 Task: Find connections with filter location Drensteinfurt with filter topic #homedecor with filter profile language German with filter current company Altair with filter school The Institute of Chartered Accountants of India with filter industry Truck Transportation with filter service category iOS Development with filter keywords title Account Representative
Action: Mouse moved to (647, 87)
Screenshot: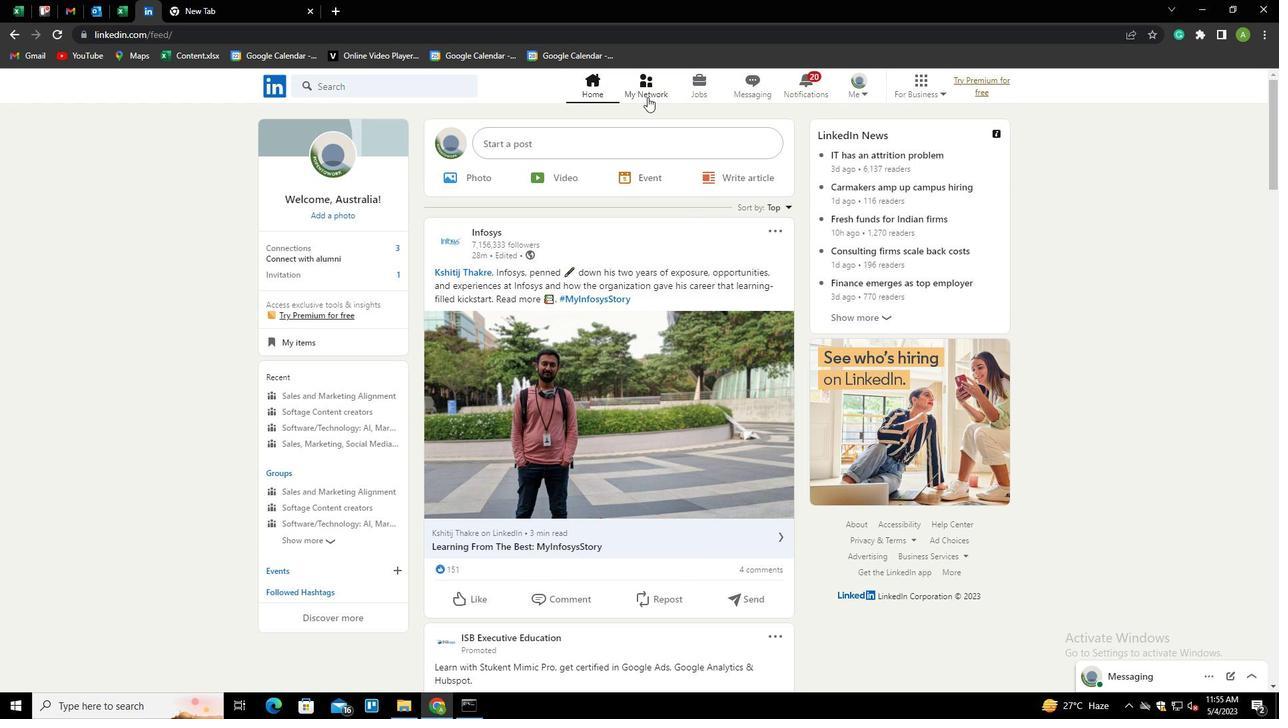 
Action: Mouse pressed left at (647, 87)
Screenshot: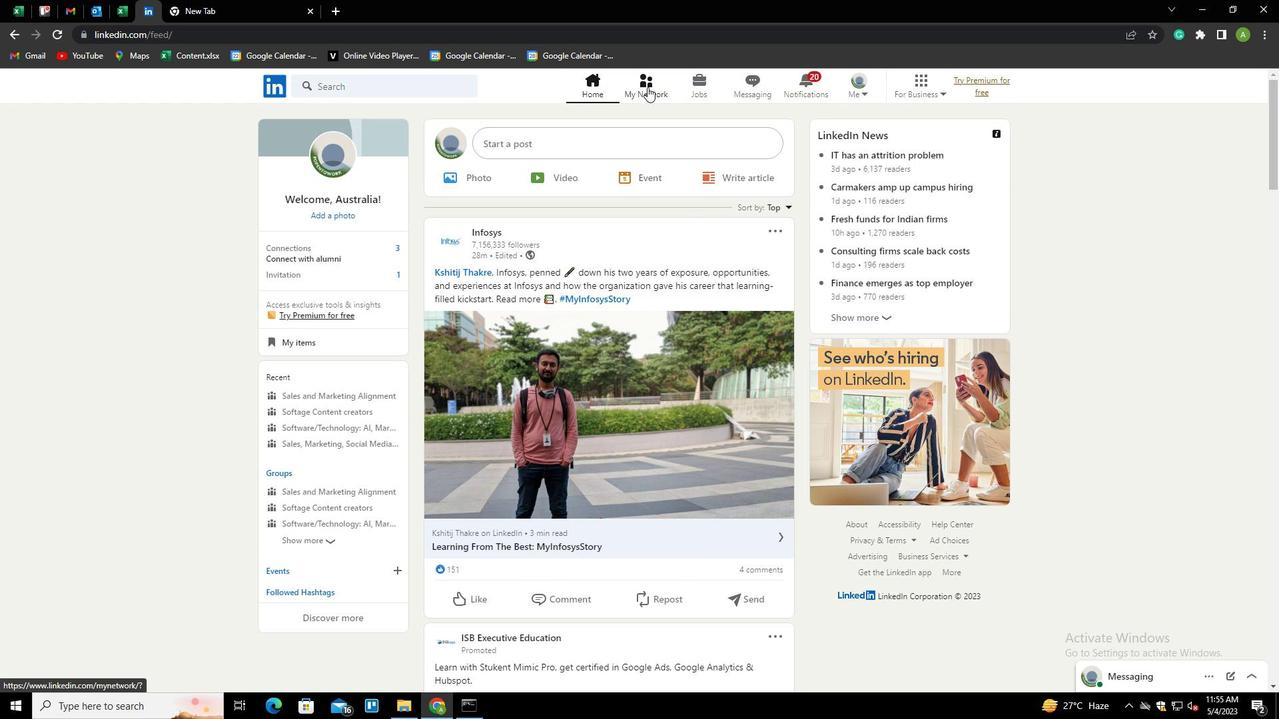 
Action: Mouse moved to (356, 161)
Screenshot: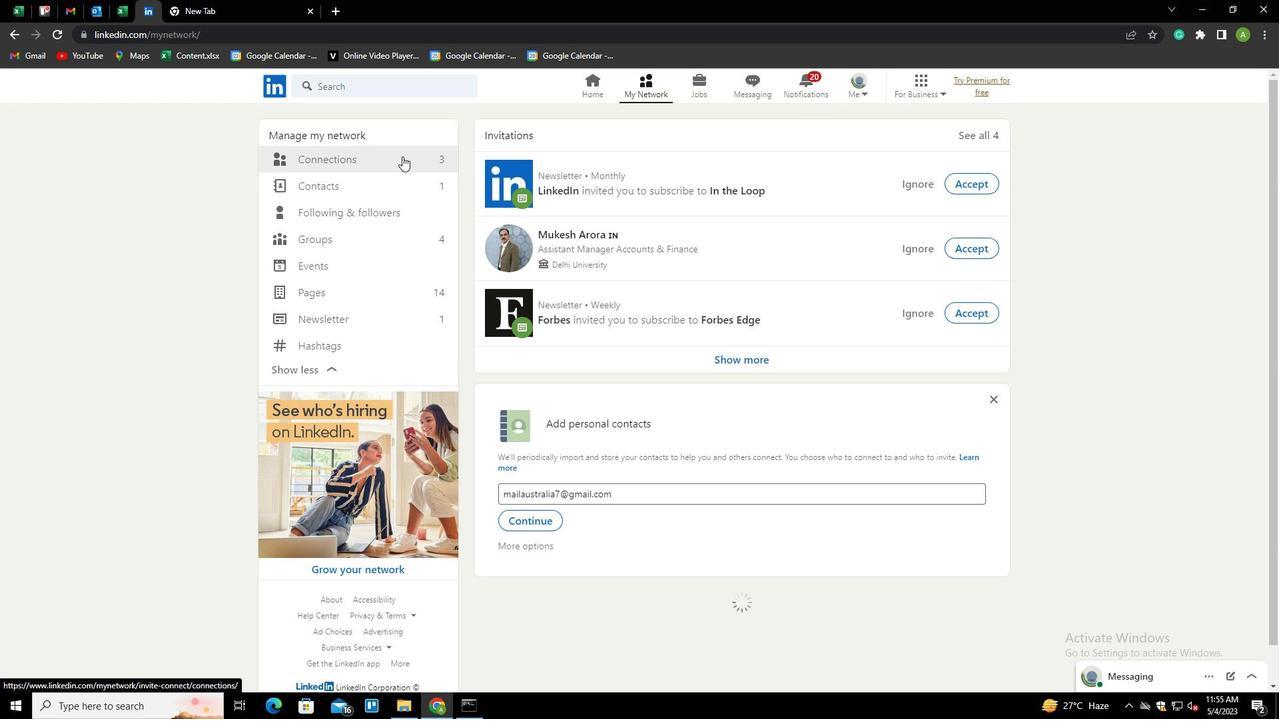 
Action: Mouse pressed left at (356, 161)
Screenshot: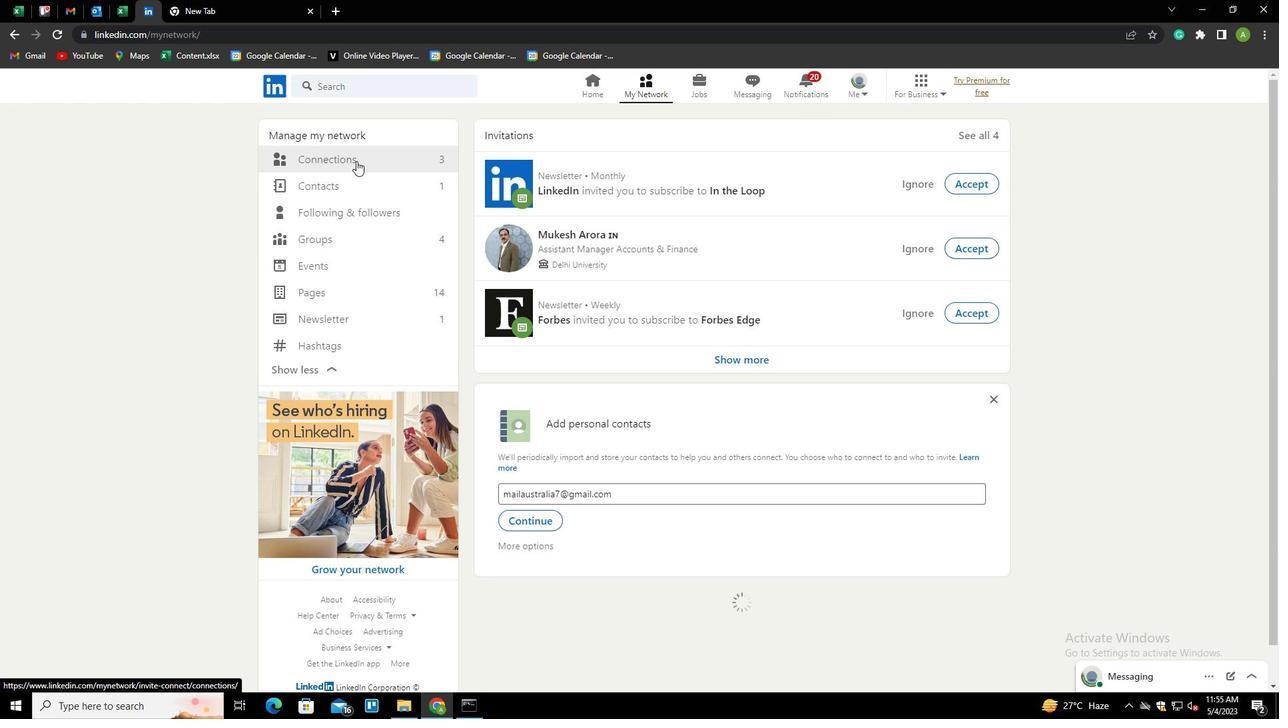 
Action: Mouse moved to (729, 163)
Screenshot: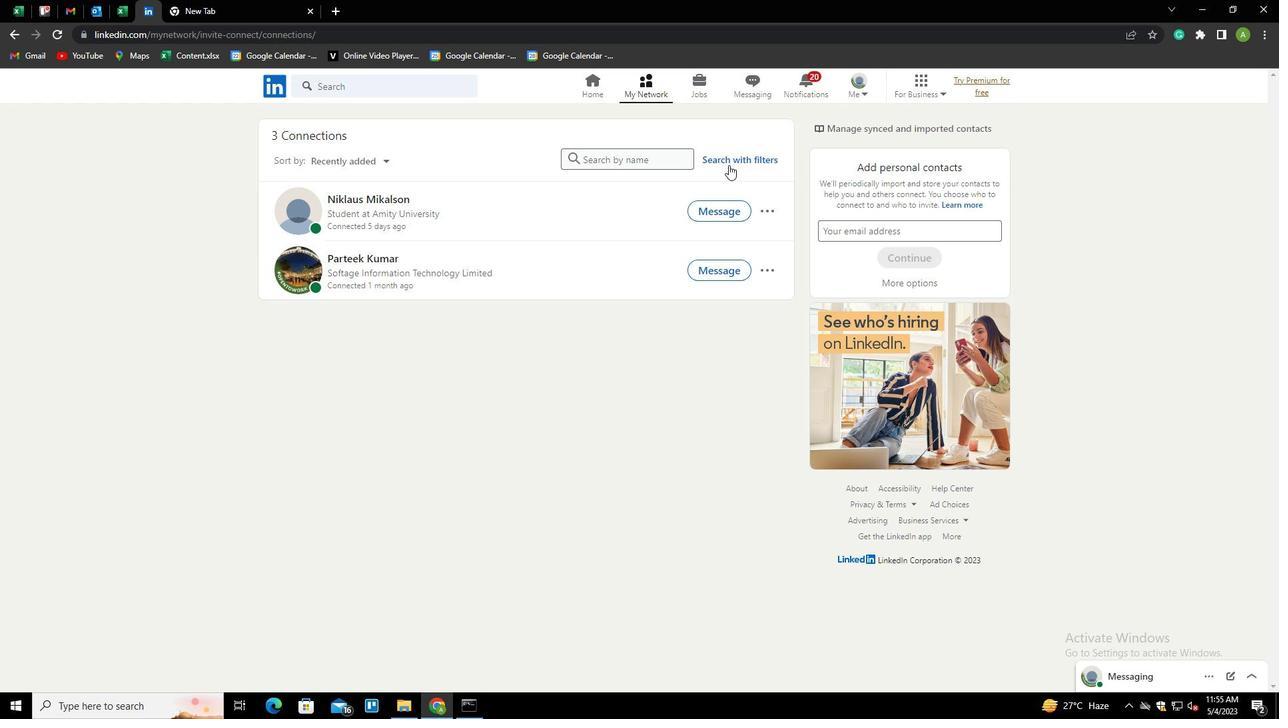 
Action: Mouse pressed left at (729, 163)
Screenshot: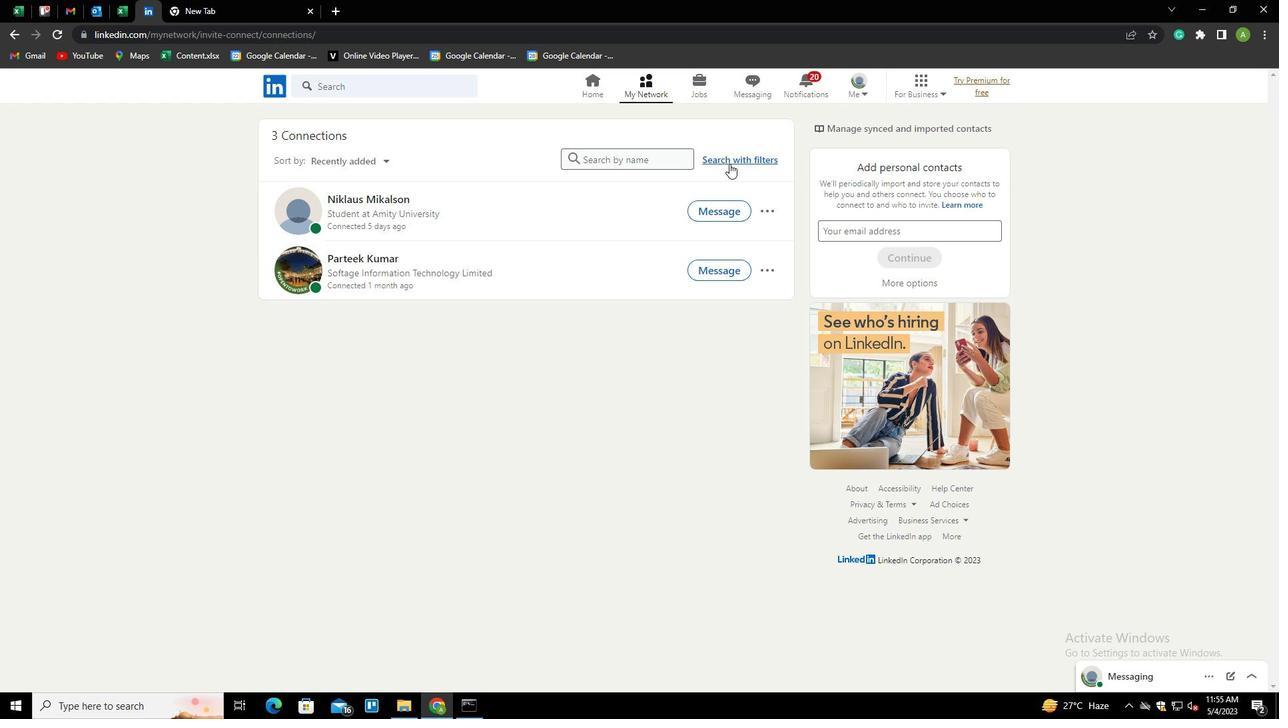 
Action: Mouse moved to (690, 119)
Screenshot: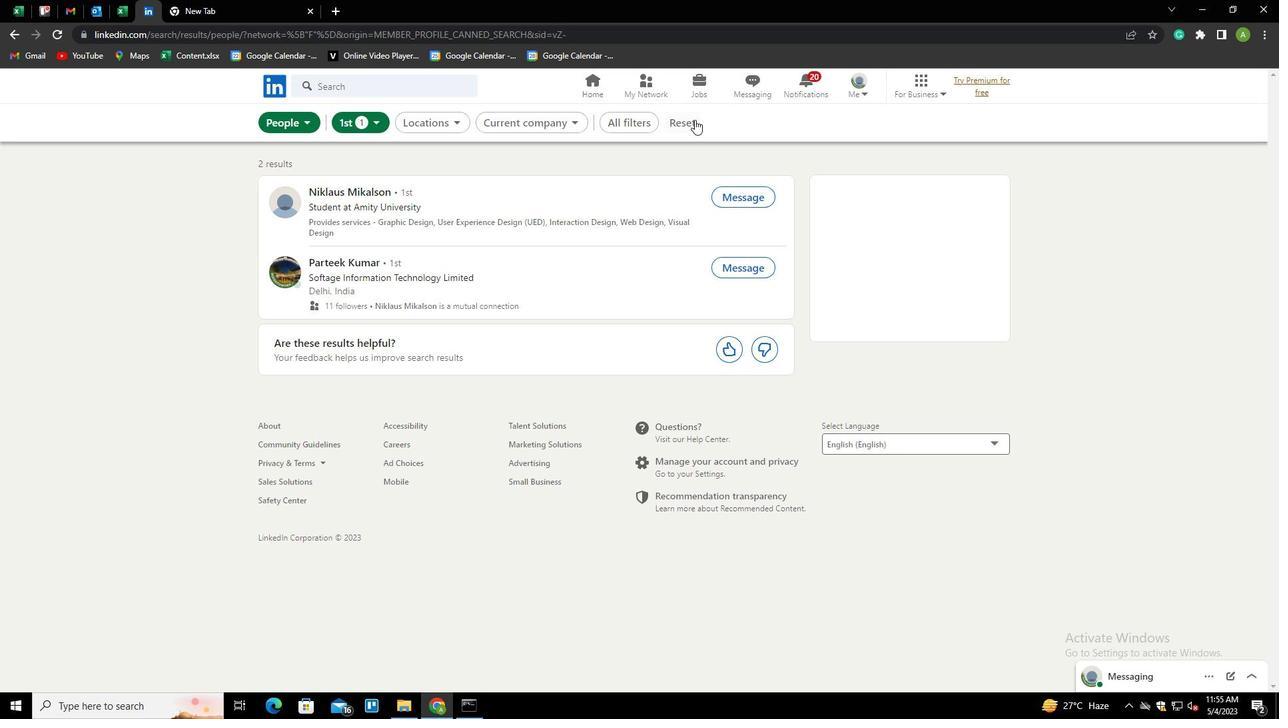 
Action: Mouse pressed left at (690, 119)
Screenshot: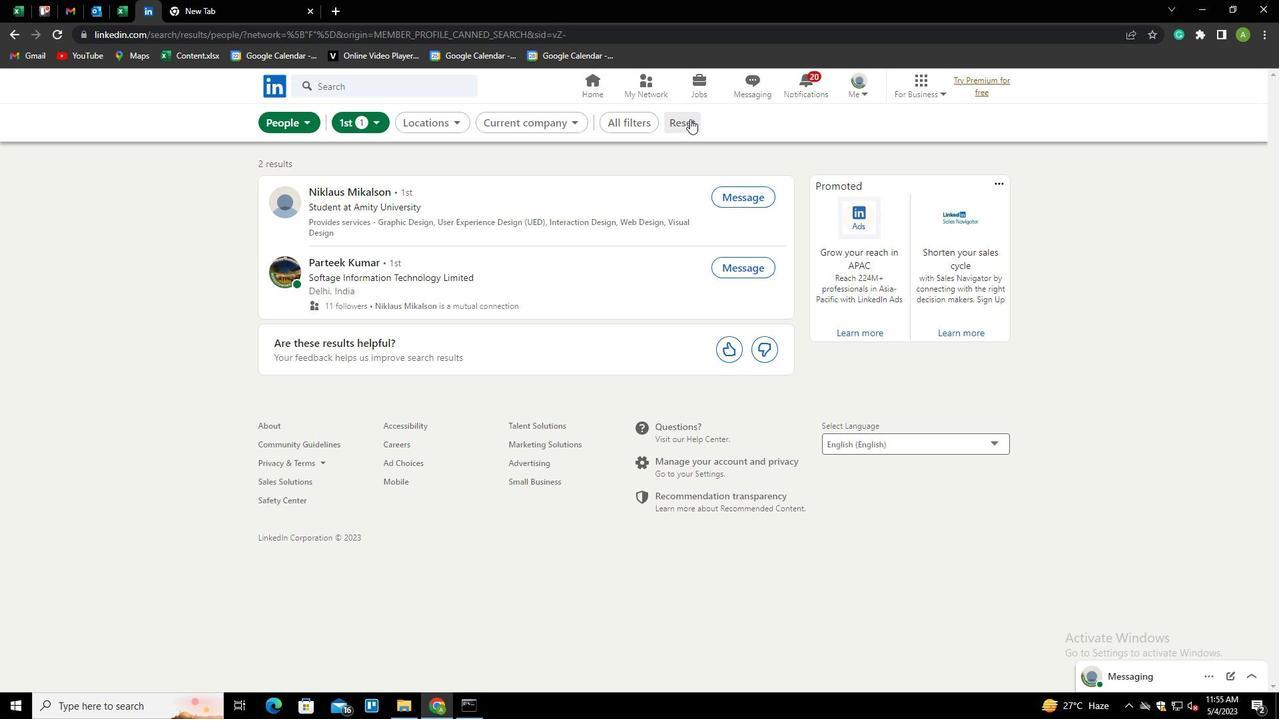 
Action: Mouse moved to (662, 117)
Screenshot: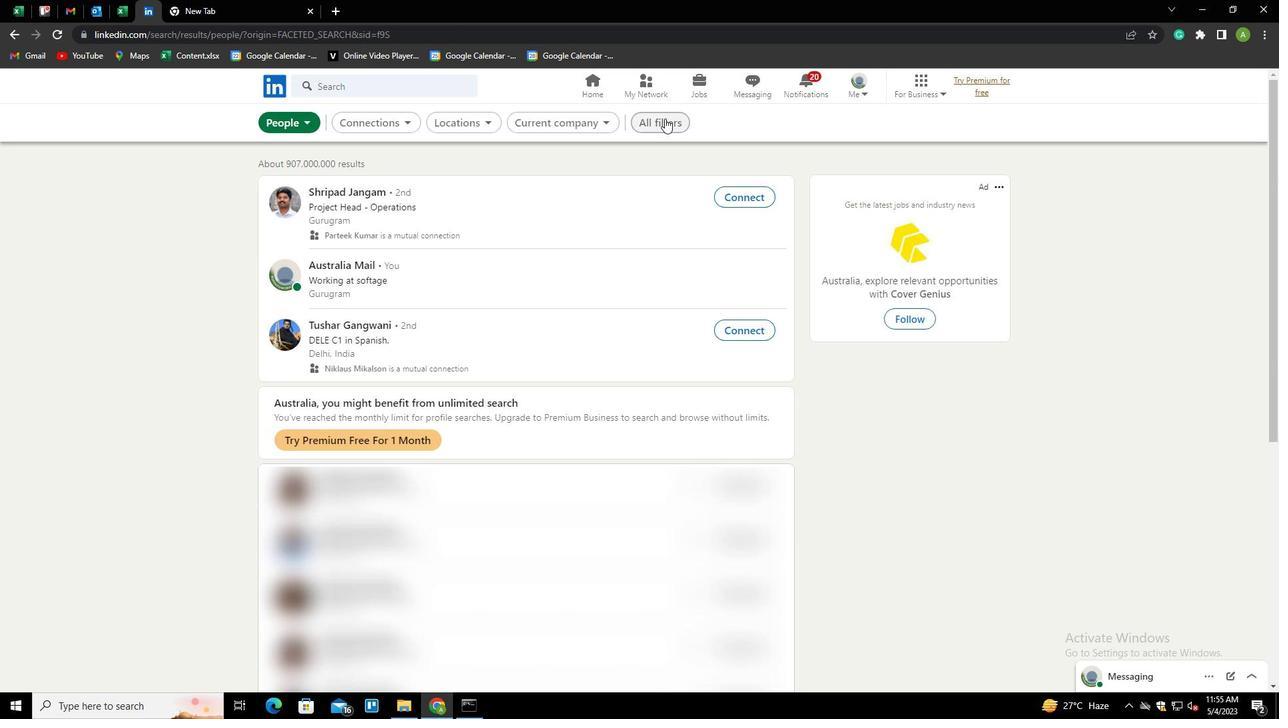 
Action: Mouse pressed left at (662, 117)
Screenshot: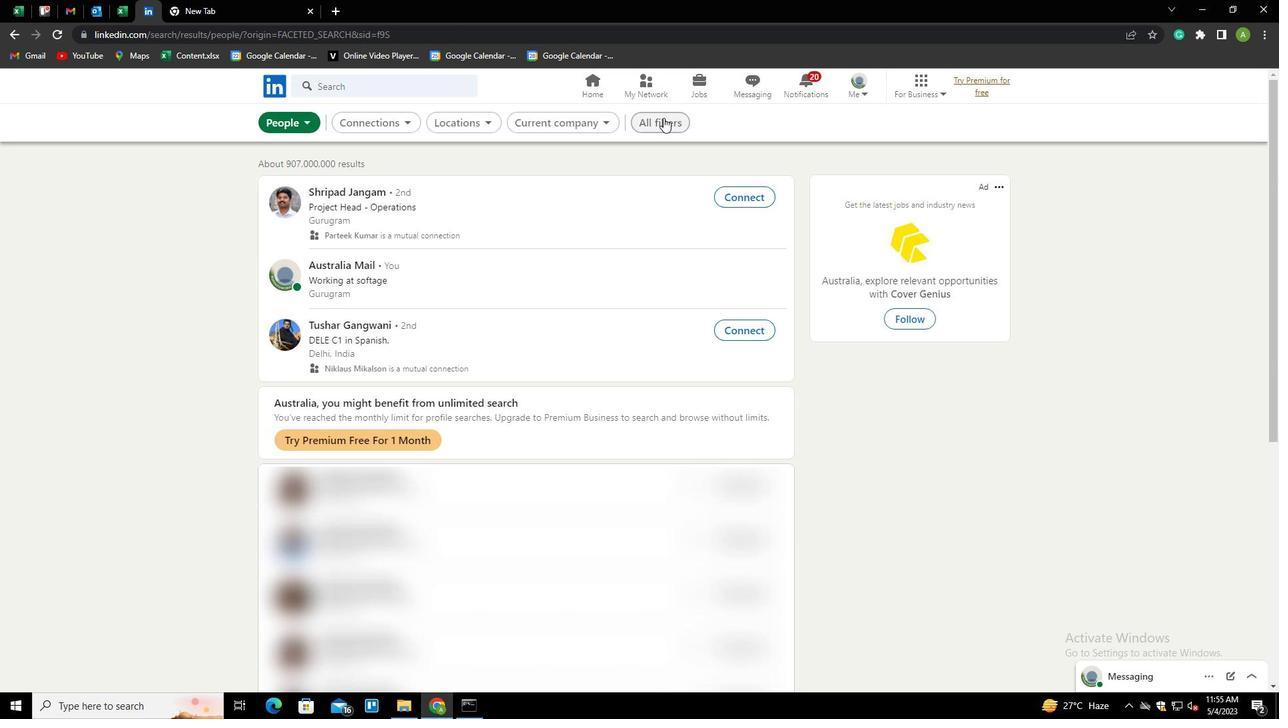 
Action: Mouse moved to (1194, 485)
Screenshot: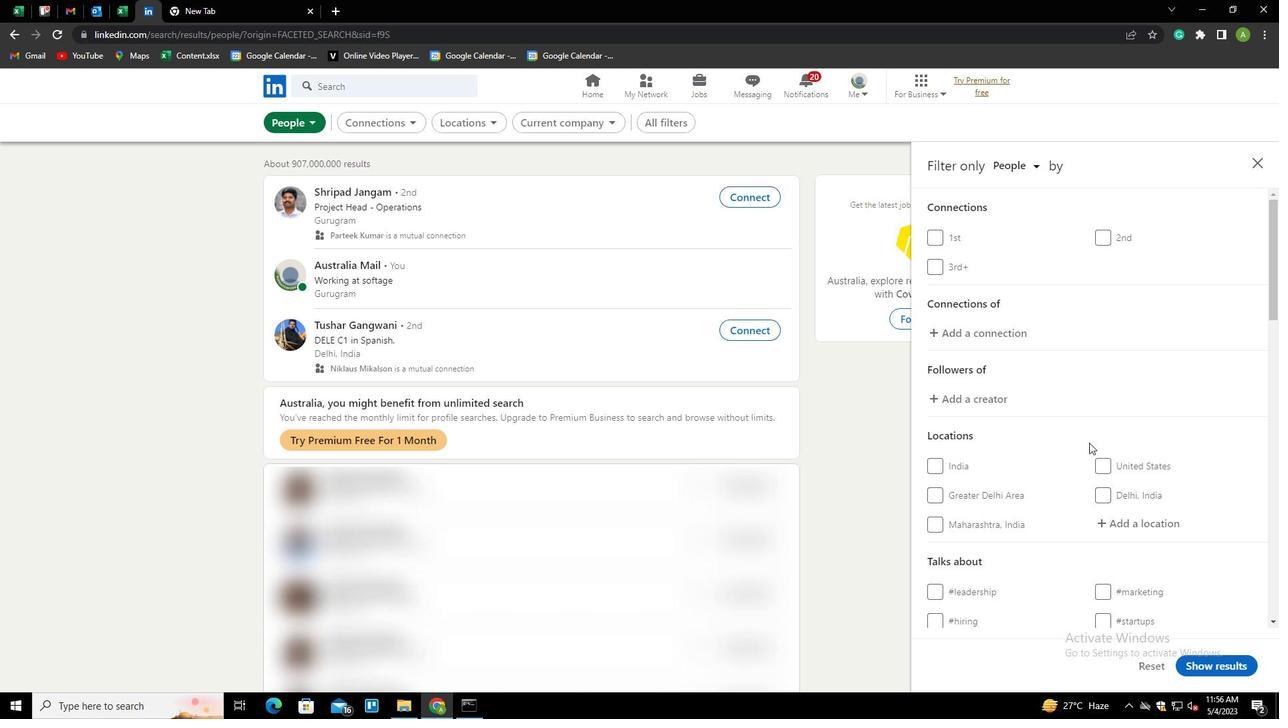 
Action: Mouse scrolled (1194, 484) with delta (0, 0)
Screenshot: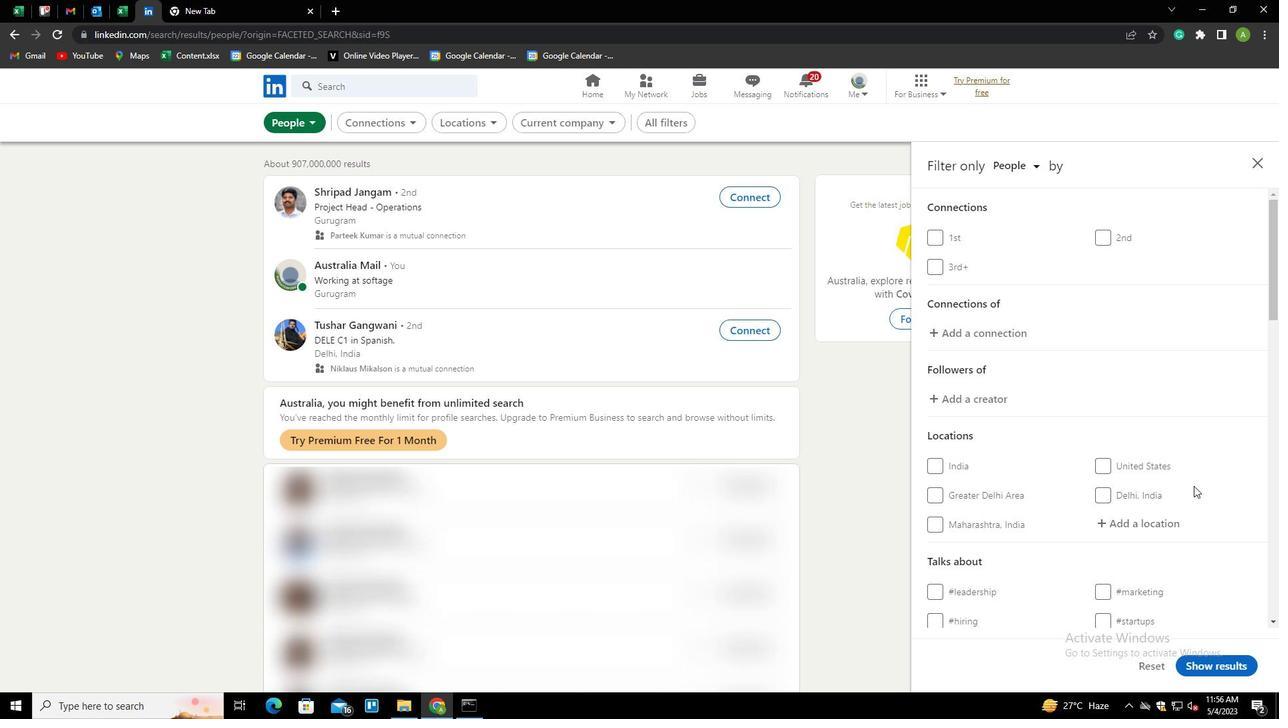 
Action: Mouse moved to (1141, 451)
Screenshot: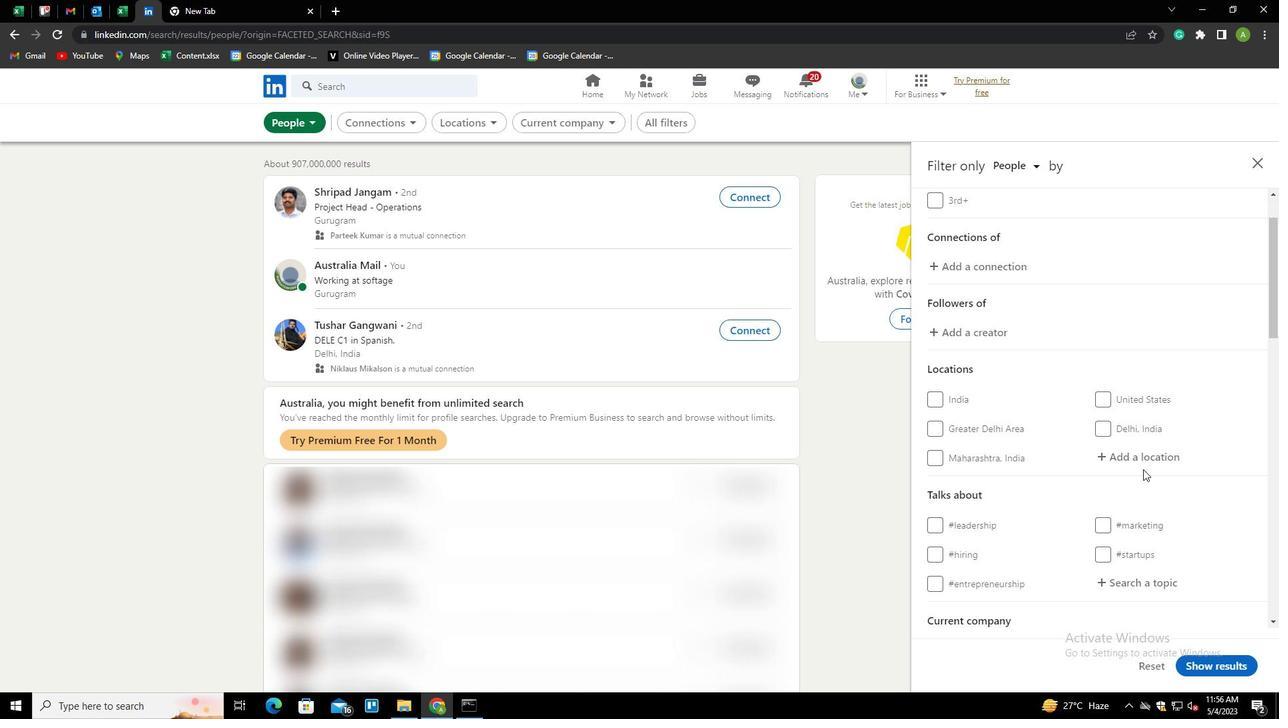 
Action: Mouse pressed left at (1141, 451)
Screenshot: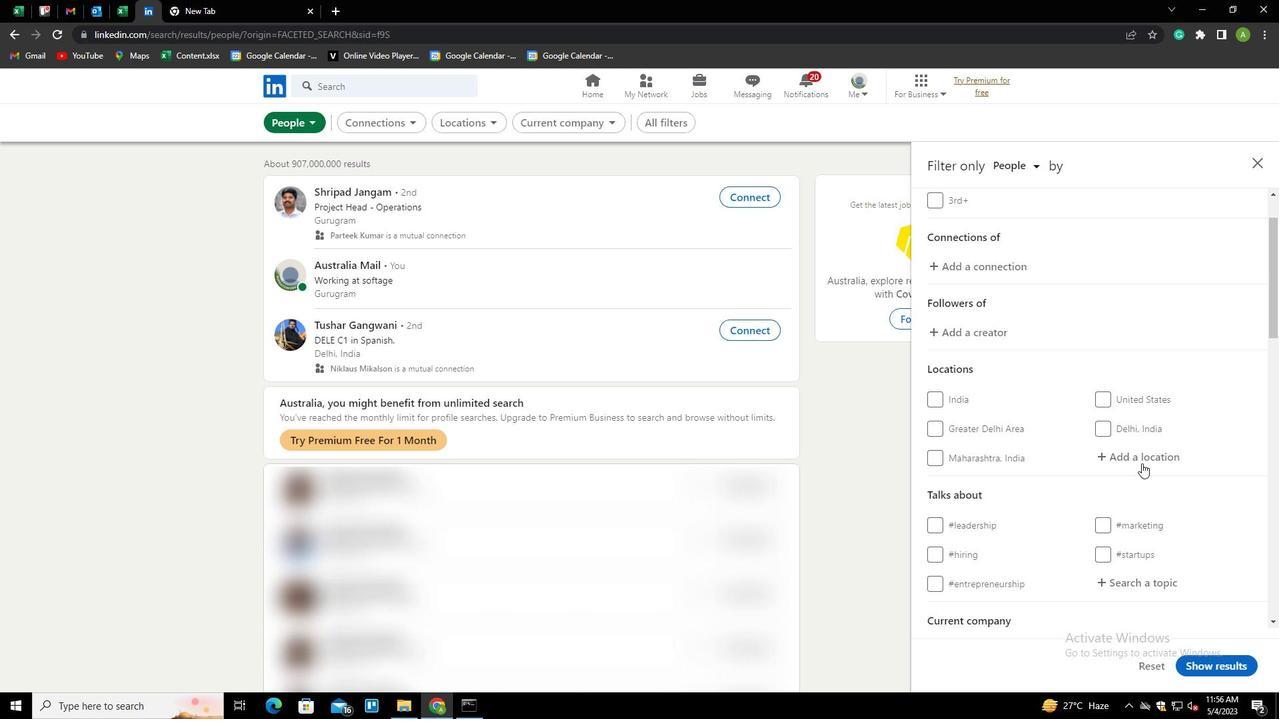 
Action: Key pressed <Key.shift>DRENSTEINFURT<Key.down><Key.down><Key.enter>
Screenshot: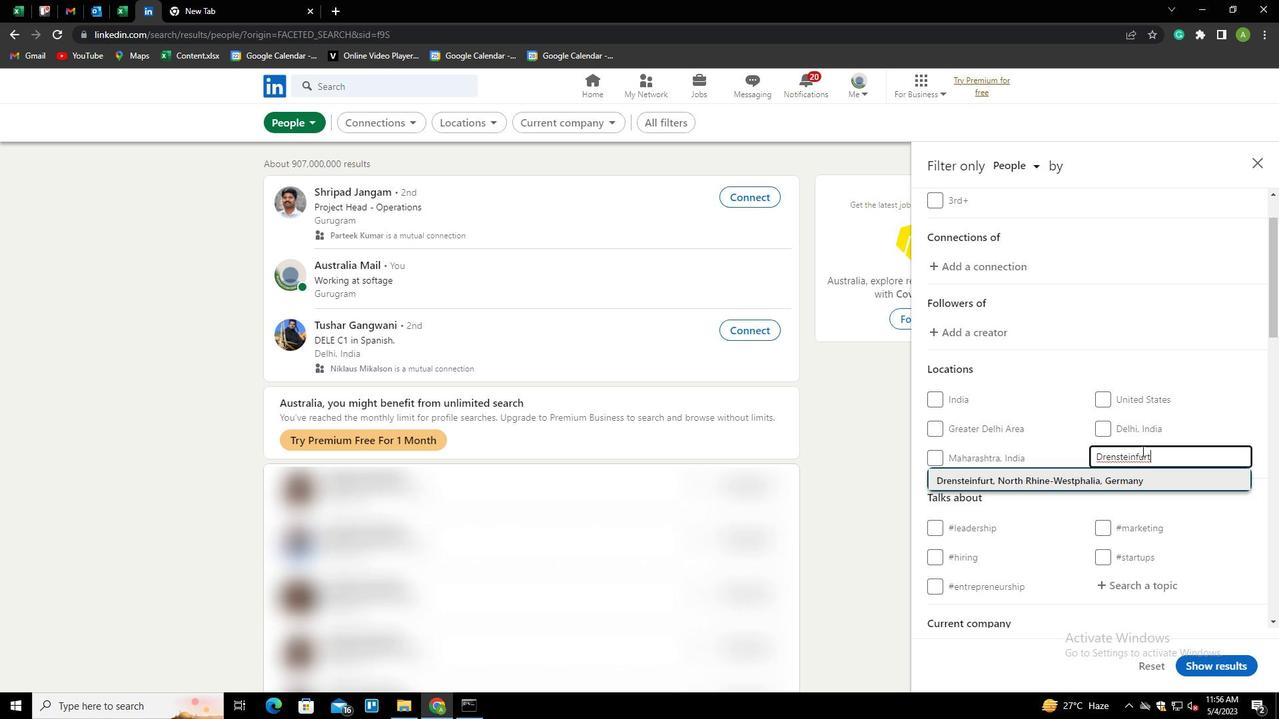 
Action: Mouse scrolled (1141, 451) with delta (0, 0)
Screenshot: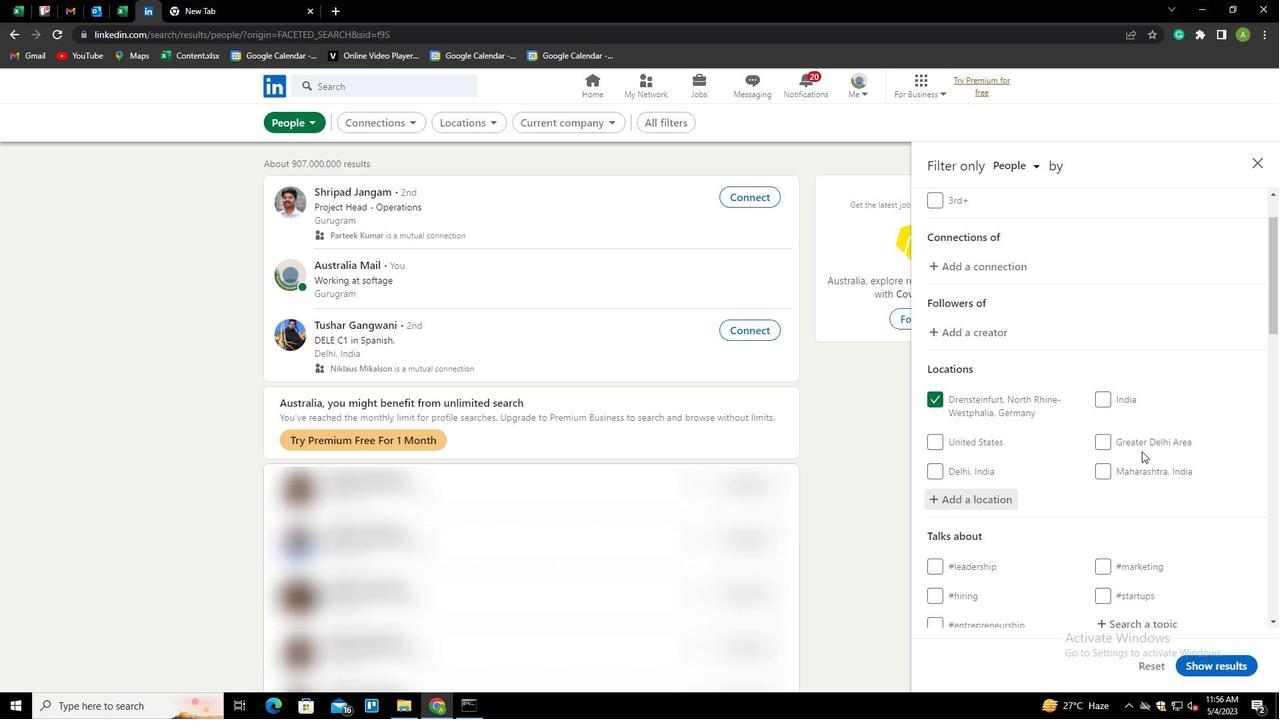 
Action: Mouse scrolled (1141, 451) with delta (0, 0)
Screenshot: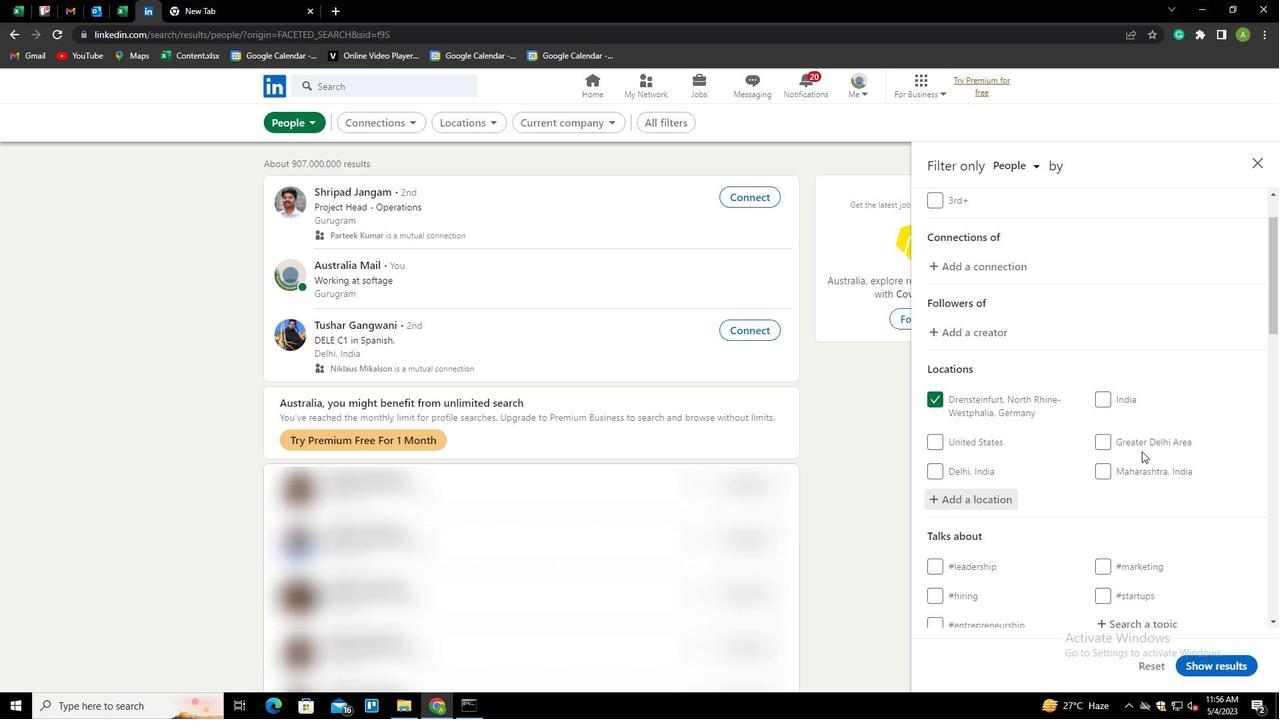 
Action: Mouse scrolled (1141, 451) with delta (0, 0)
Screenshot: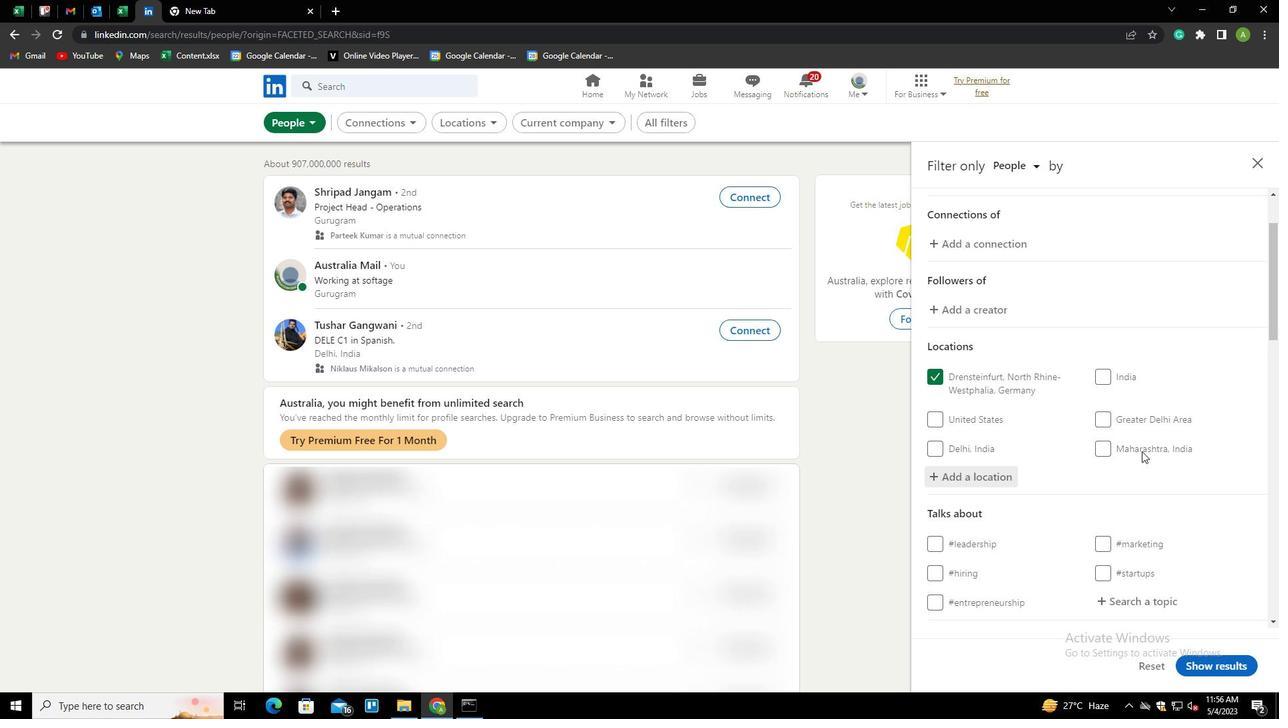 
Action: Mouse scrolled (1141, 451) with delta (0, 0)
Screenshot: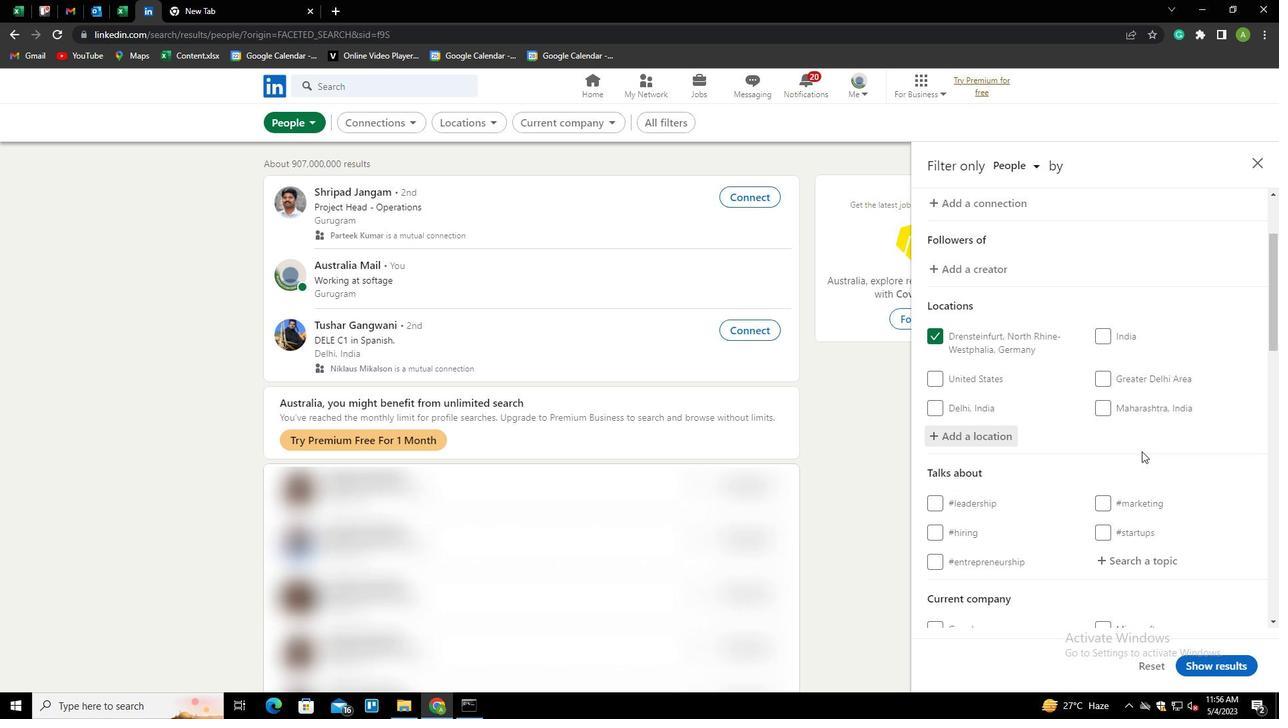 
Action: Mouse moved to (1134, 353)
Screenshot: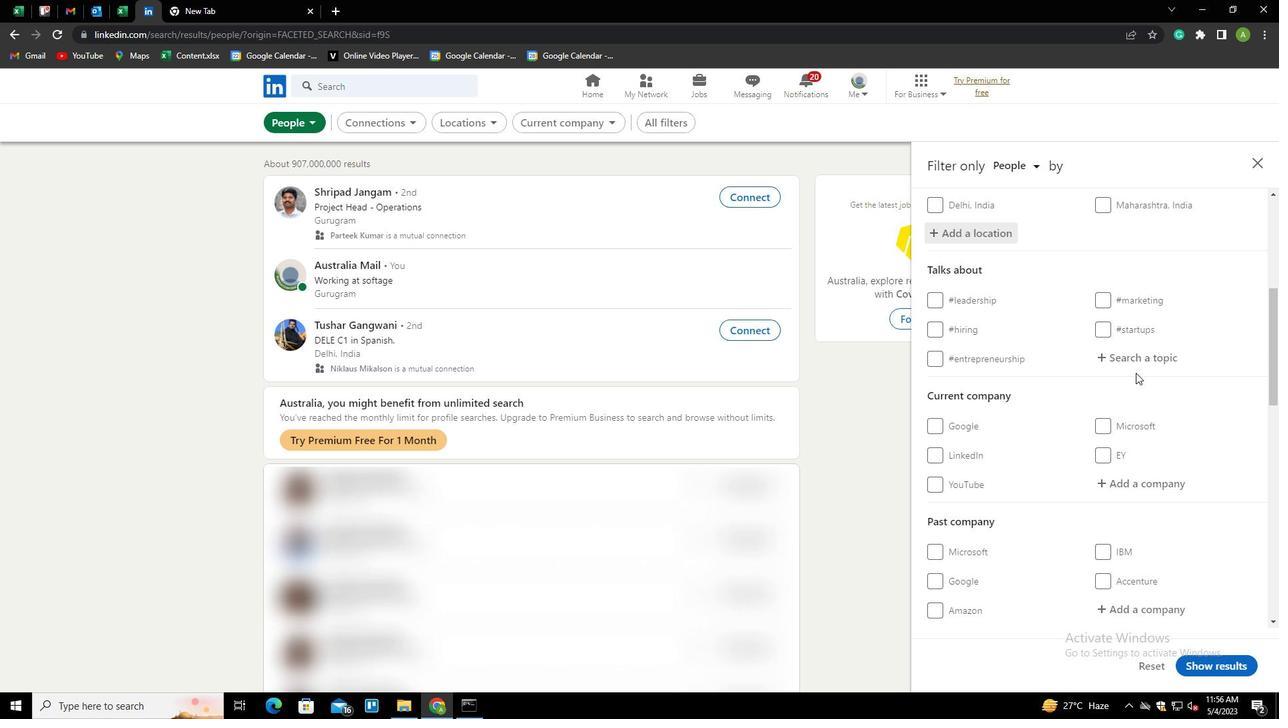 
Action: Mouse pressed left at (1134, 353)
Screenshot: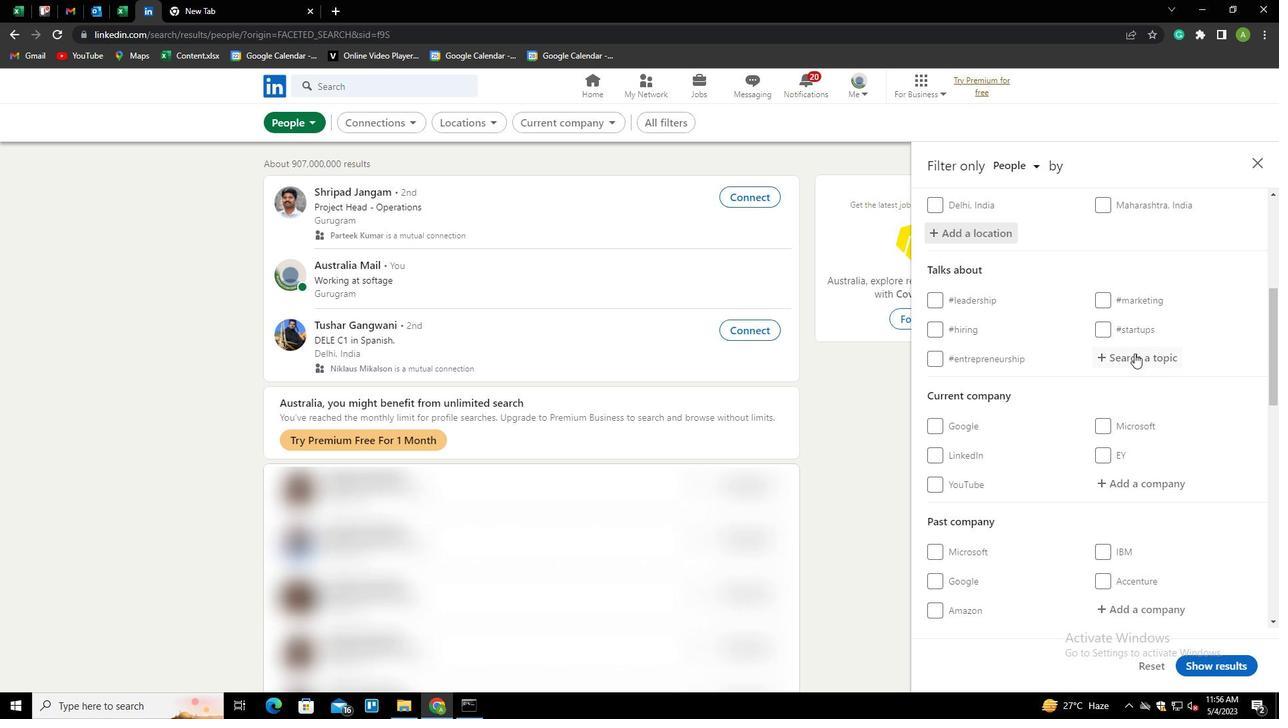 
Action: Key pressed HOMEDECOR<Key.down><Key.enter>
Screenshot: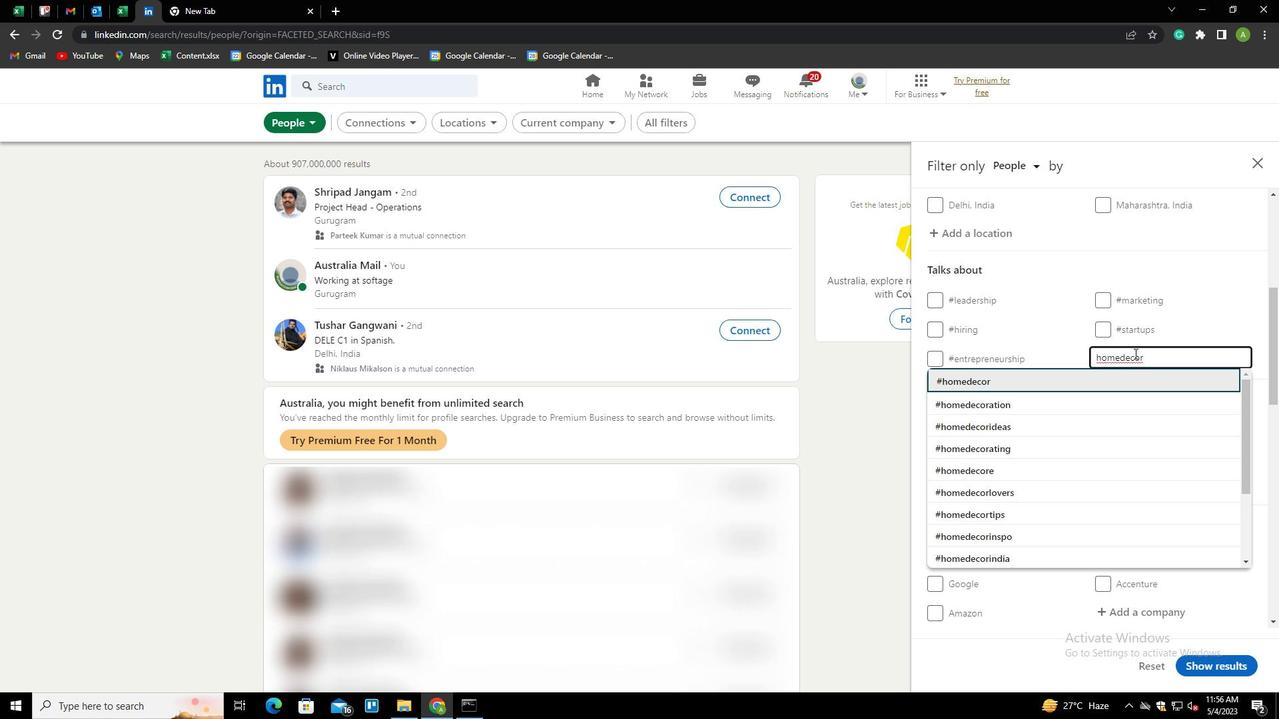 
Action: Mouse scrolled (1134, 353) with delta (0, 0)
Screenshot: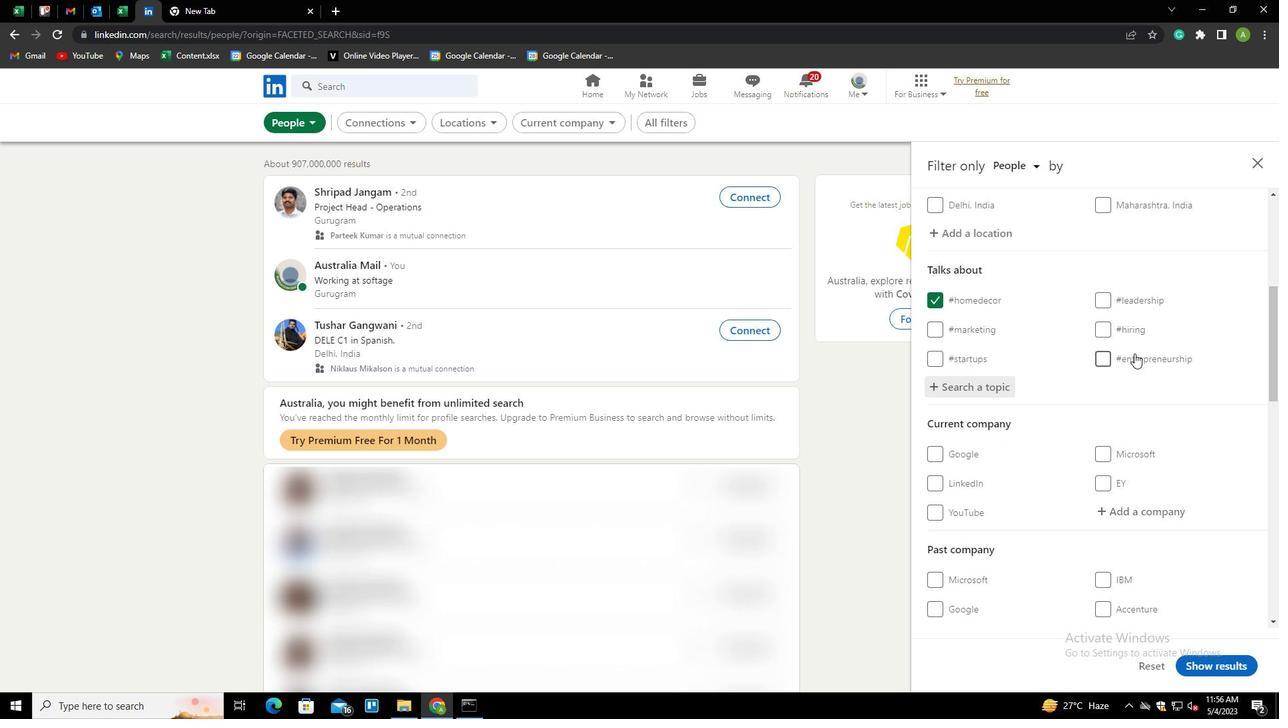 
Action: Mouse scrolled (1134, 353) with delta (0, 0)
Screenshot: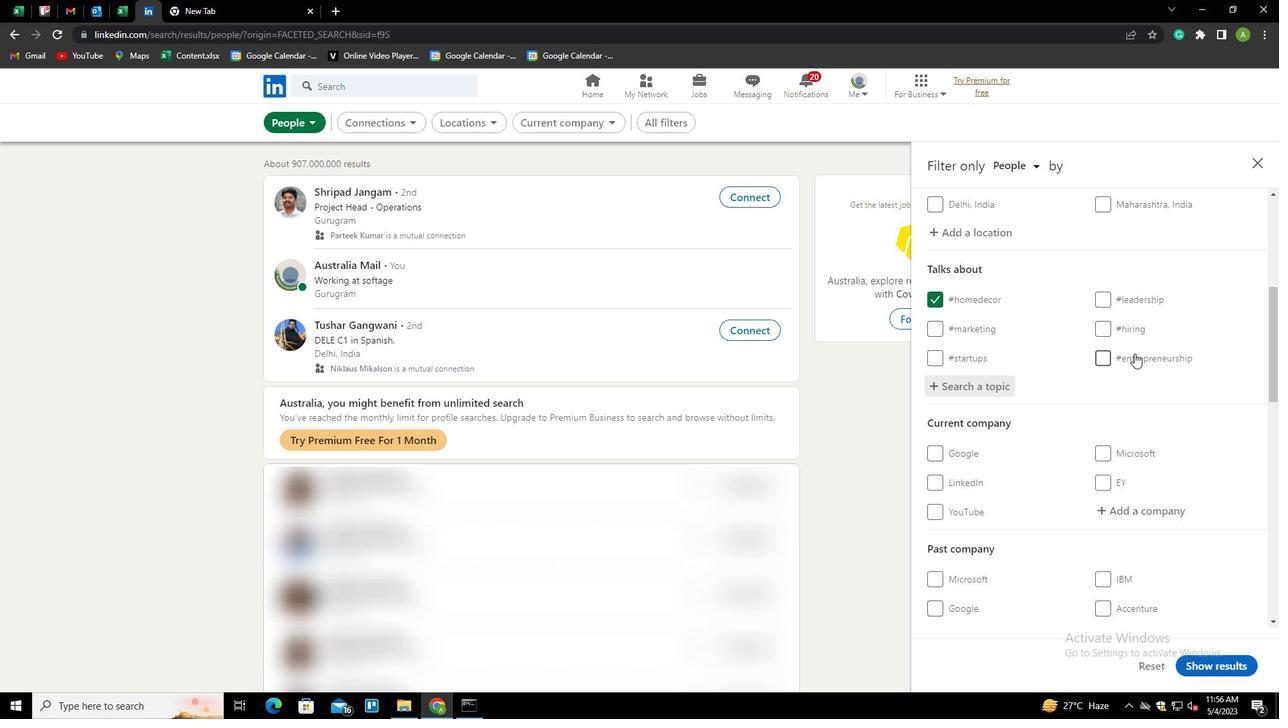 
Action: Mouse moved to (1123, 347)
Screenshot: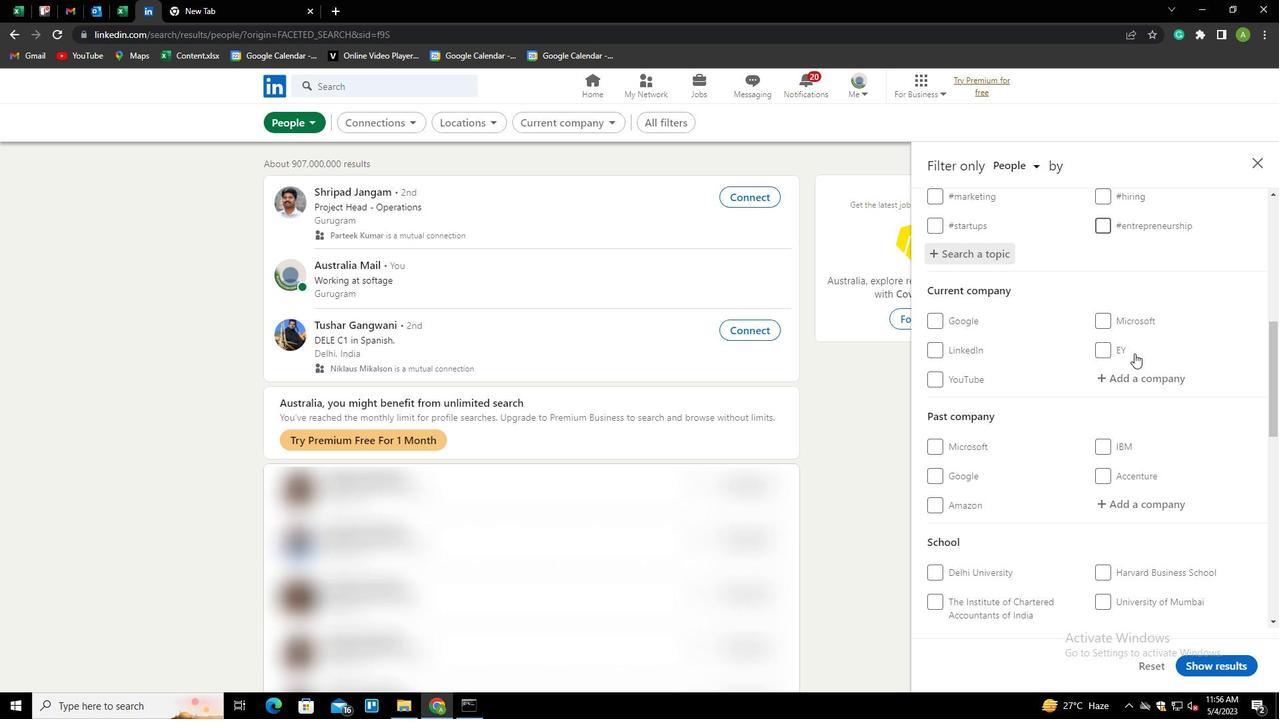 
Action: Mouse scrolled (1123, 347) with delta (0, 0)
Screenshot: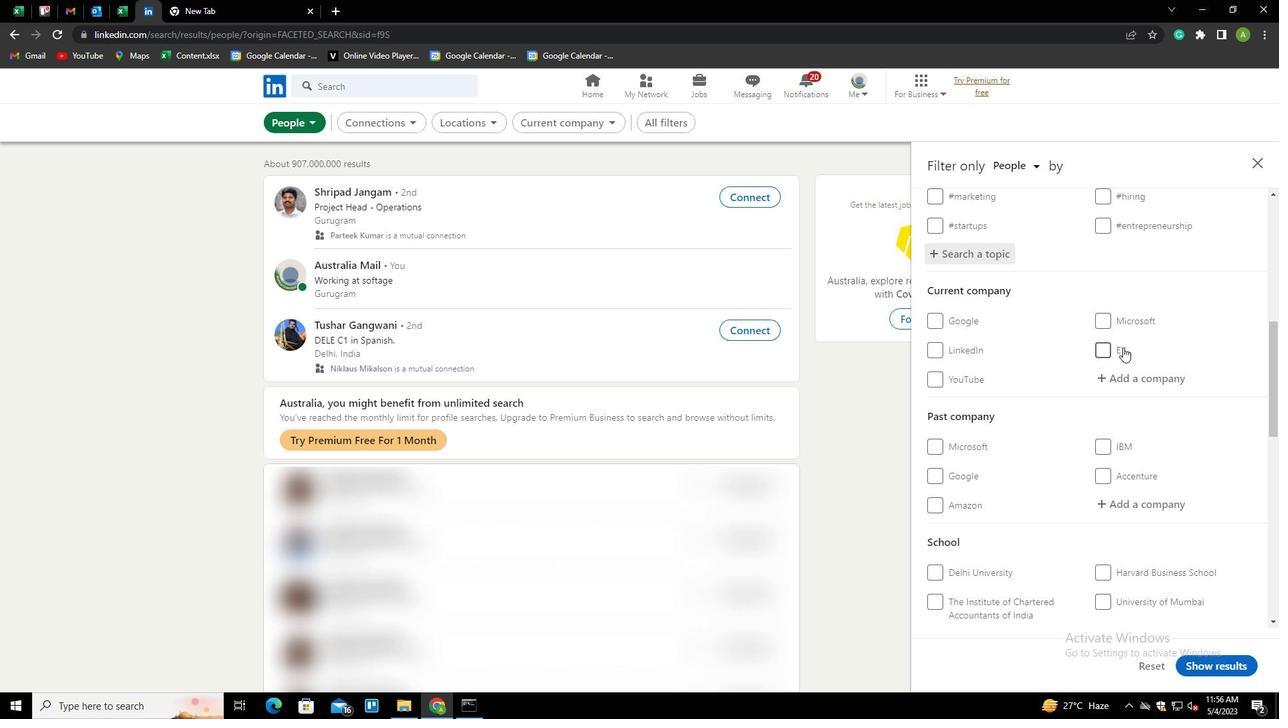 
Action: Mouse scrolled (1123, 347) with delta (0, 0)
Screenshot: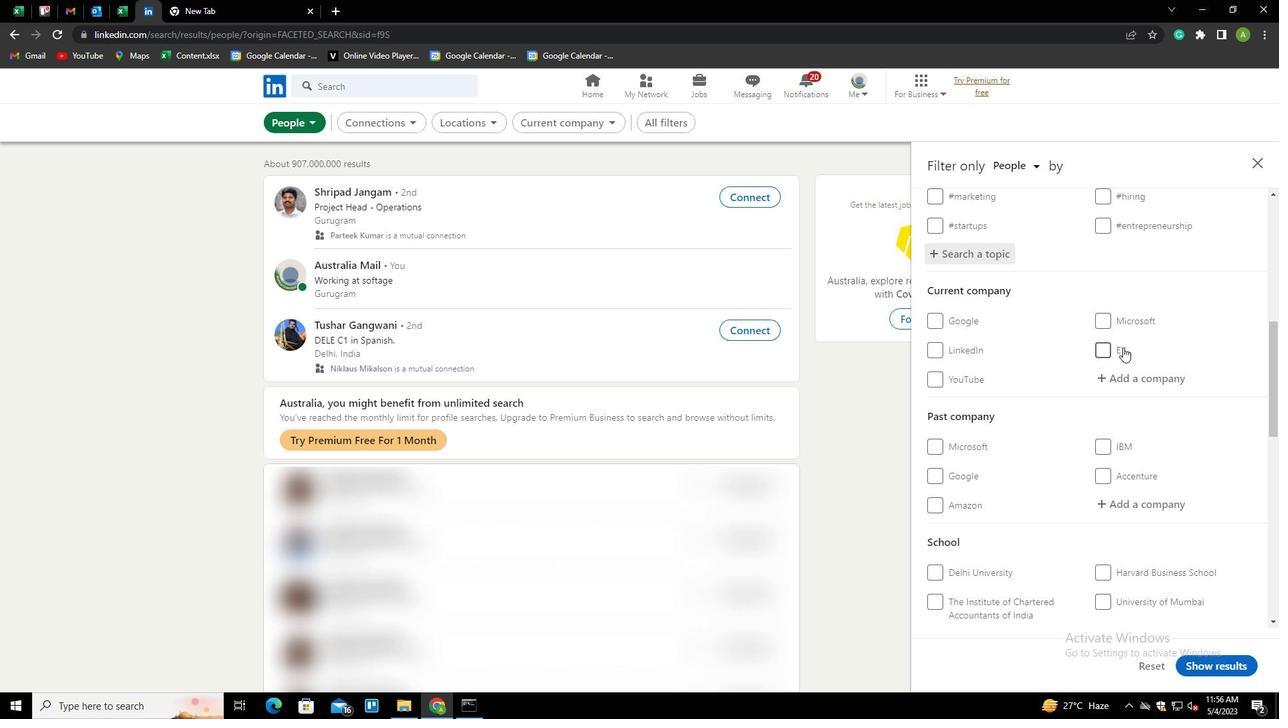 
Action: Mouse scrolled (1123, 347) with delta (0, 0)
Screenshot: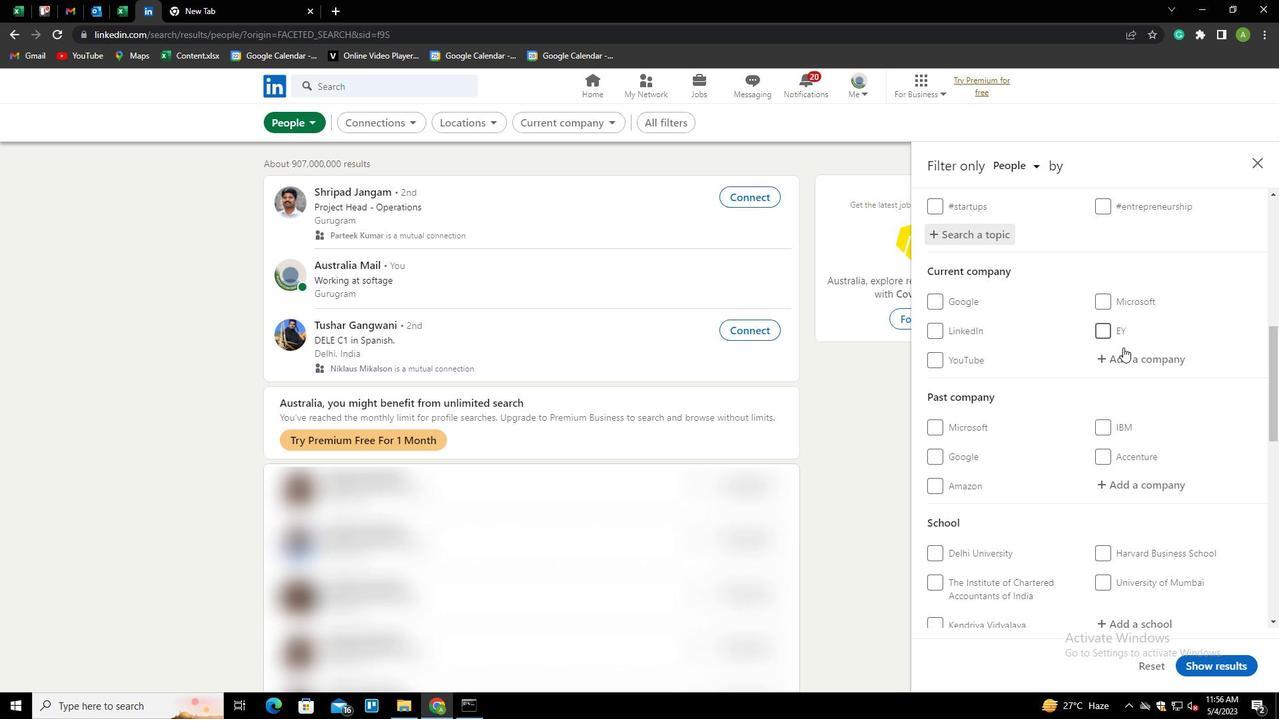 
Action: Mouse scrolled (1123, 347) with delta (0, 0)
Screenshot: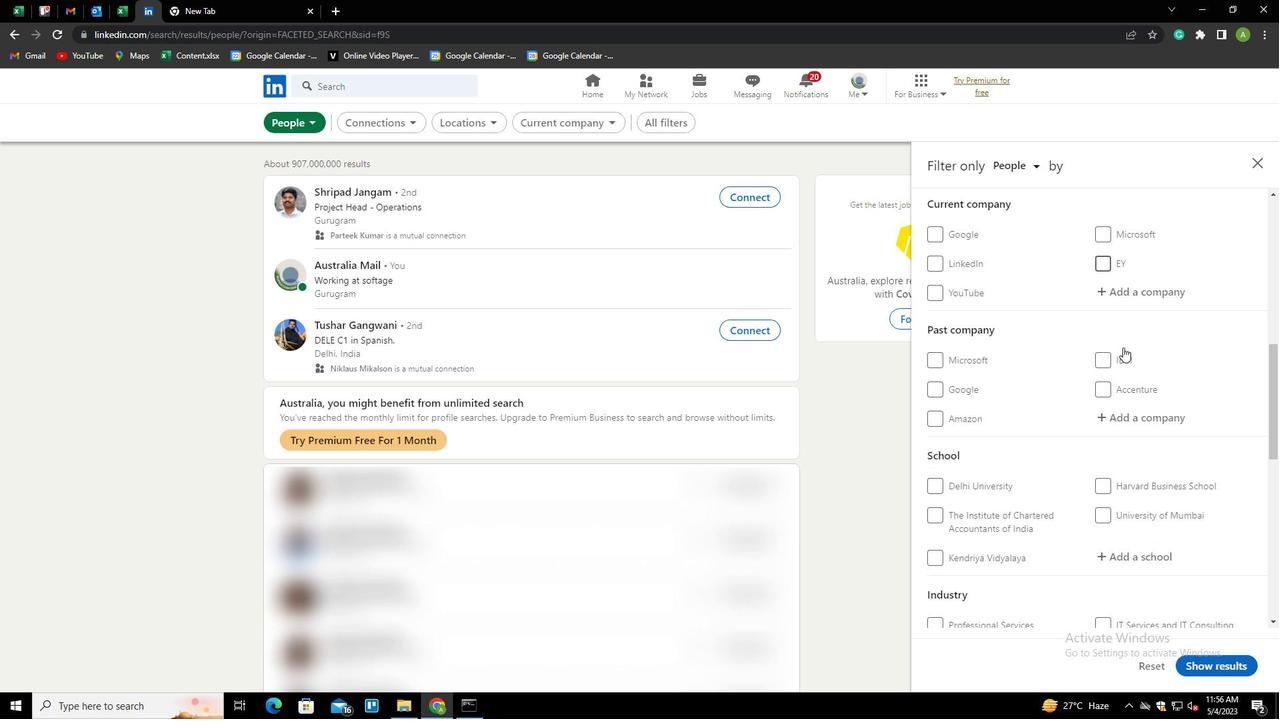 
Action: Mouse scrolled (1123, 347) with delta (0, 0)
Screenshot: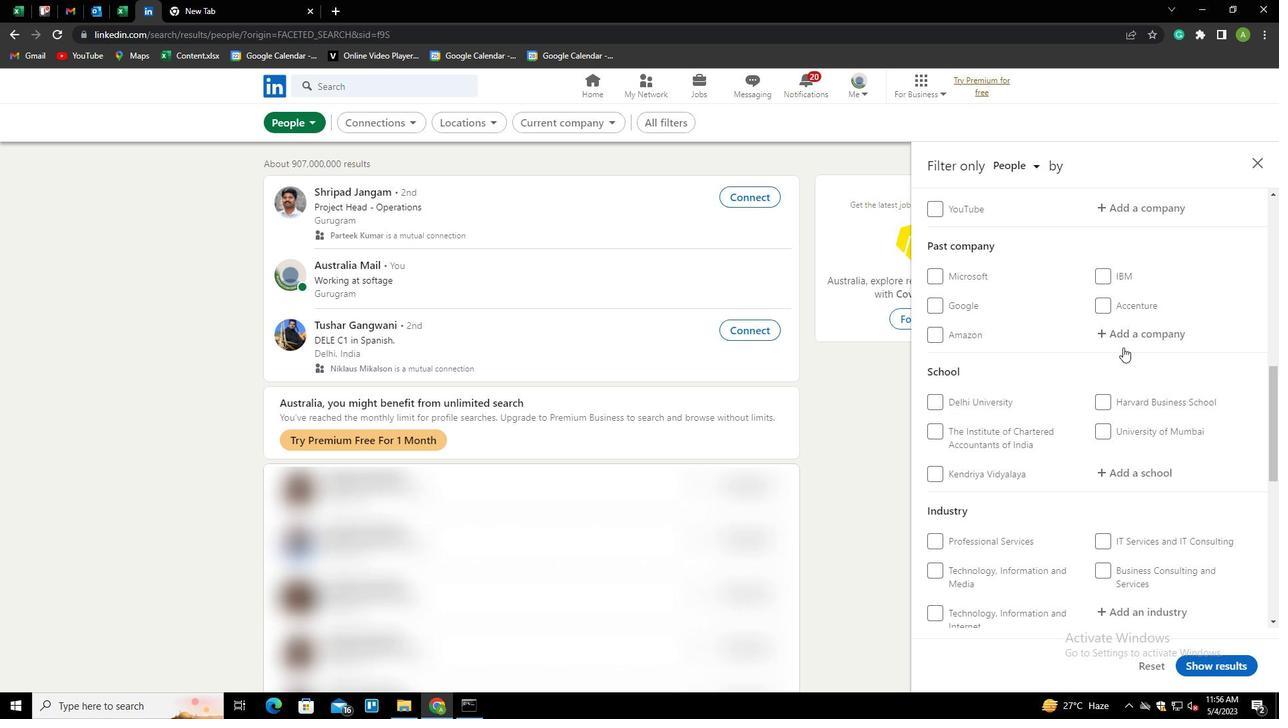 
Action: Mouse scrolled (1123, 347) with delta (0, 0)
Screenshot: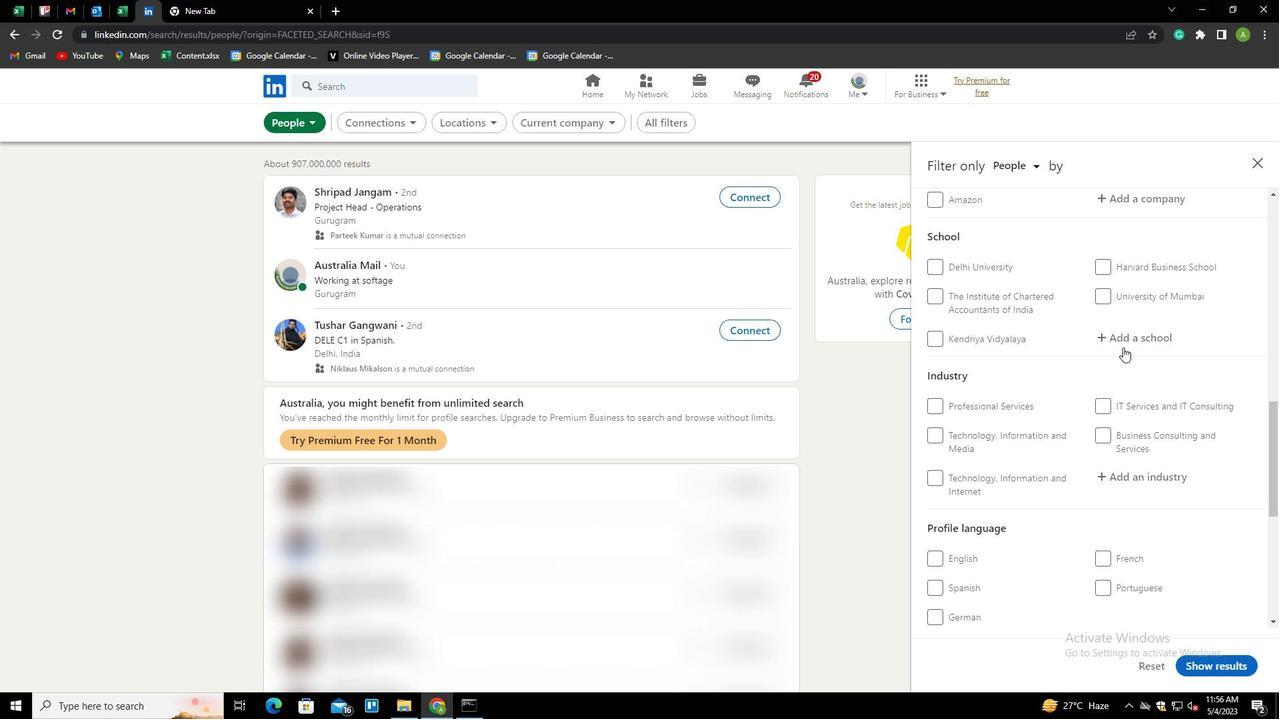 
Action: Mouse scrolled (1123, 347) with delta (0, 0)
Screenshot: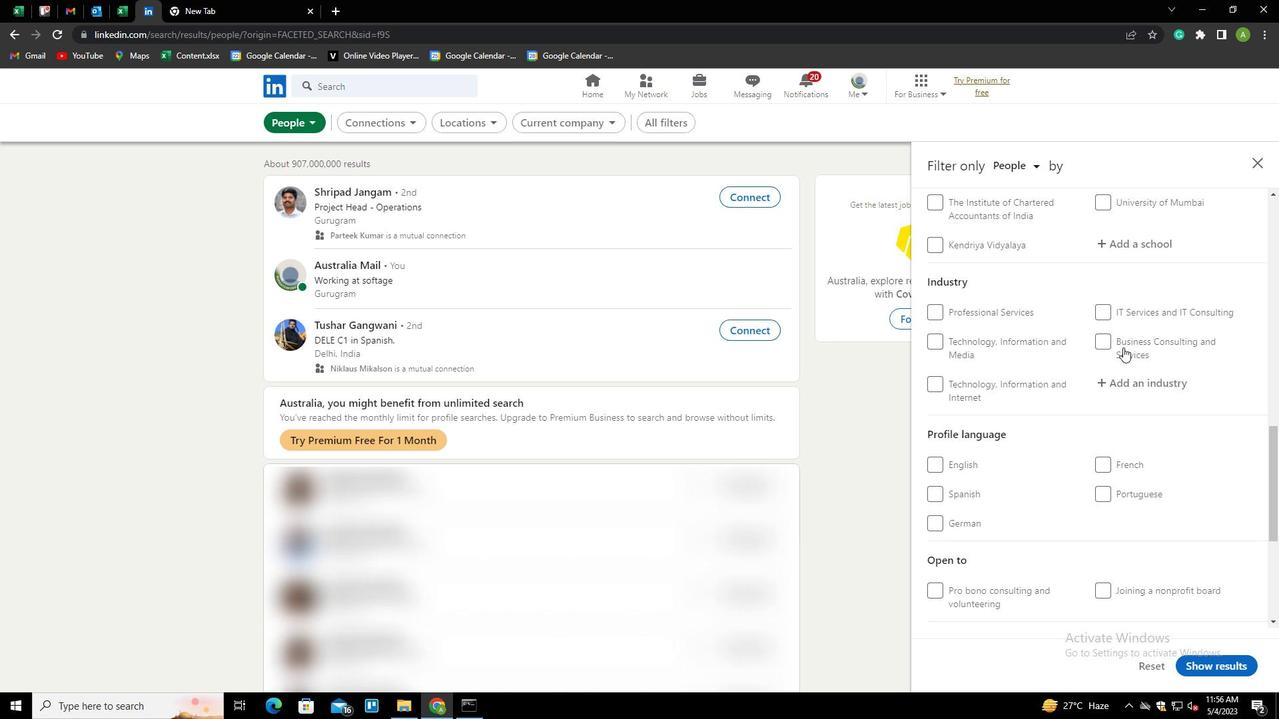 
Action: Mouse moved to (931, 461)
Screenshot: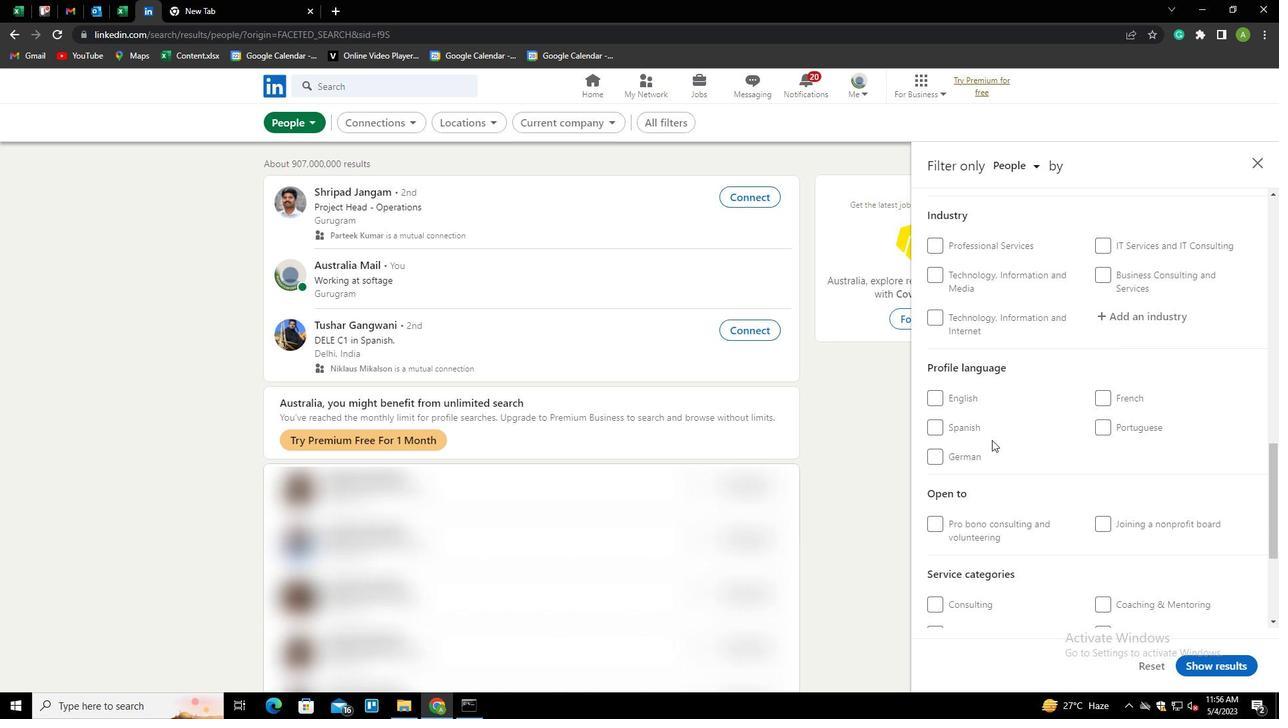
Action: Mouse pressed left at (931, 461)
Screenshot: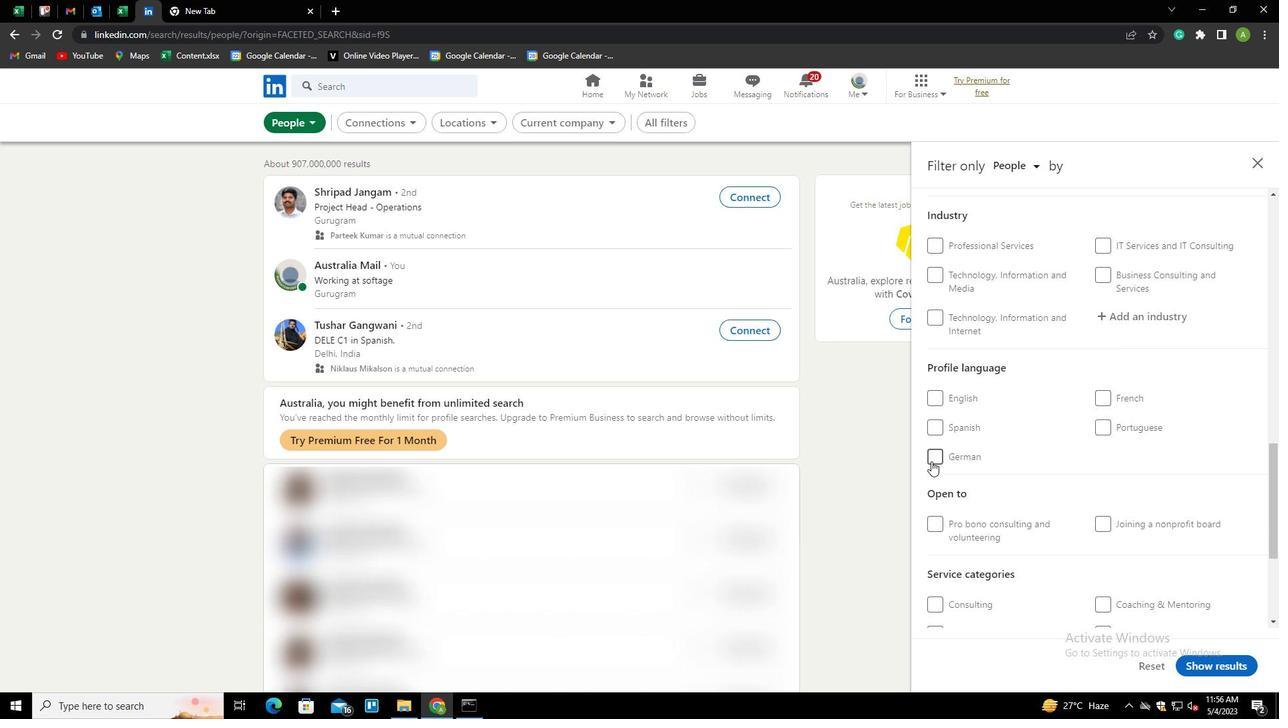 
Action: Mouse moved to (1135, 430)
Screenshot: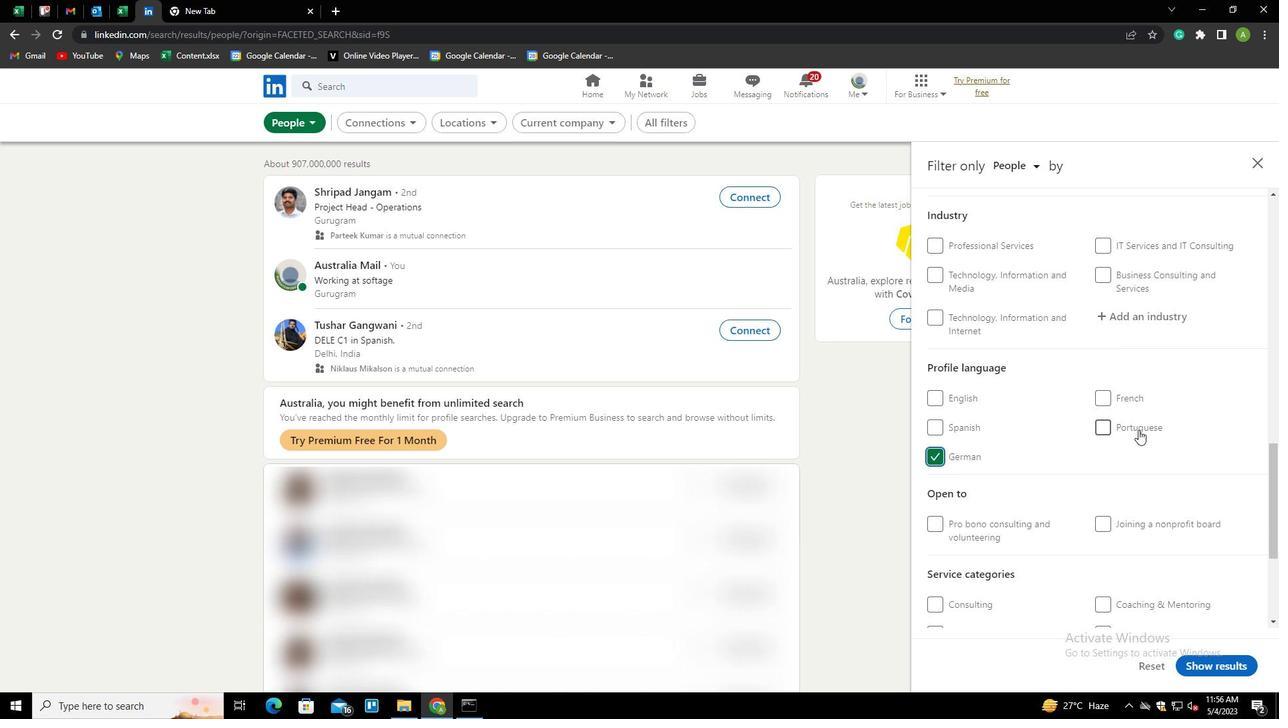 
Action: Mouse scrolled (1135, 431) with delta (0, 0)
Screenshot: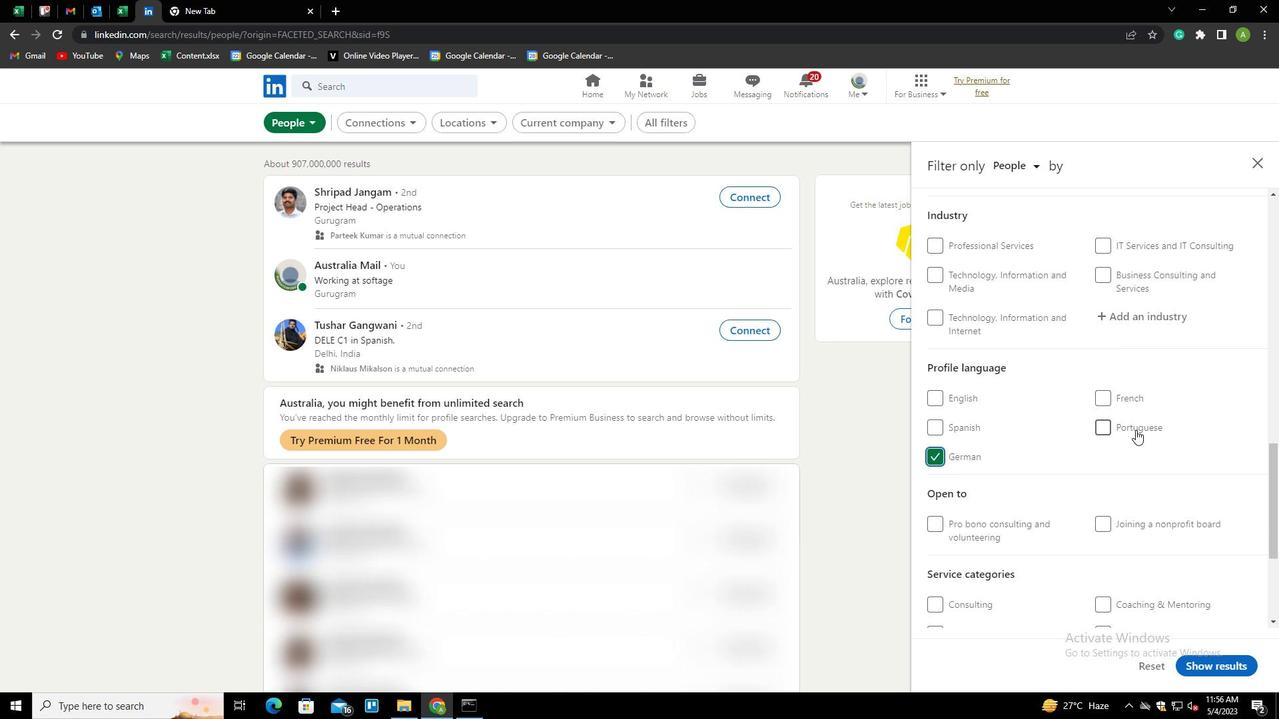 
Action: Mouse scrolled (1135, 431) with delta (0, 0)
Screenshot: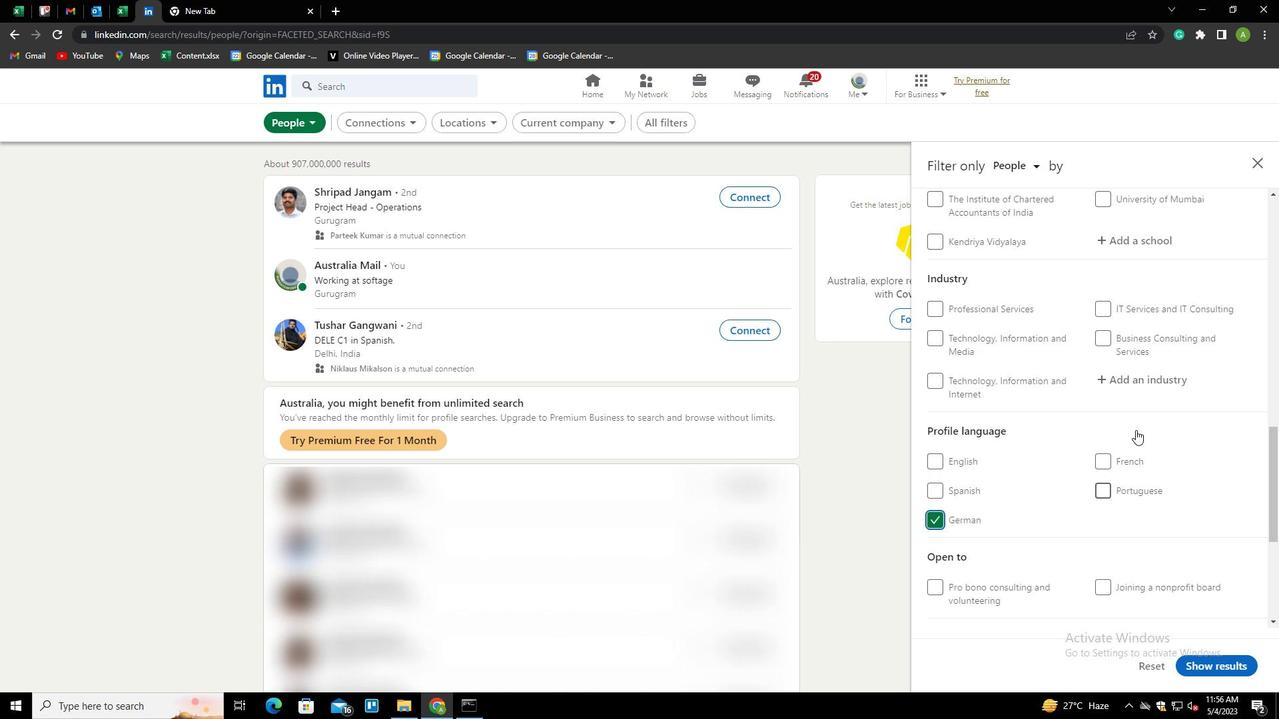 
Action: Mouse scrolled (1135, 431) with delta (0, 0)
Screenshot: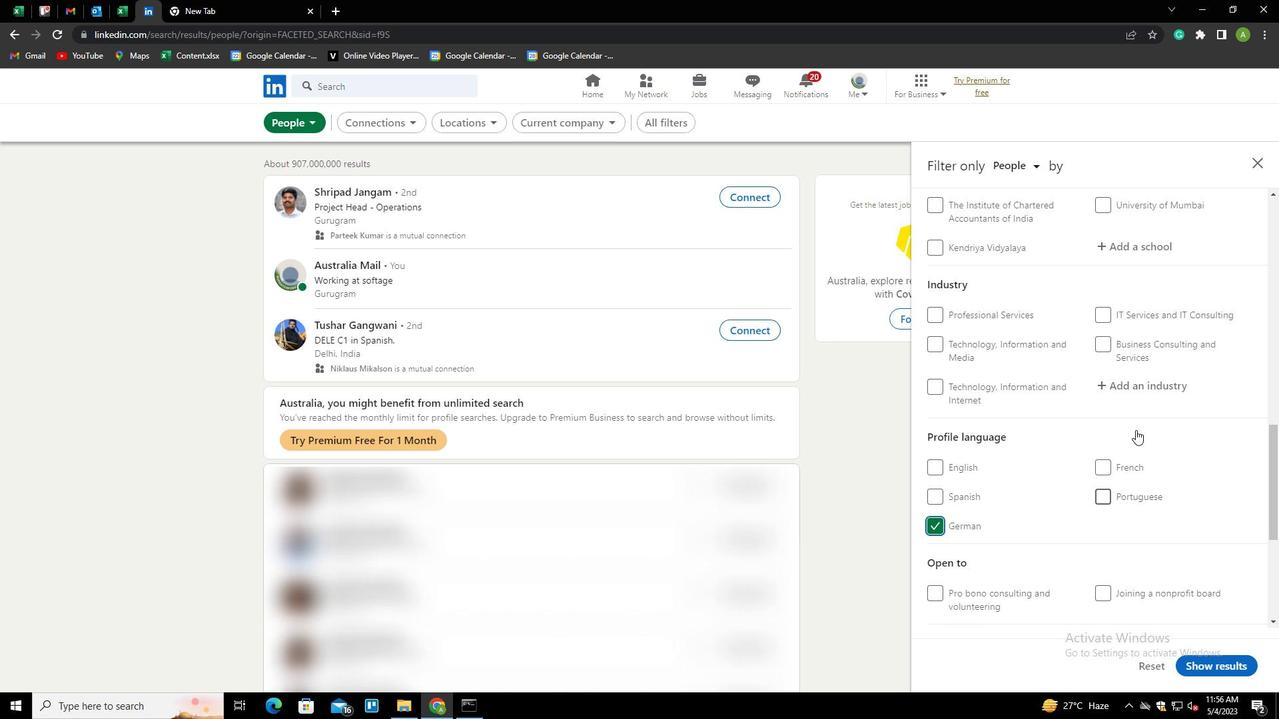 
Action: Mouse scrolled (1135, 431) with delta (0, 0)
Screenshot: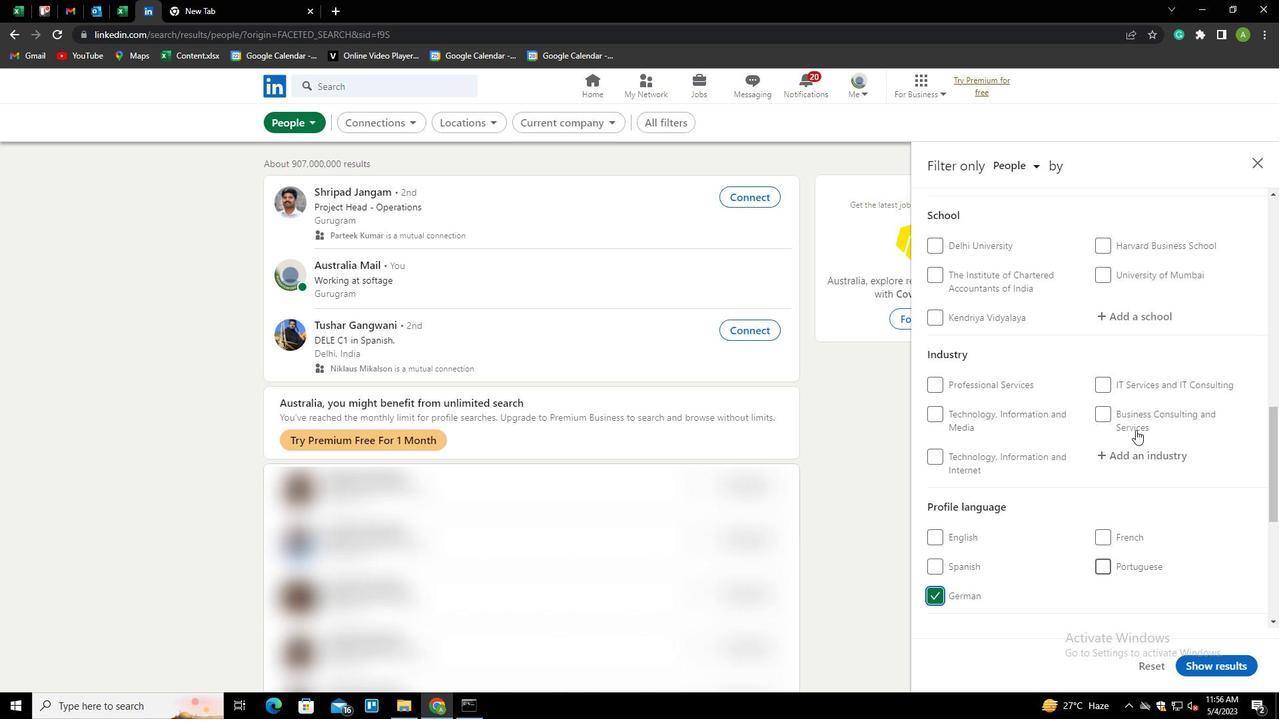 
Action: Mouse scrolled (1135, 431) with delta (0, 0)
Screenshot: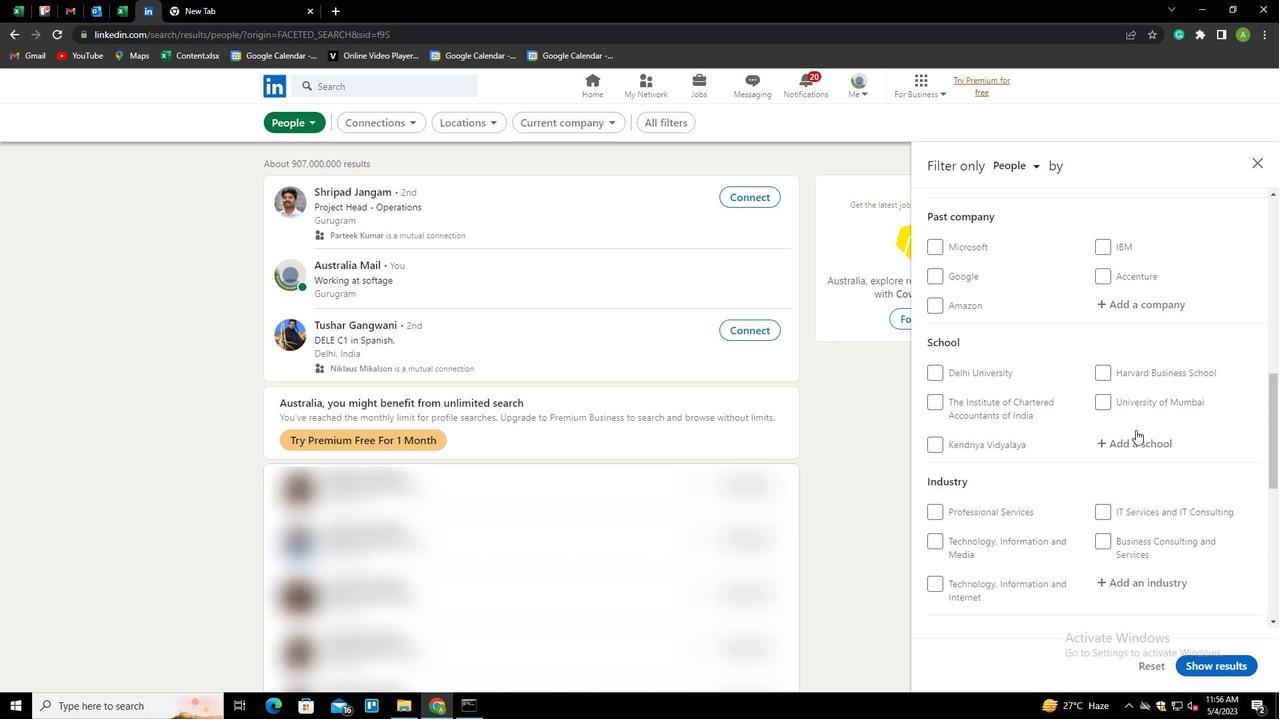 
Action: Mouse scrolled (1135, 431) with delta (0, 0)
Screenshot: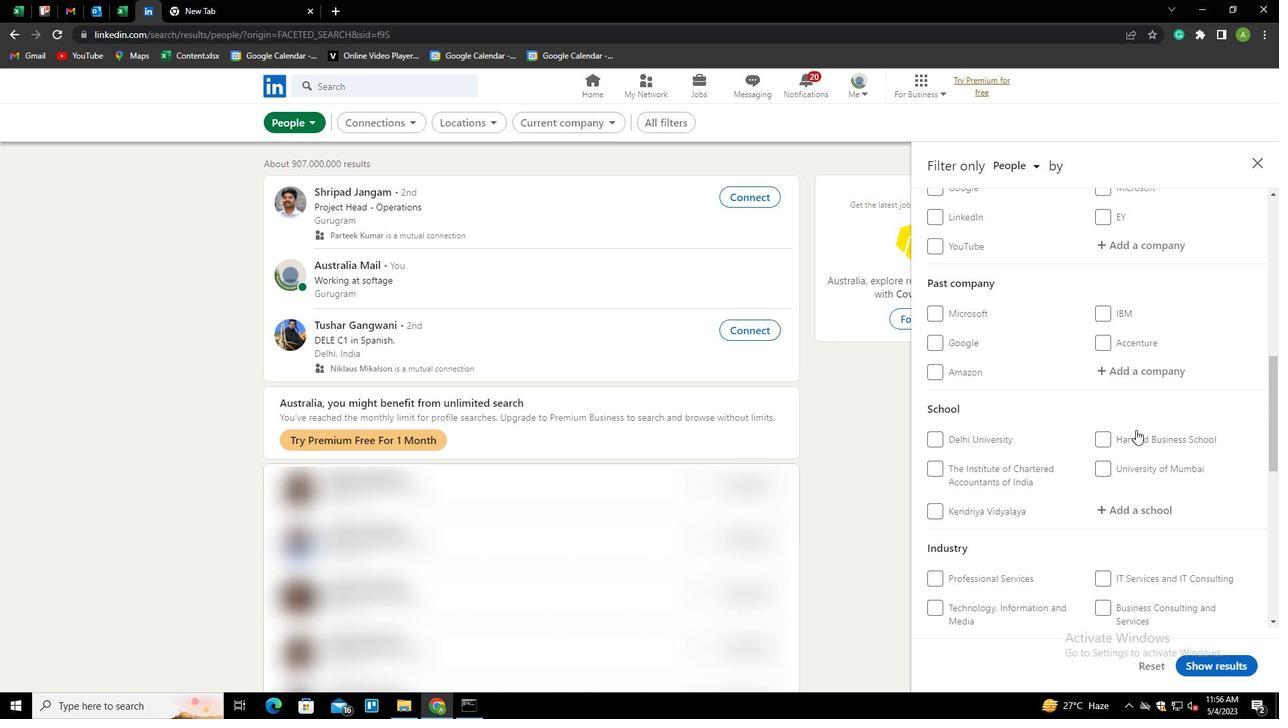 
Action: Mouse scrolled (1135, 431) with delta (0, 0)
Screenshot: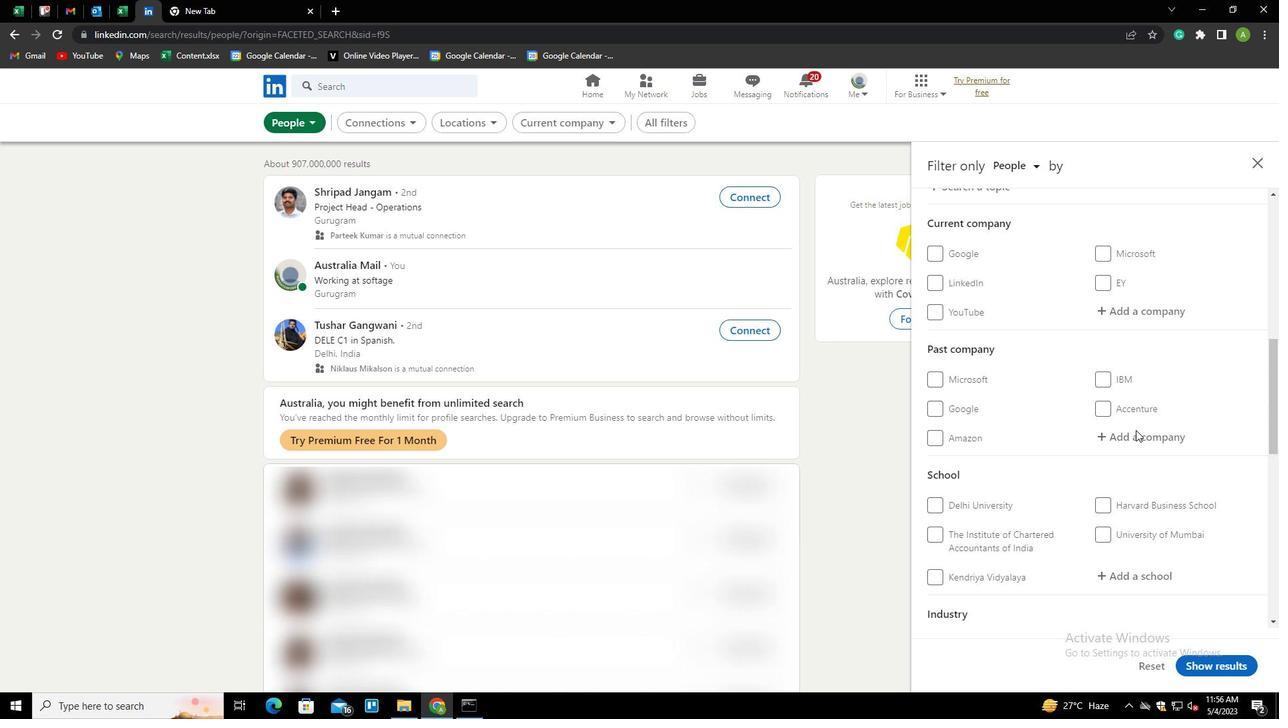
Action: Mouse moved to (1132, 379)
Screenshot: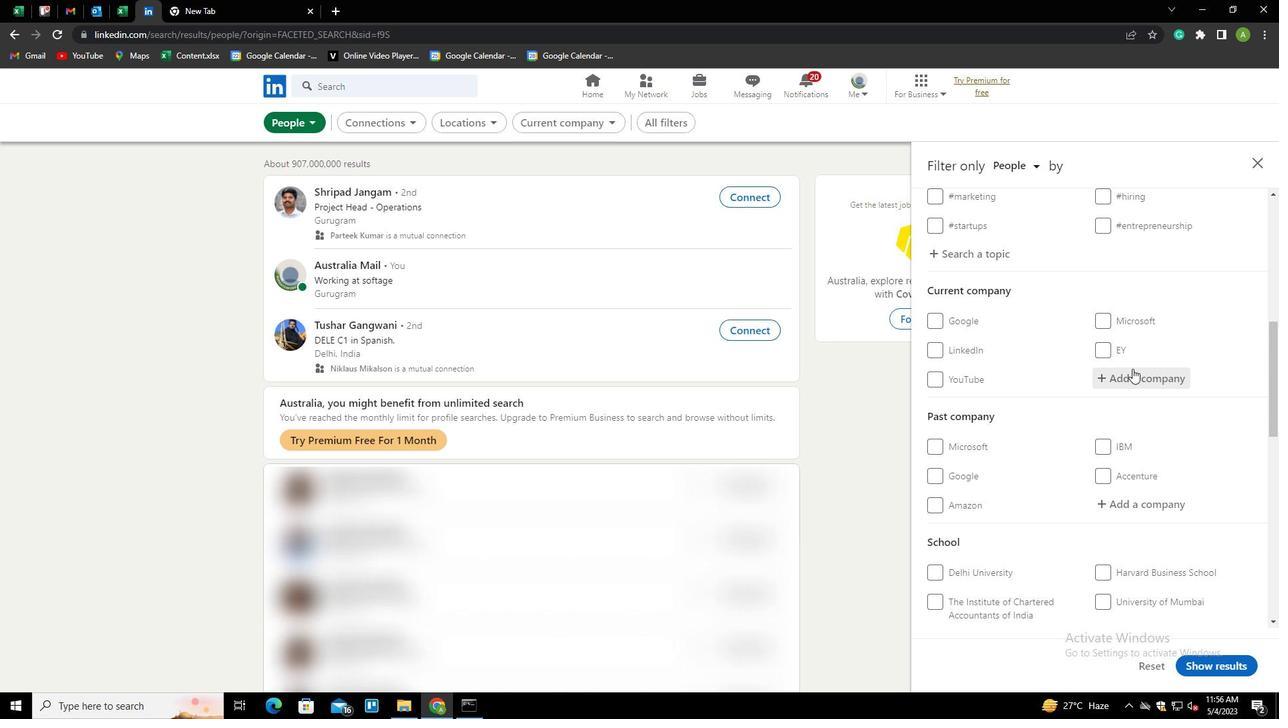
Action: Mouse pressed left at (1132, 379)
Screenshot: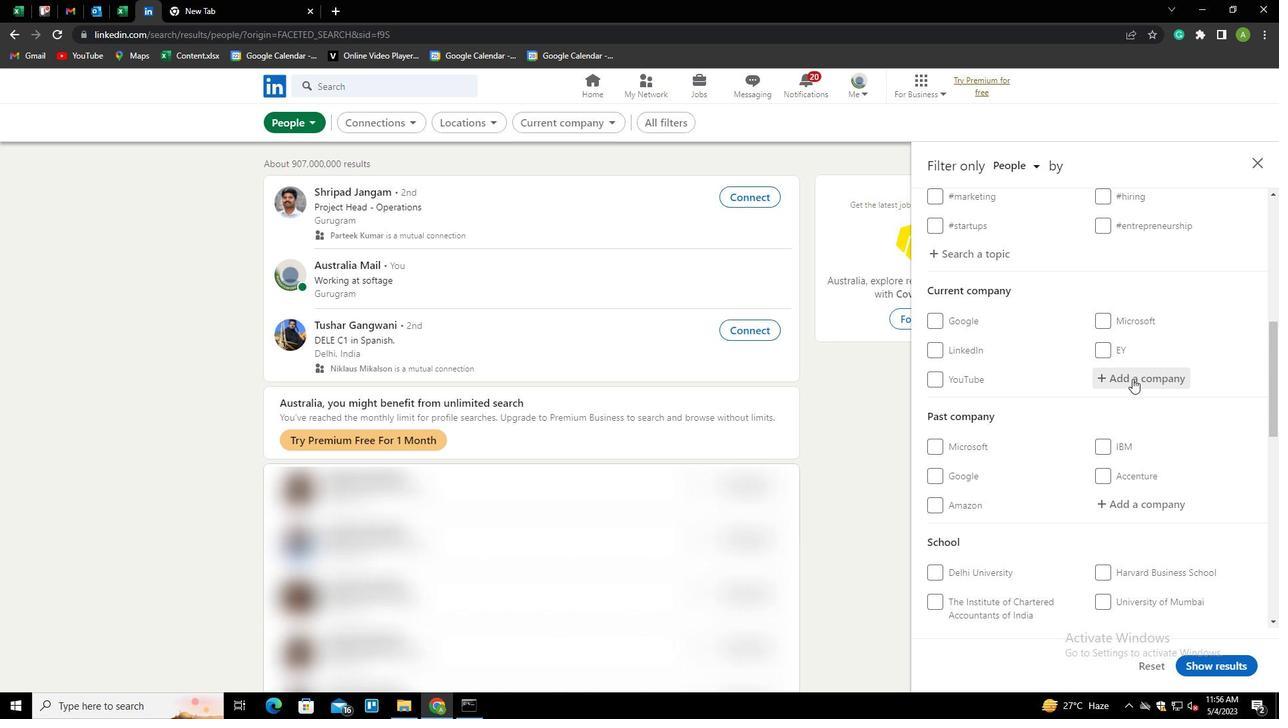 
Action: Mouse moved to (1135, 380)
Screenshot: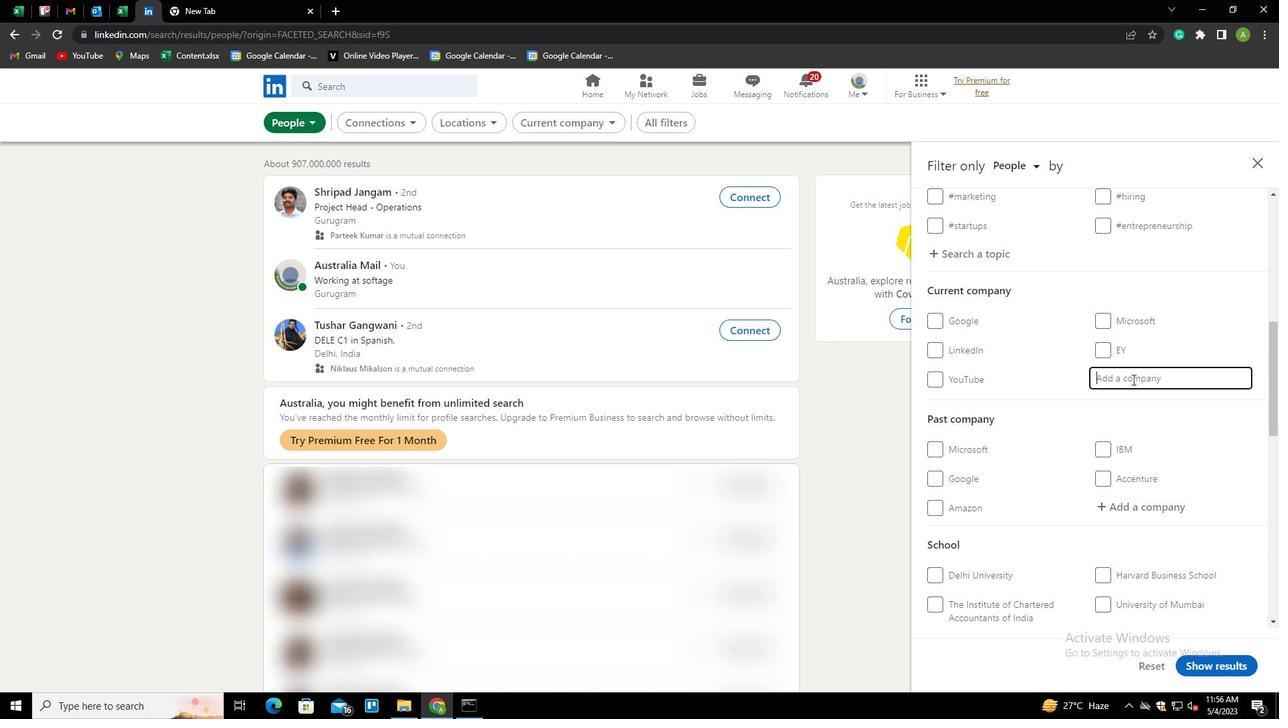 
Action: Mouse pressed left at (1135, 380)
Screenshot: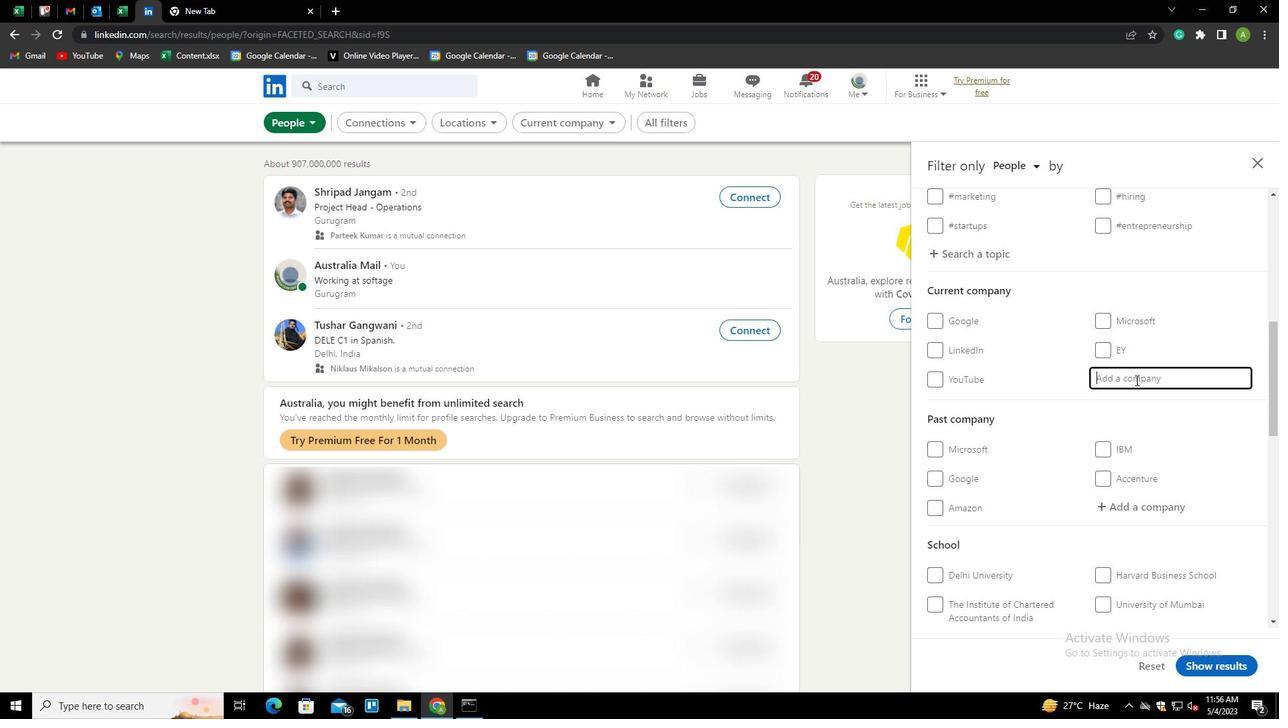 
Action: Mouse moved to (1133, 382)
Screenshot: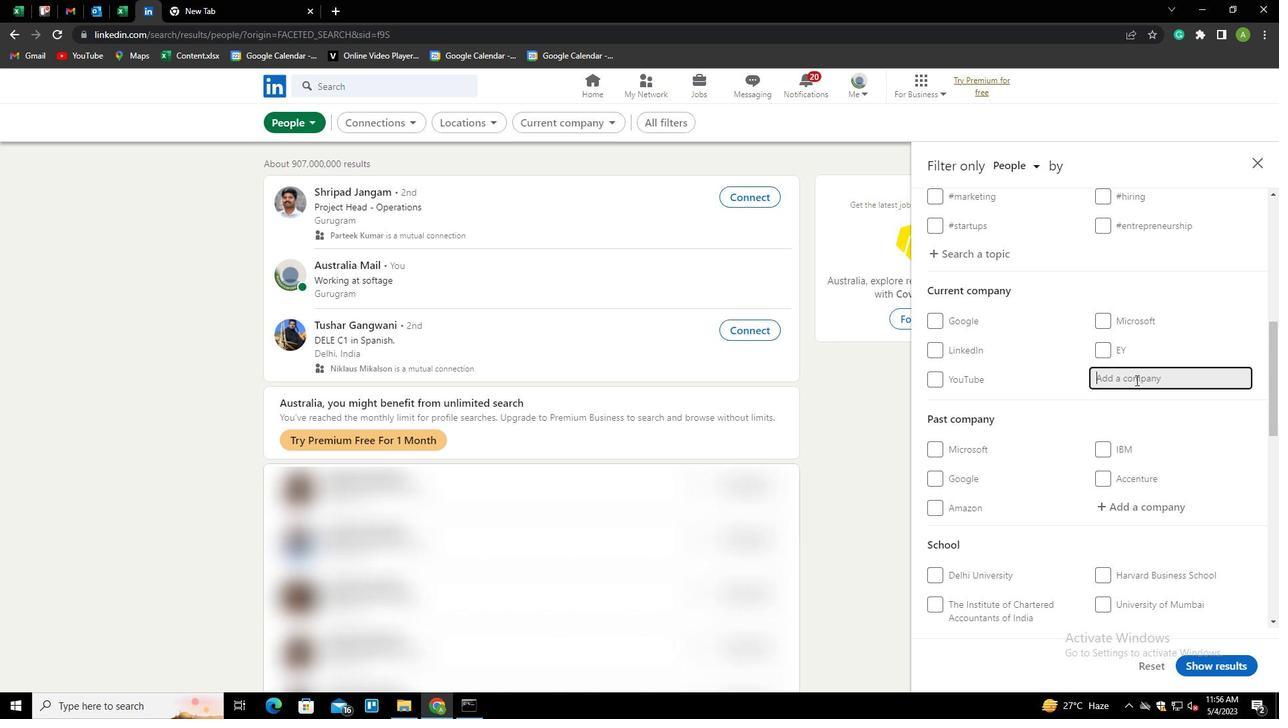 
Action: Key pressed <Key.shift>ALTAIR<Key.down><Key.enter>
Screenshot: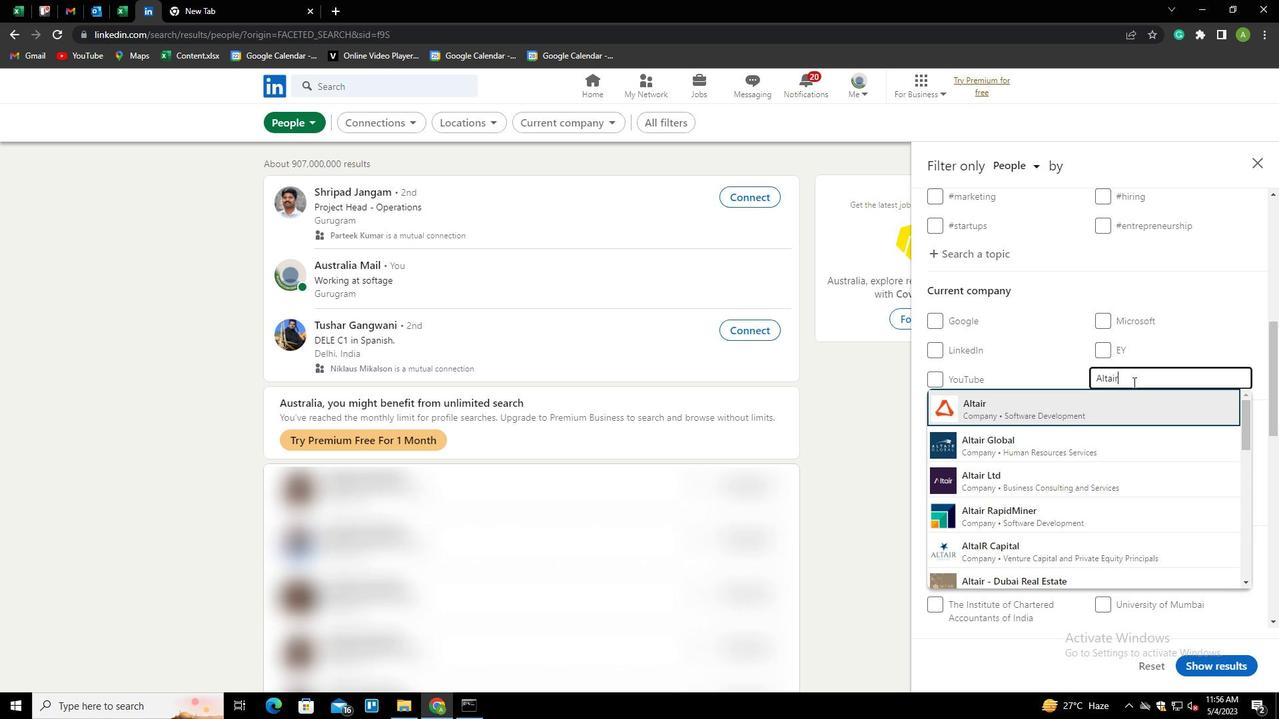 
Action: Mouse scrolled (1133, 381) with delta (0, 0)
Screenshot: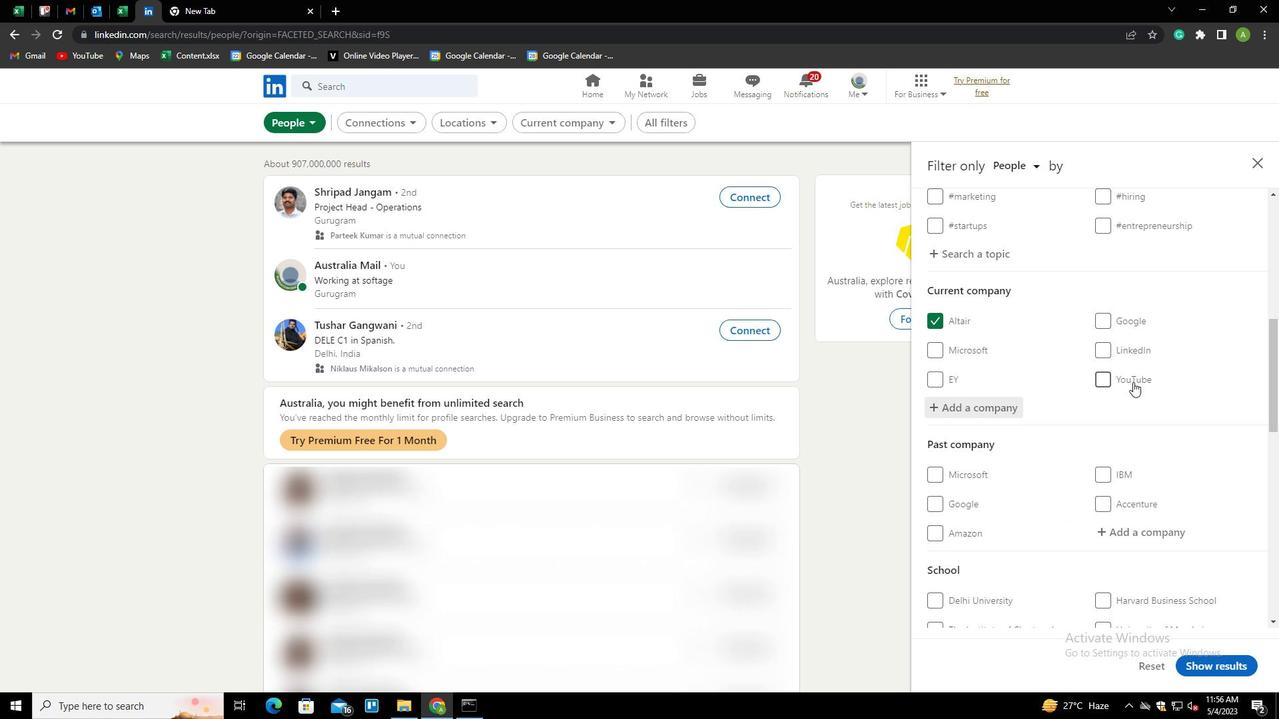 
Action: Mouse scrolled (1133, 381) with delta (0, 0)
Screenshot: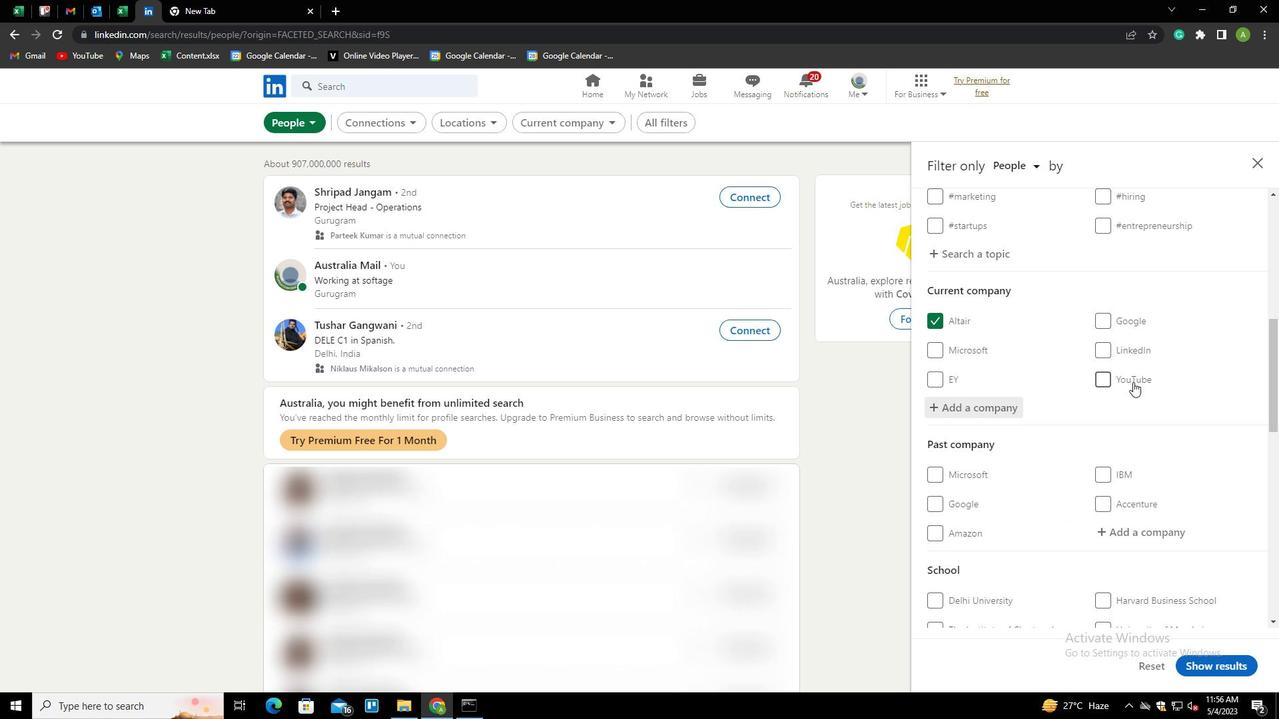 
Action: Mouse scrolled (1133, 381) with delta (0, 0)
Screenshot: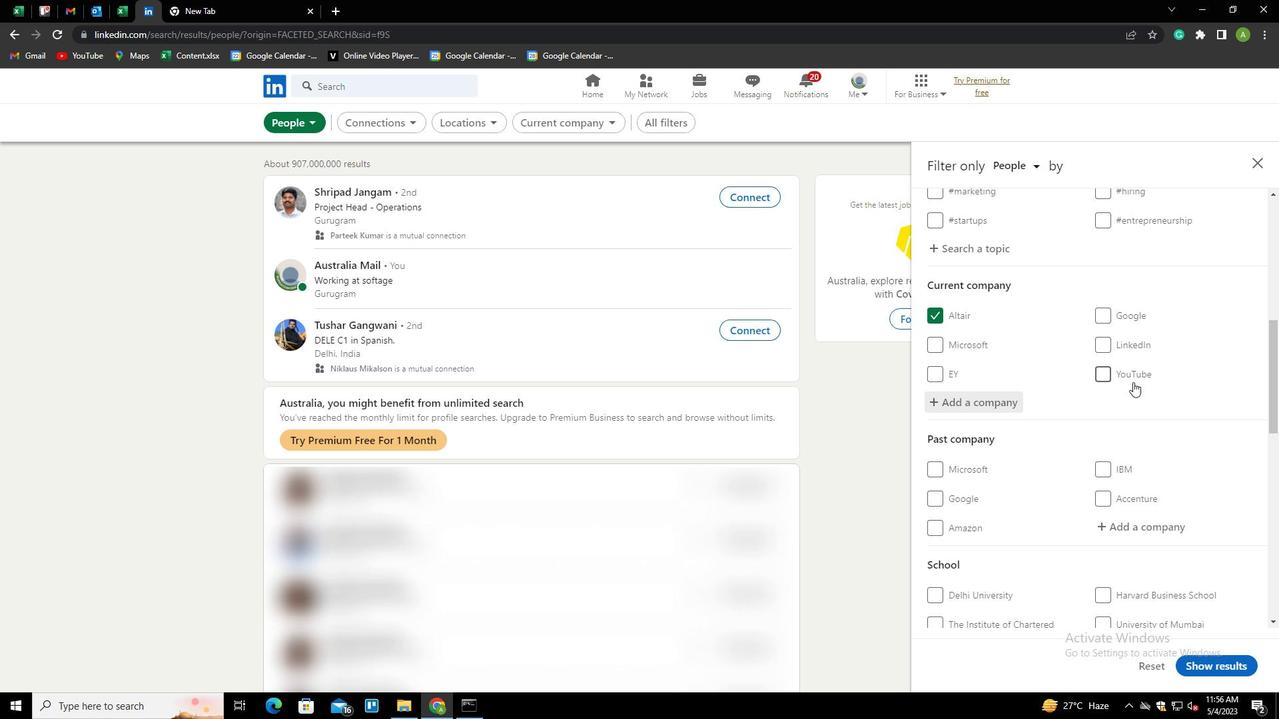 
Action: Mouse scrolled (1133, 381) with delta (0, 0)
Screenshot: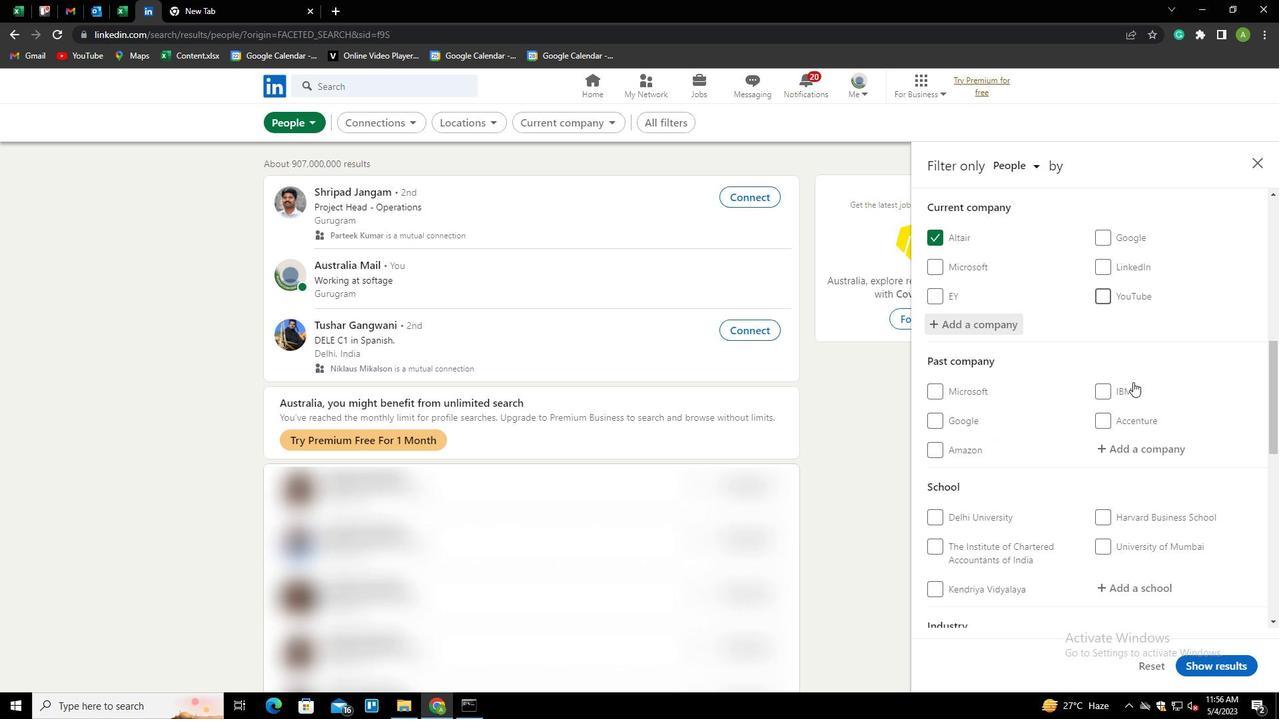 
Action: Mouse moved to (1129, 396)
Screenshot: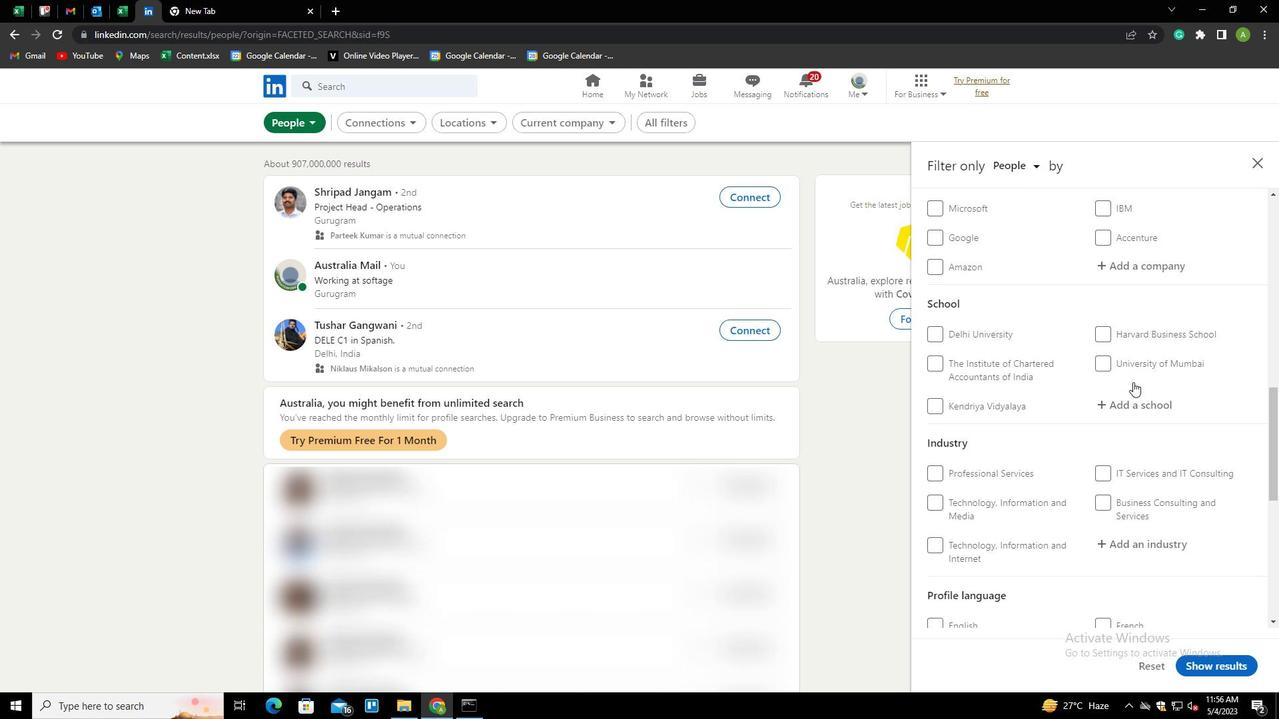 
Action: Mouse pressed left at (1129, 396)
Screenshot: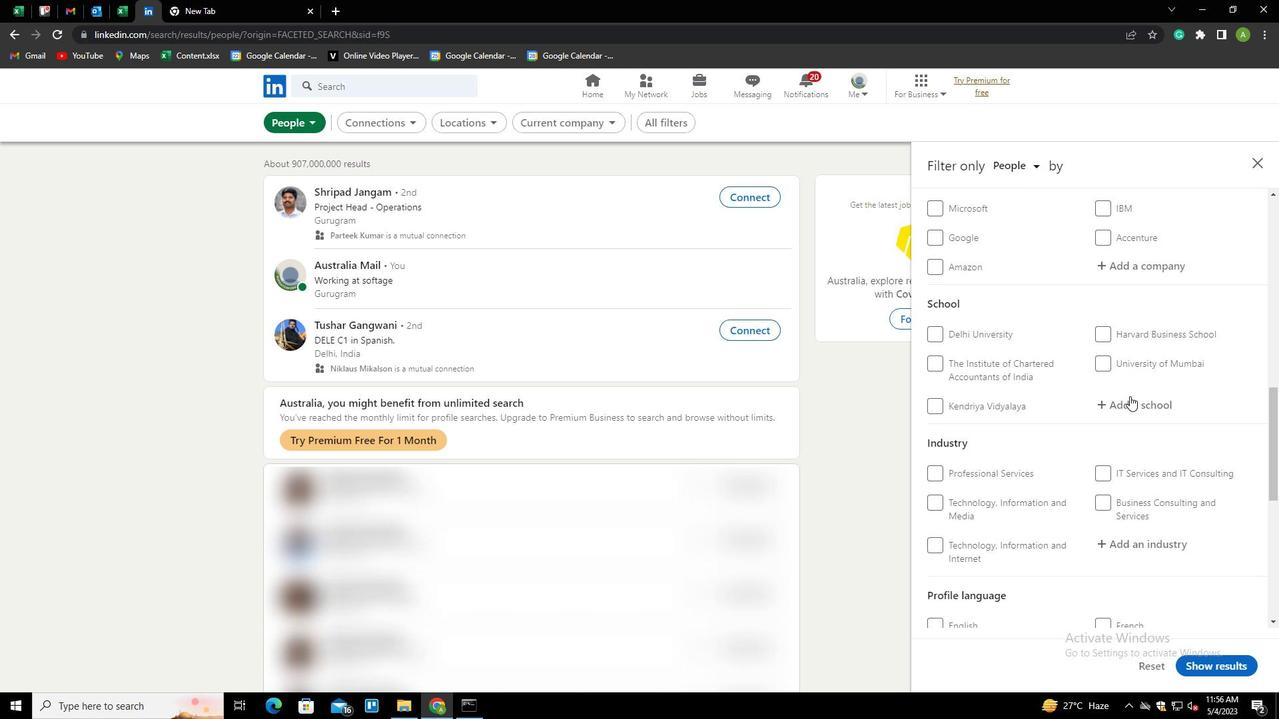 
Action: Mouse moved to (1129, 397)
Screenshot: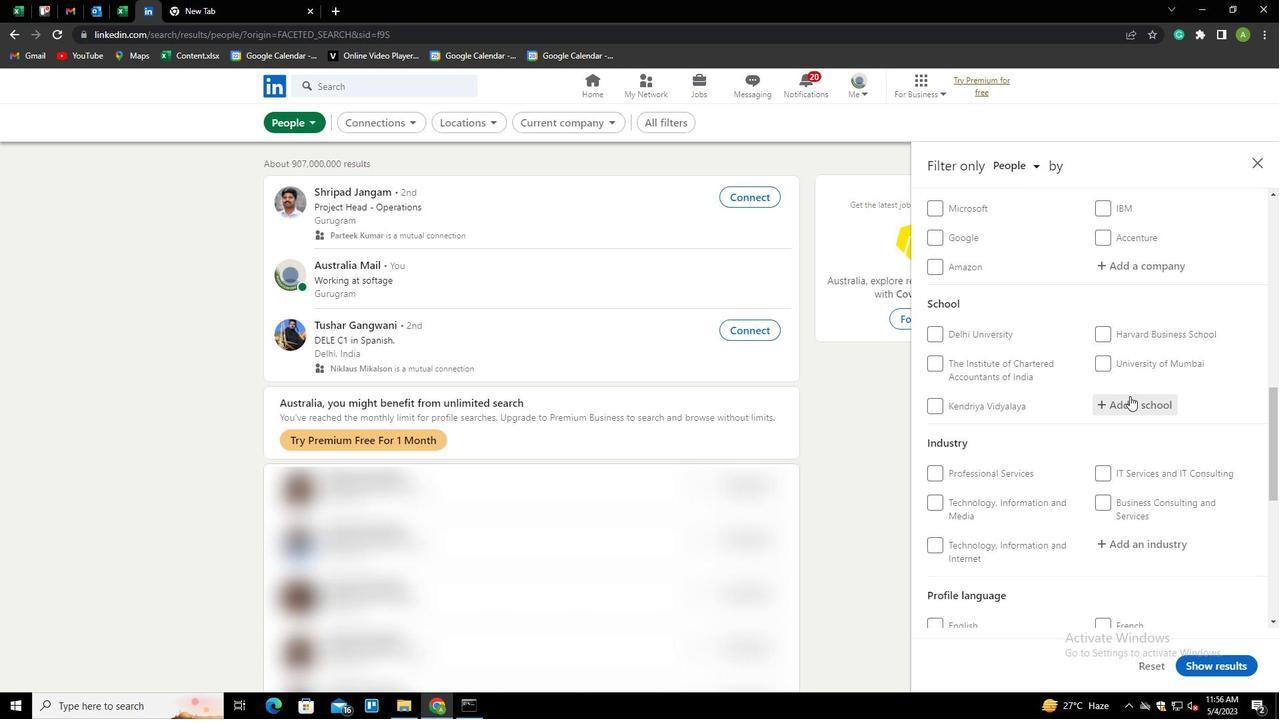 
Action: Key pressed <Key.shift>THE<Key.space><Key.shift>INSTITUTE<Key.space>OF<Key.space><Key.shift><Key.shift><Key.shift><Key.shift>C
Screenshot: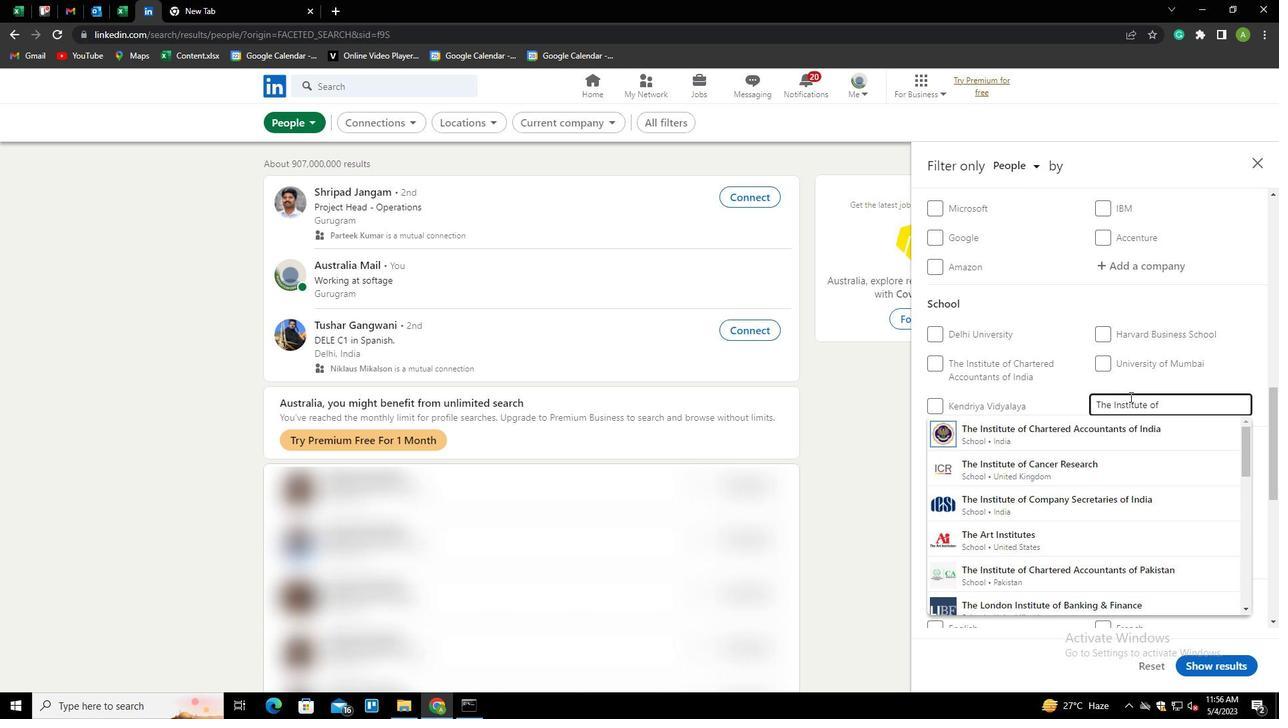 
Action: Mouse moved to (1199, 405)
Screenshot: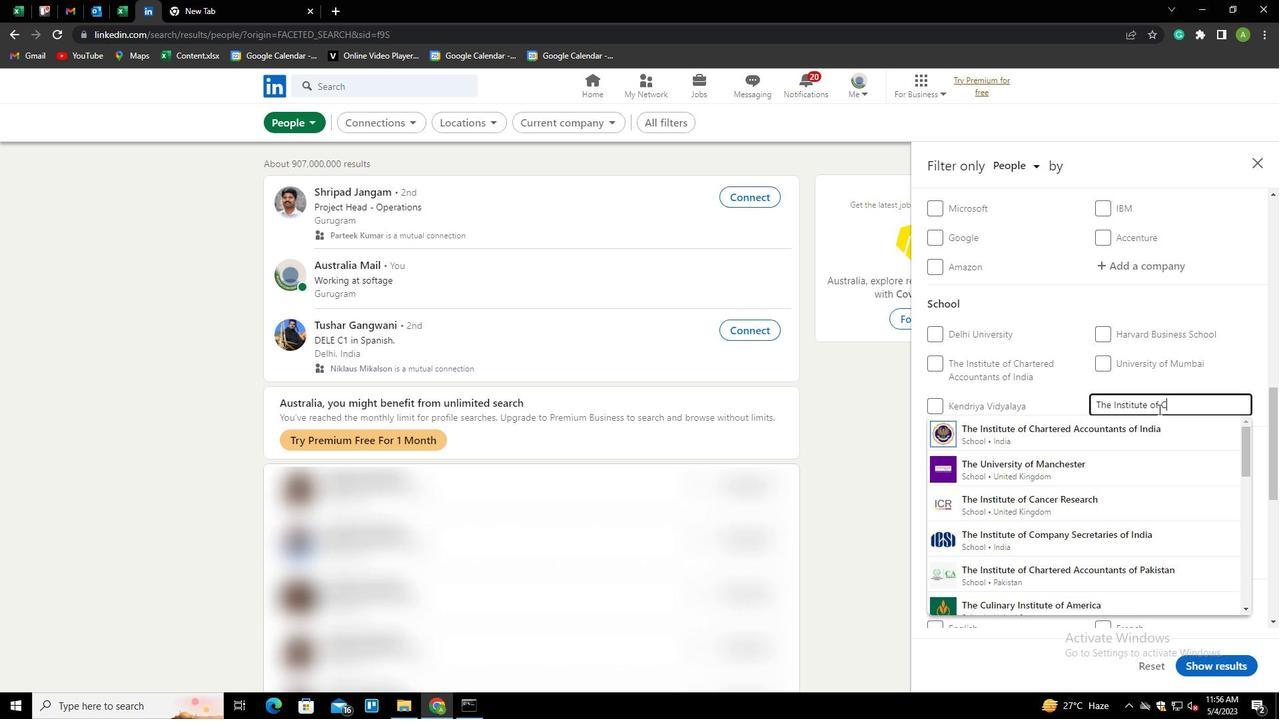 
Action: Key pressed HARTERED<Key.space><Key.shift>A<Key.down><Key.enter>
Screenshot: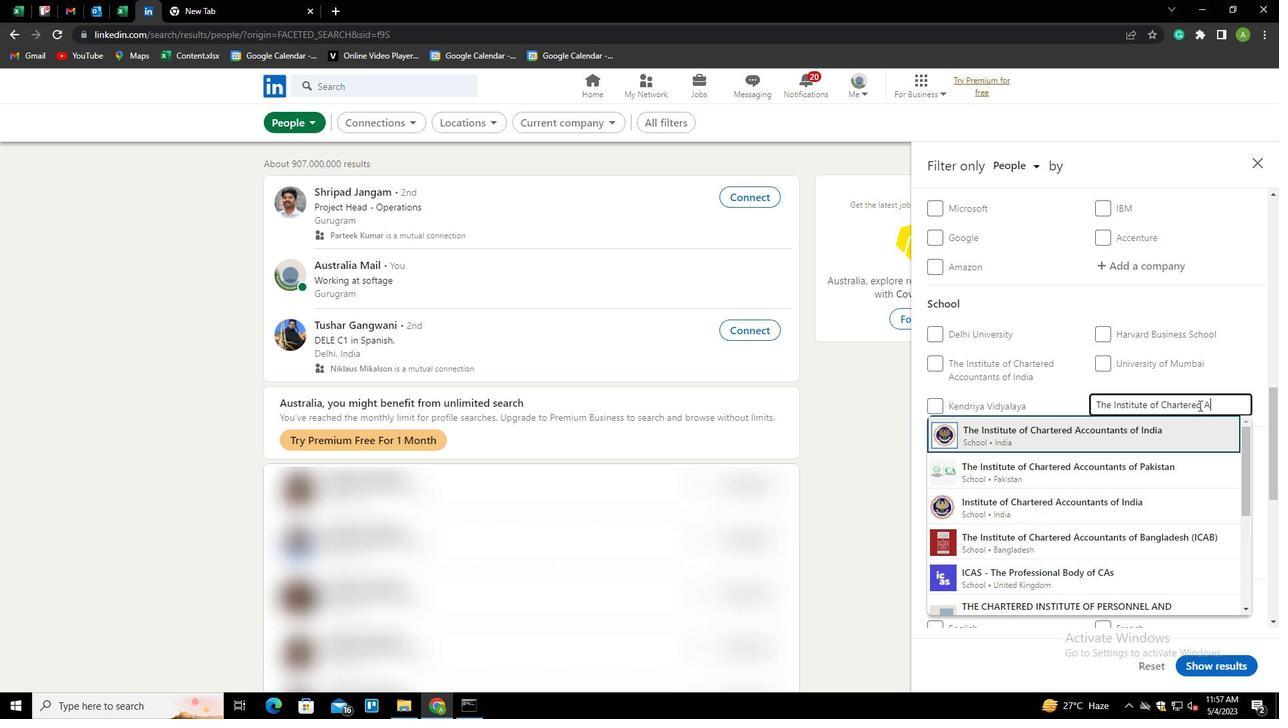 
Action: Mouse scrolled (1199, 405) with delta (0, 0)
Screenshot: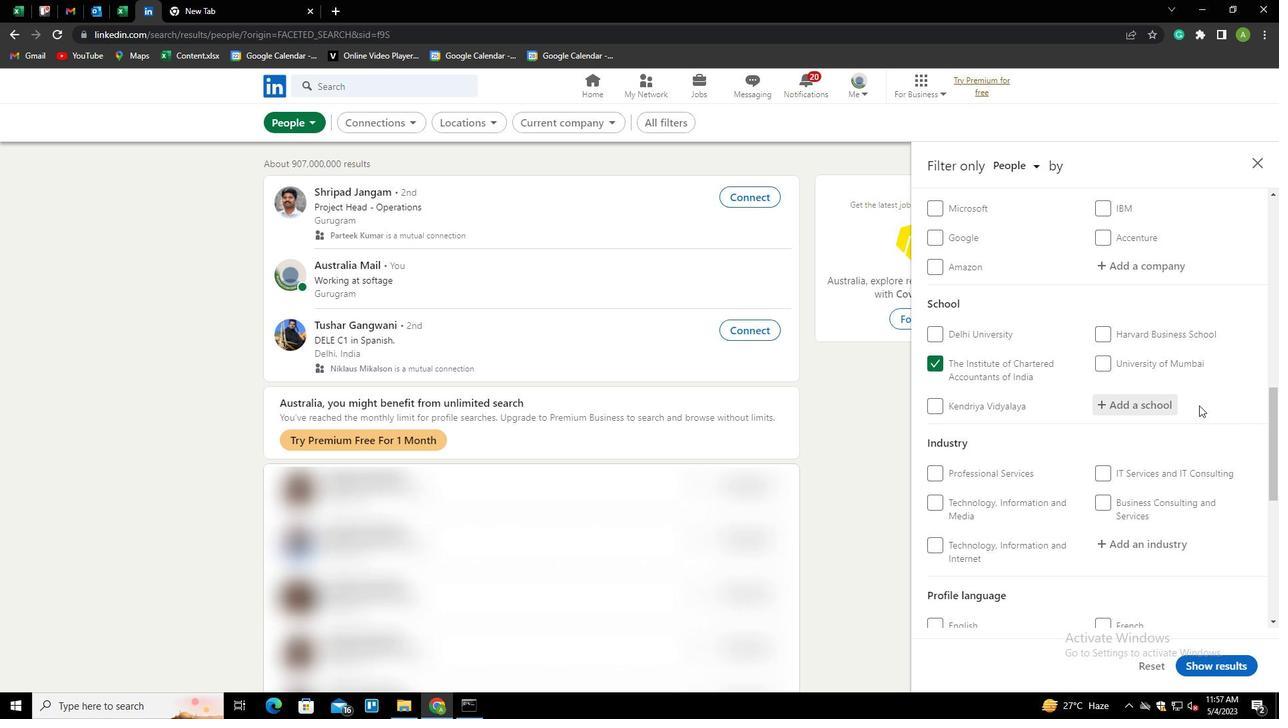 
Action: Mouse scrolled (1199, 405) with delta (0, 0)
Screenshot: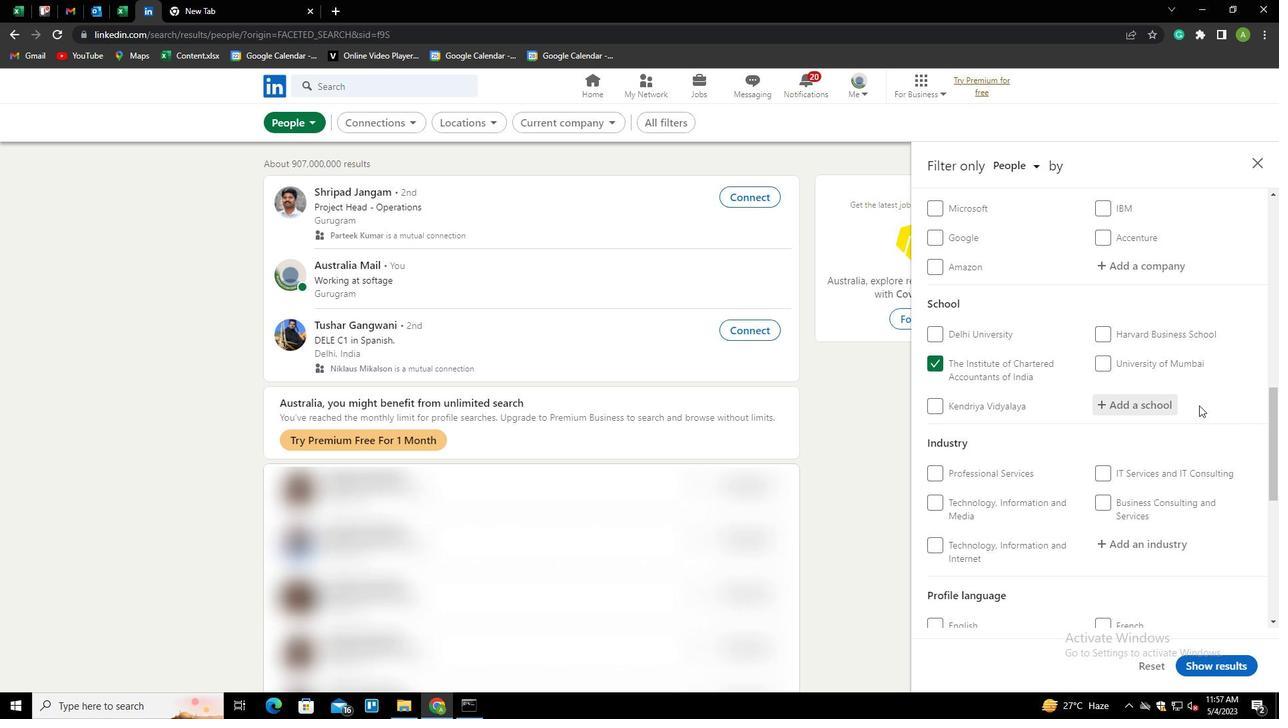 
Action: Mouse scrolled (1199, 405) with delta (0, 0)
Screenshot: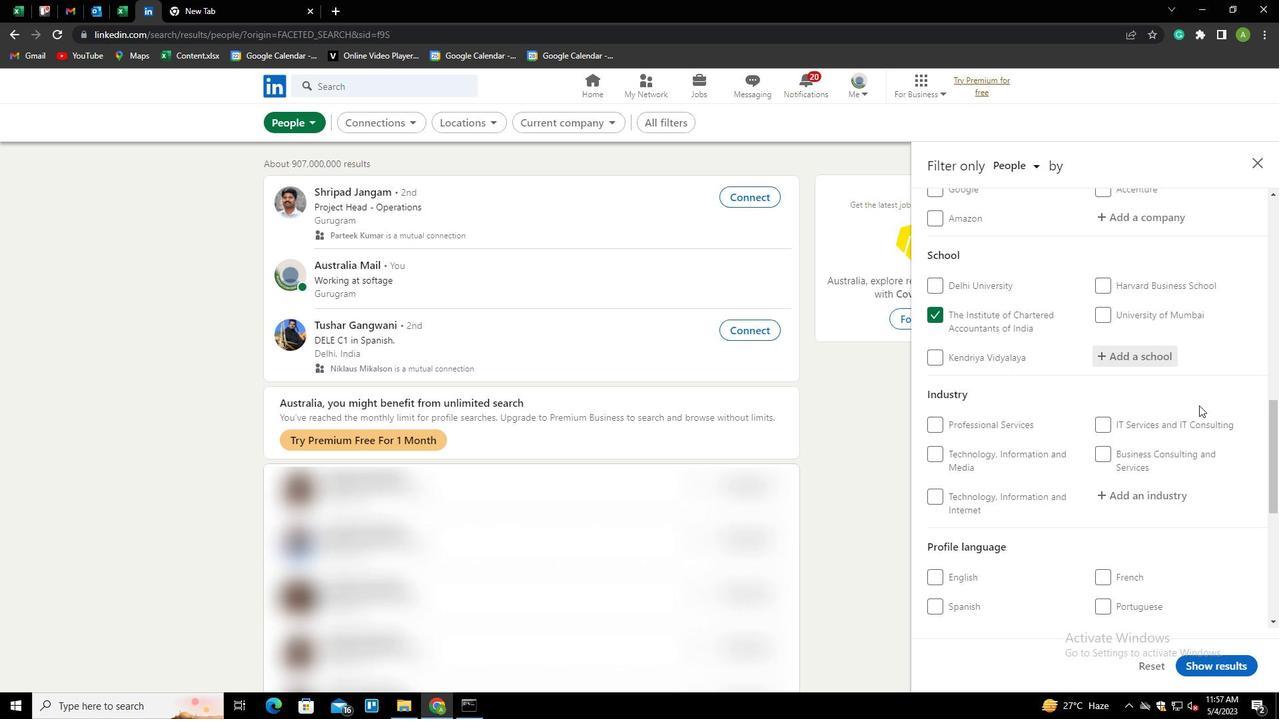
Action: Mouse moved to (1141, 349)
Screenshot: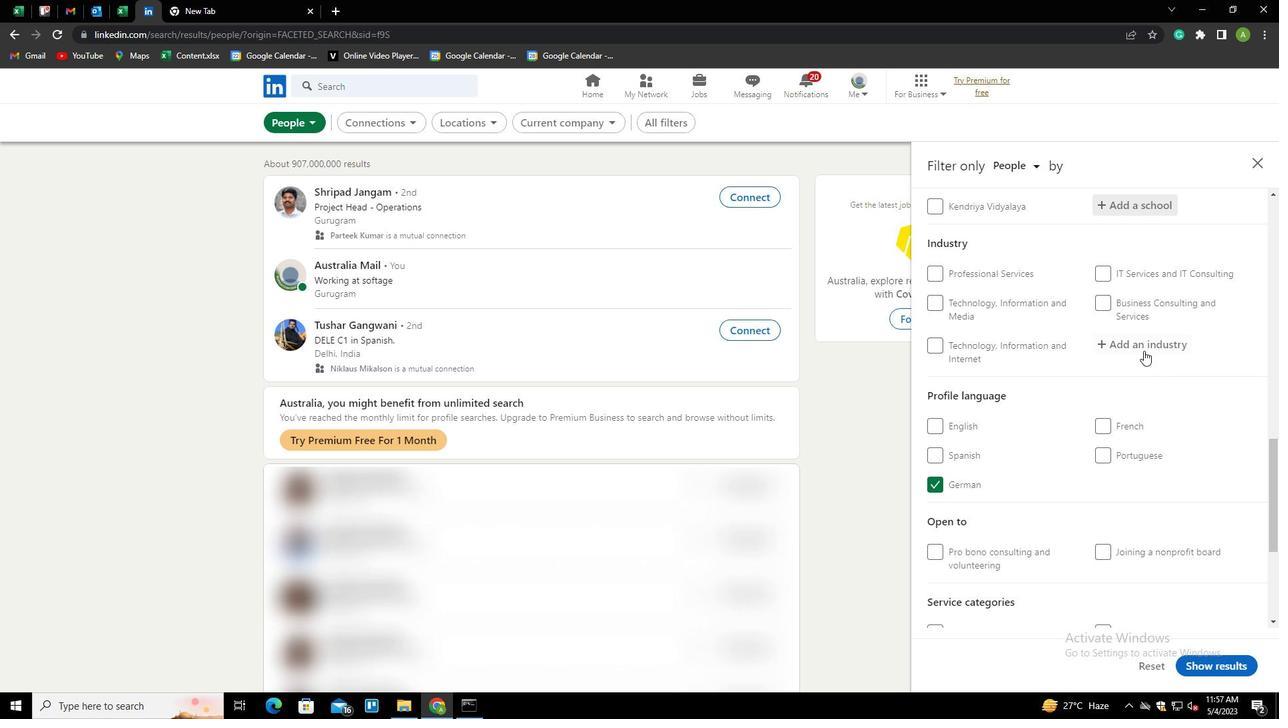 
Action: Mouse pressed left at (1141, 349)
Screenshot: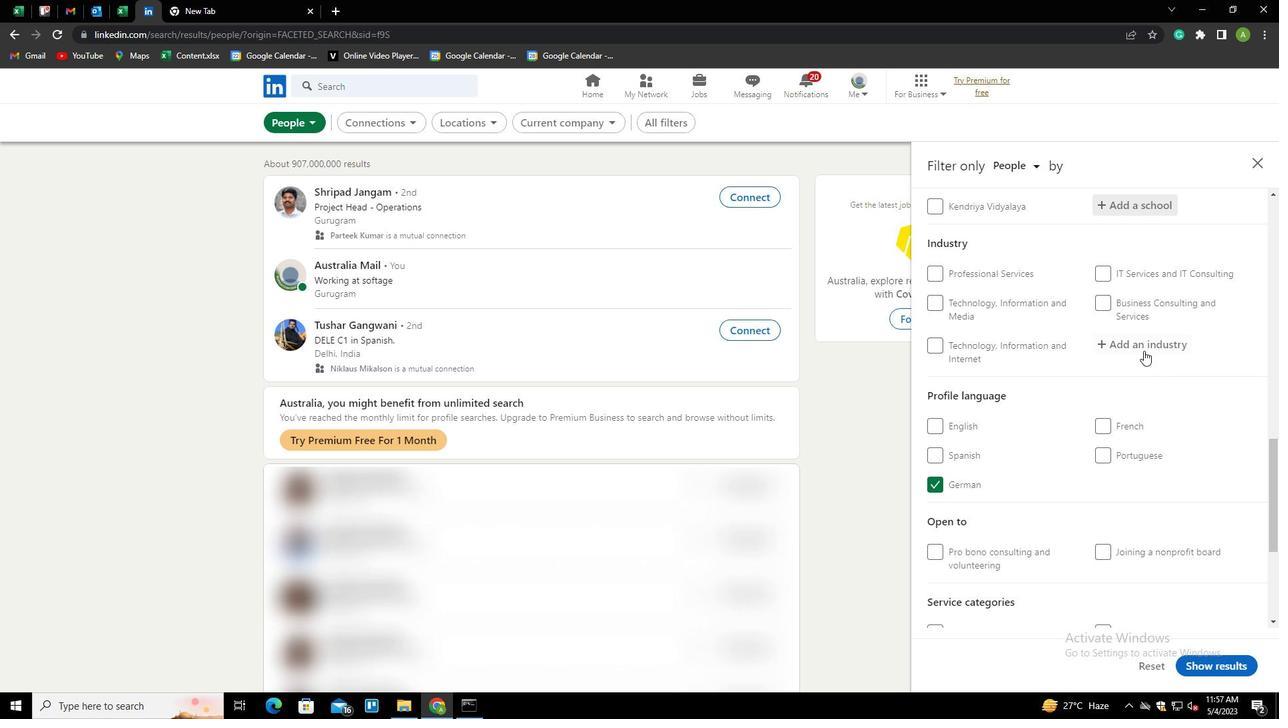 
Action: Key pressed <Key.shift><Key.shift><Key.shift><Key.shift><Key.shift><Key.shift><Key.shift><Key.shift><Key.shift><Key.shift><Key.shift>TRUCK<Key.space><Key.down><Key.enter>
Screenshot: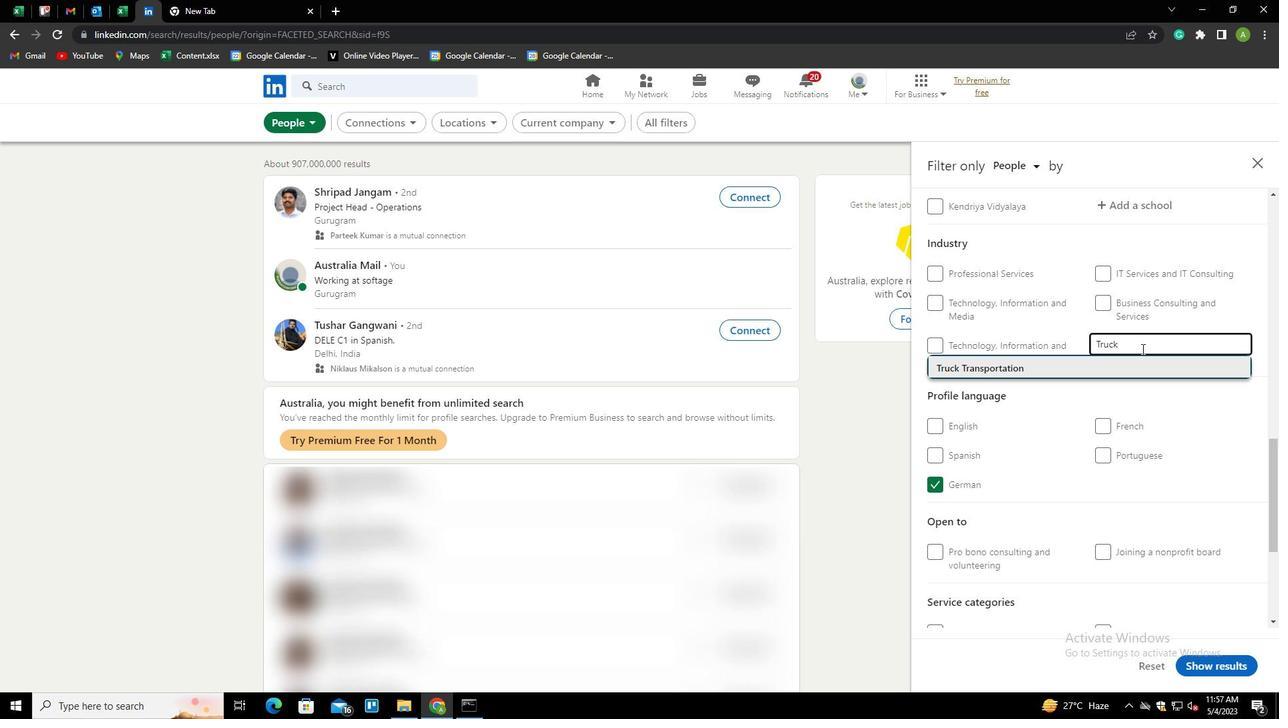 
Action: Mouse scrolled (1141, 348) with delta (0, 0)
Screenshot: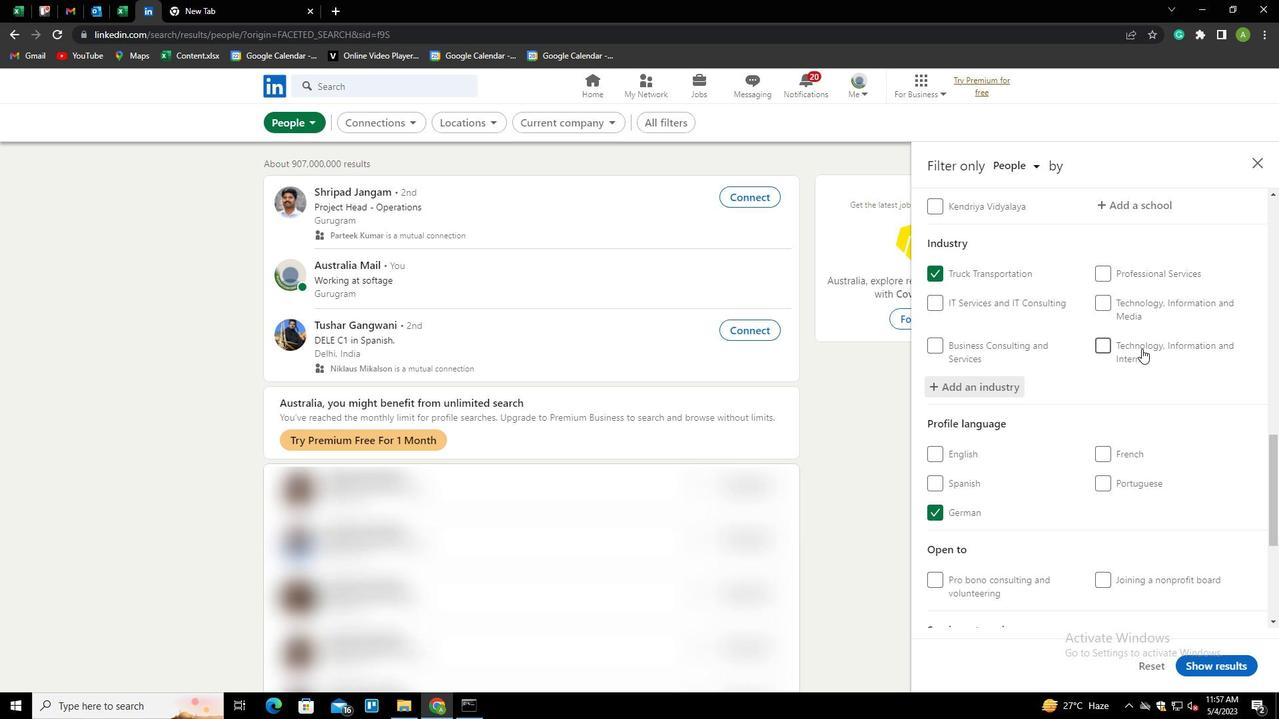 
Action: Mouse scrolled (1141, 348) with delta (0, 0)
Screenshot: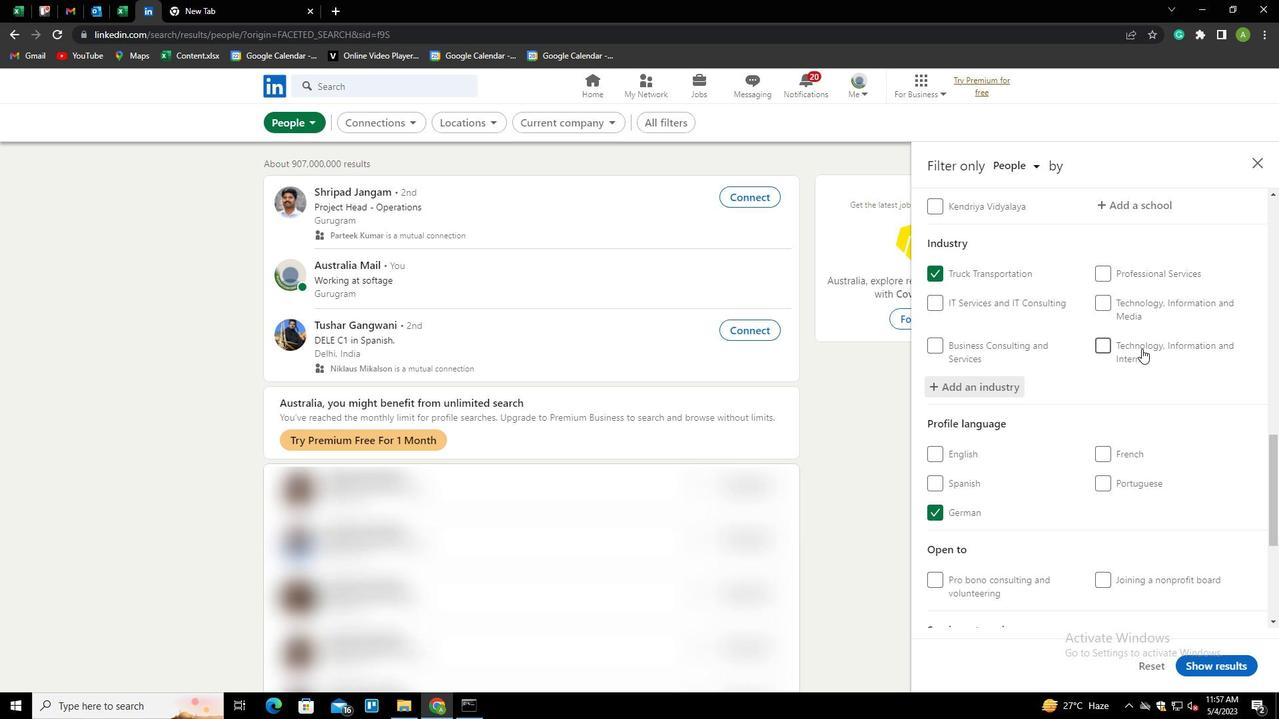 
Action: Mouse scrolled (1141, 348) with delta (0, 0)
Screenshot: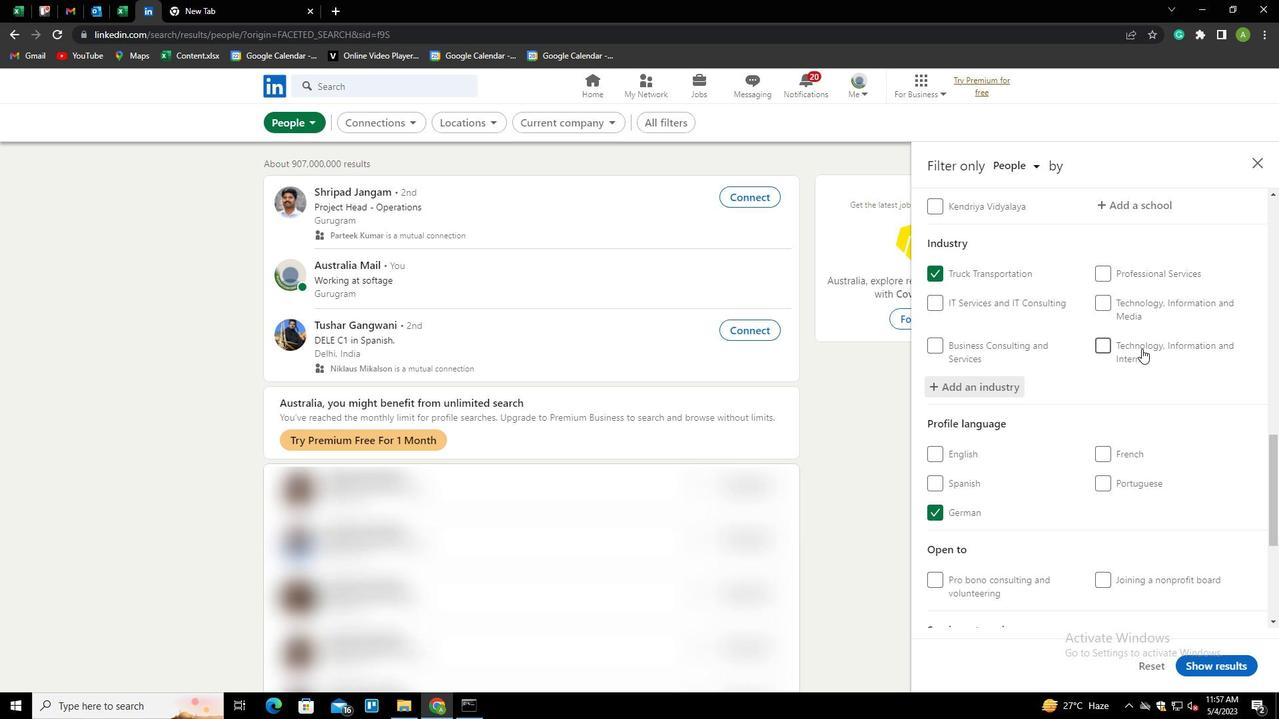 
Action: Mouse scrolled (1141, 348) with delta (0, 0)
Screenshot: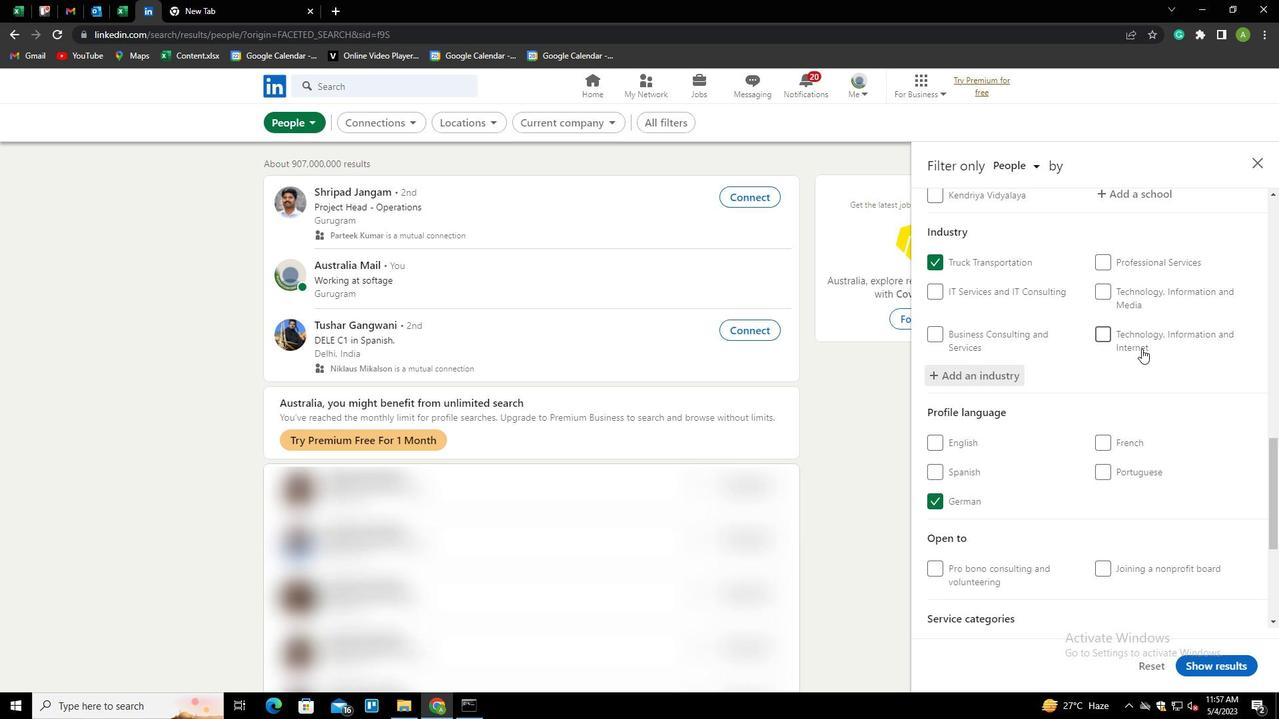 
Action: Mouse scrolled (1141, 348) with delta (0, 0)
Screenshot: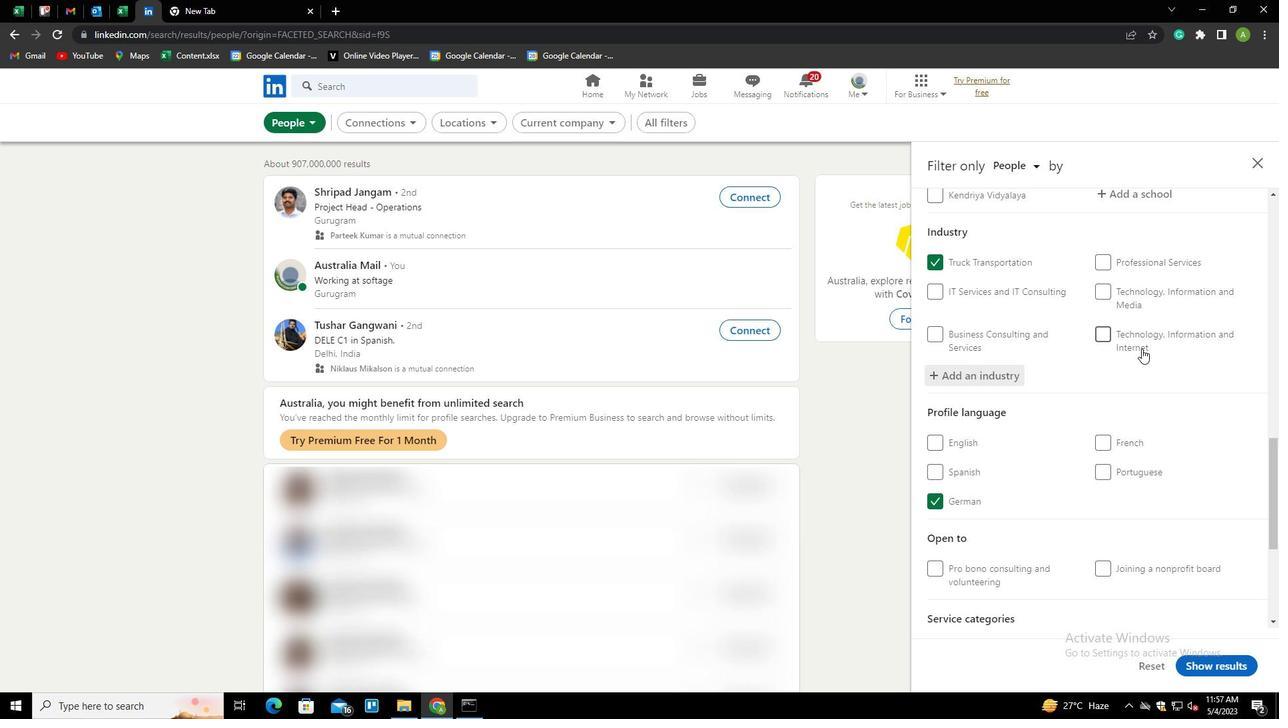 
Action: Mouse scrolled (1141, 348) with delta (0, 0)
Screenshot: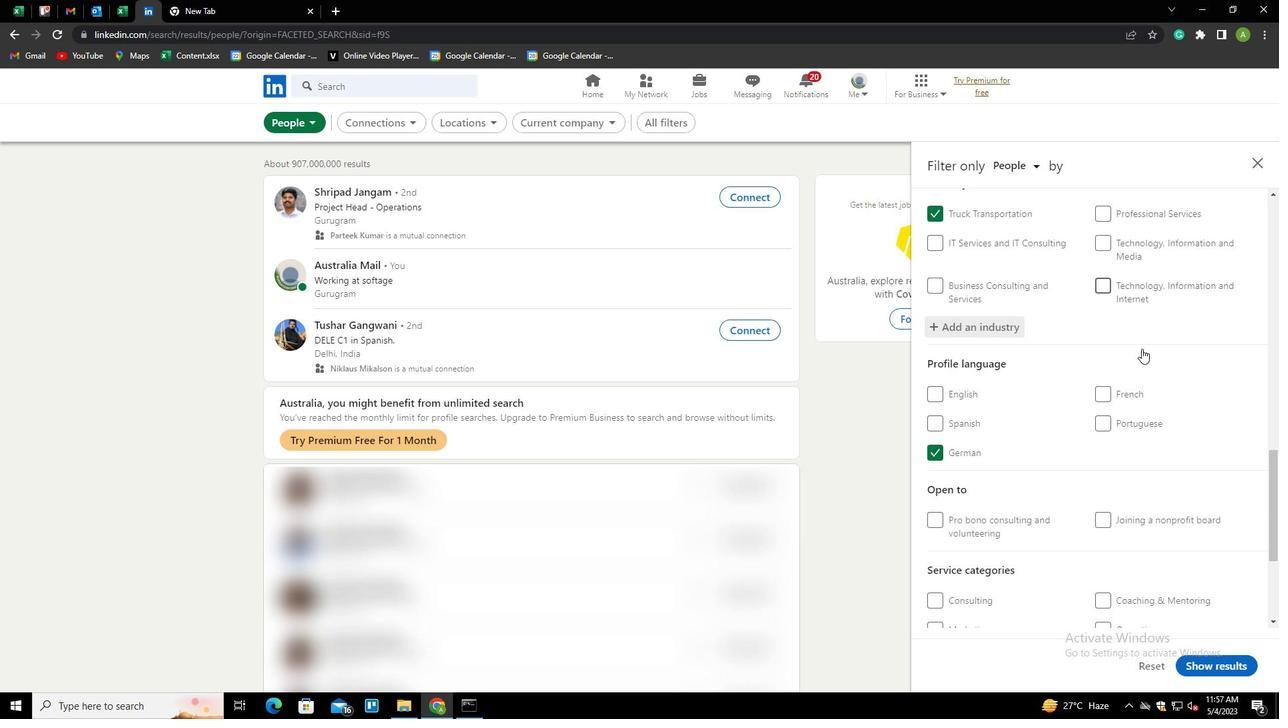 
Action: Mouse moved to (1130, 437)
Screenshot: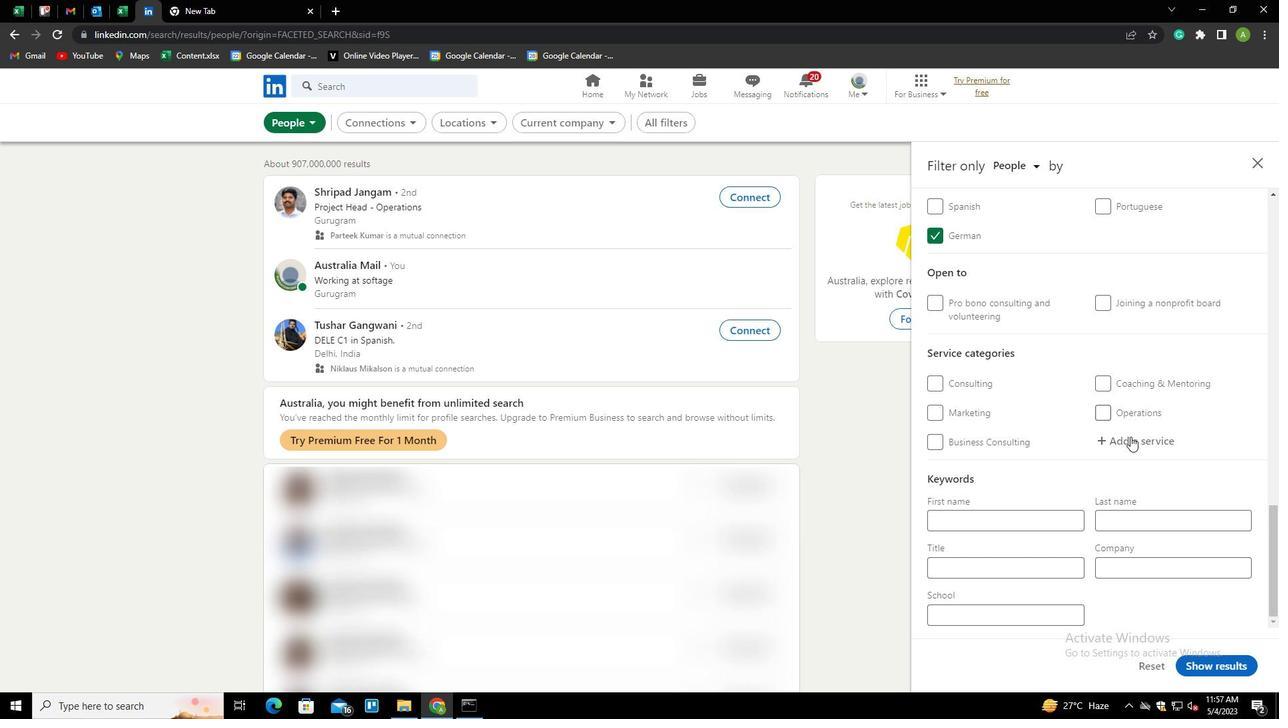 
Action: Mouse pressed left at (1130, 437)
Screenshot: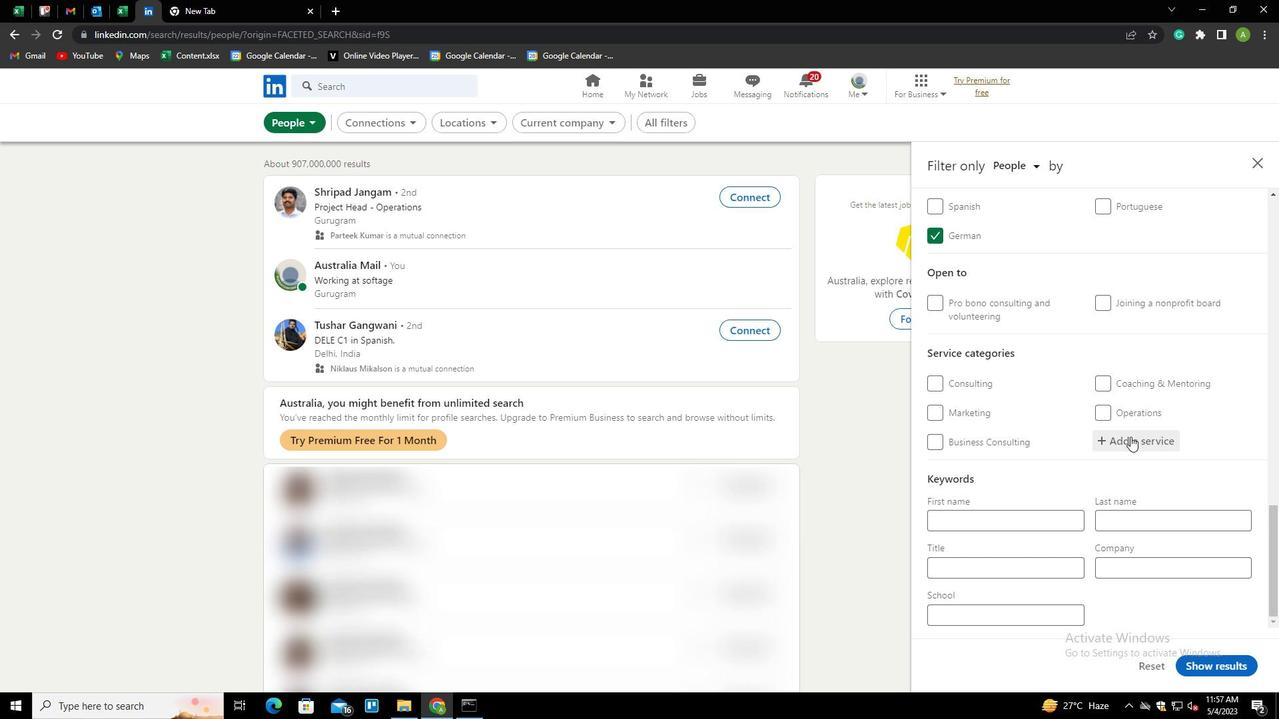 
Action: Key pressed <Key.shift><Key.shift><Key.shift><Key.shift><Key.shift><Key.shift><Key.shift><Key.shift><Key.shift><Key.shift><Key.shift><Key.shift><Key.shift><Key.shift><Key.shift><Key.shift><Key.shift><Key.shift>IOS<Key.space><Key.shift>DEVE<Key.down><Key.enter>
Screenshot: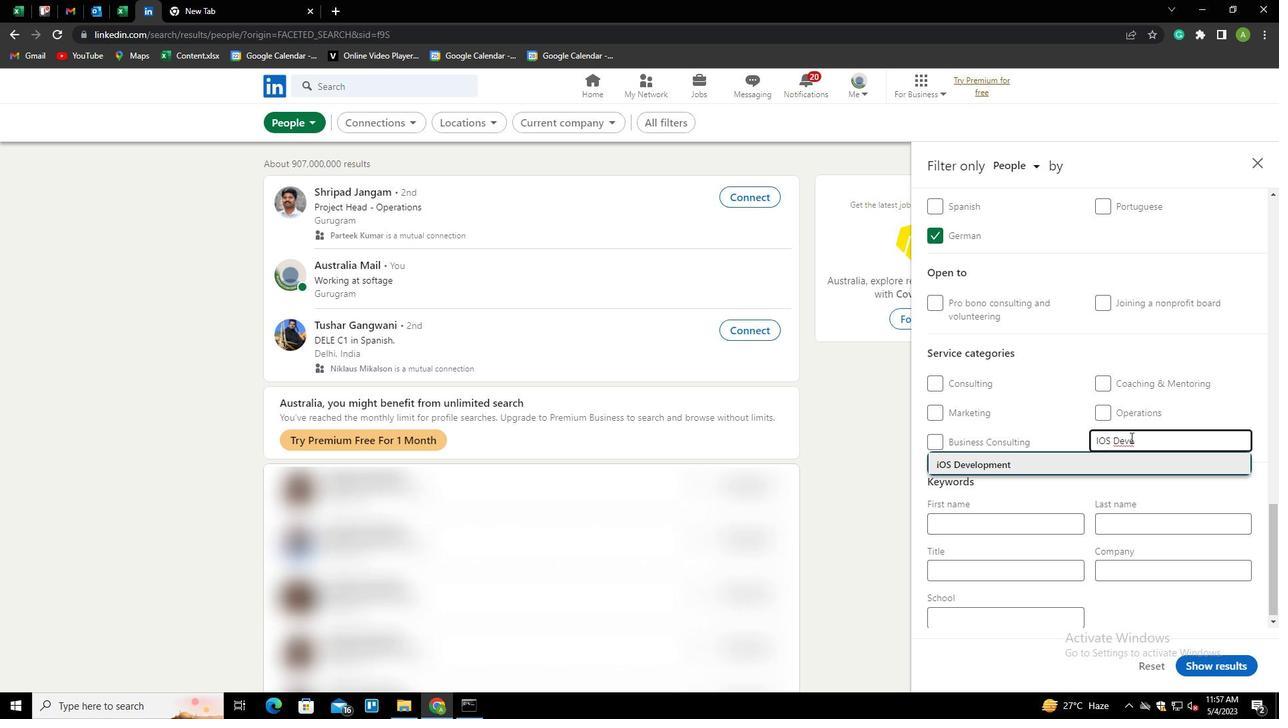 
Action: Mouse scrolled (1130, 437) with delta (0, 0)
Screenshot: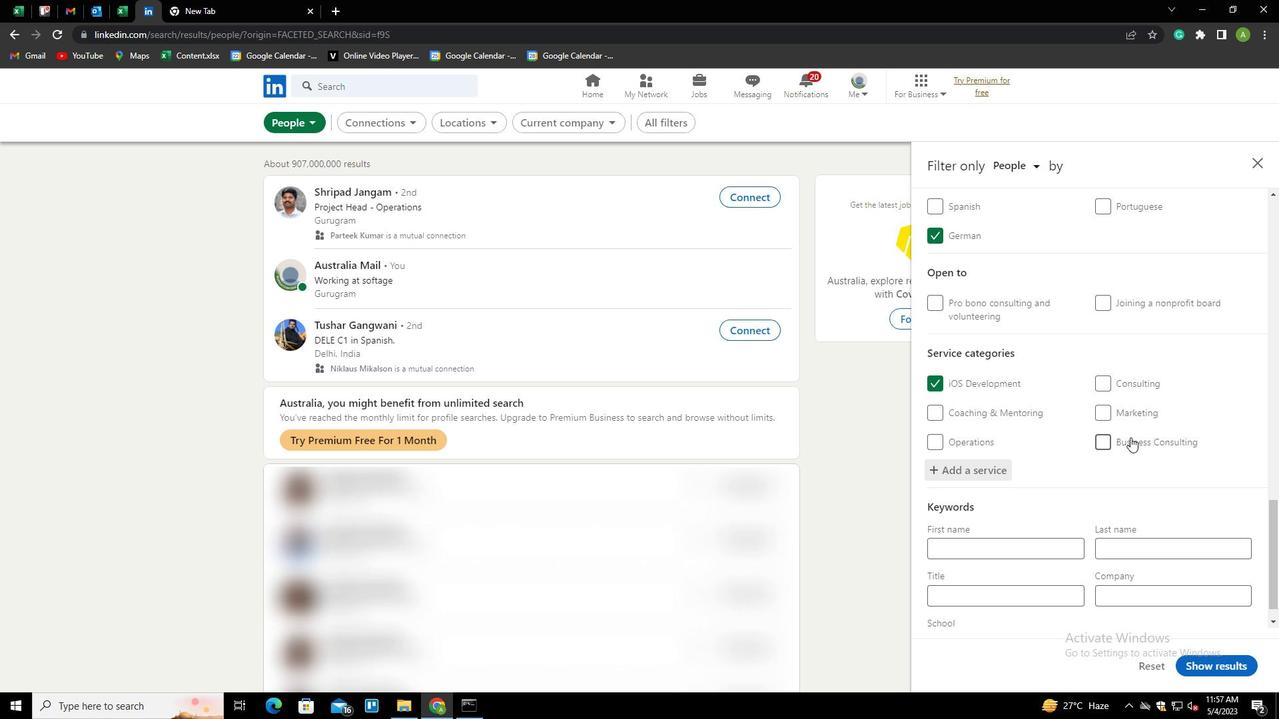 
Action: Mouse scrolled (1130, 437) with delta (0, 0)
Screenshot: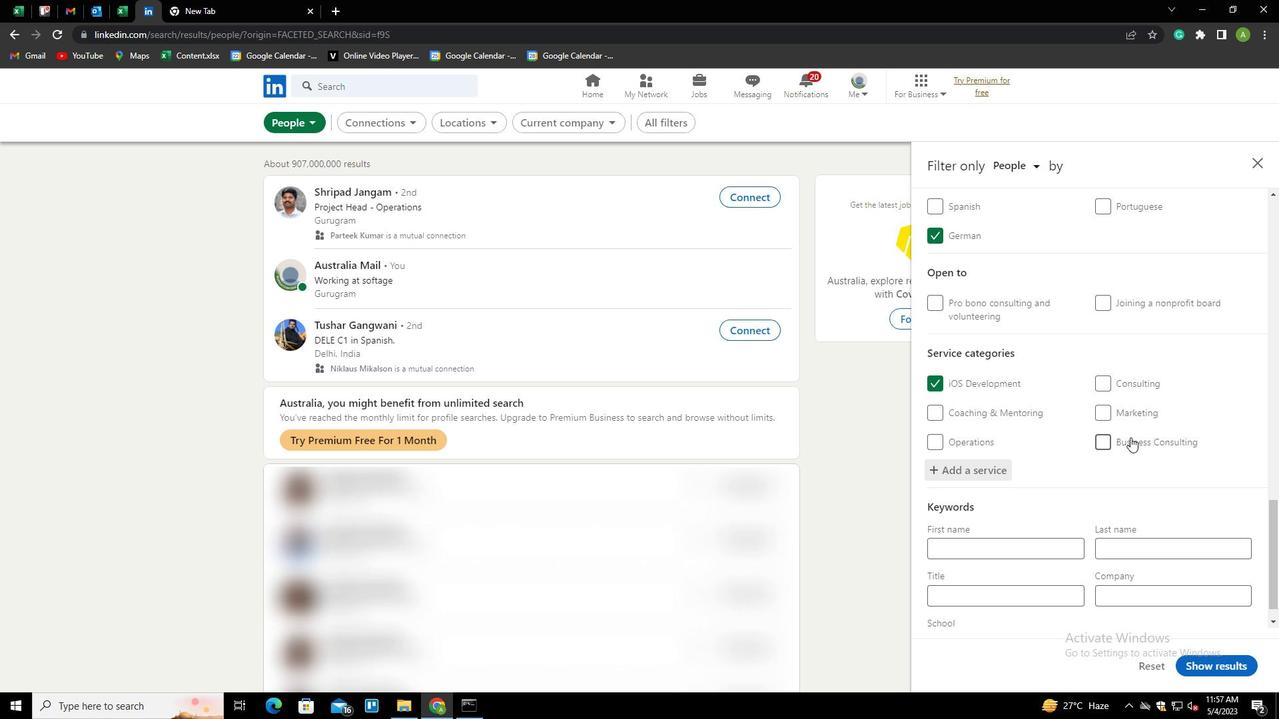 
Action: Mouse scrolled (1130, 437) with delta (0, 0)
Screenshot: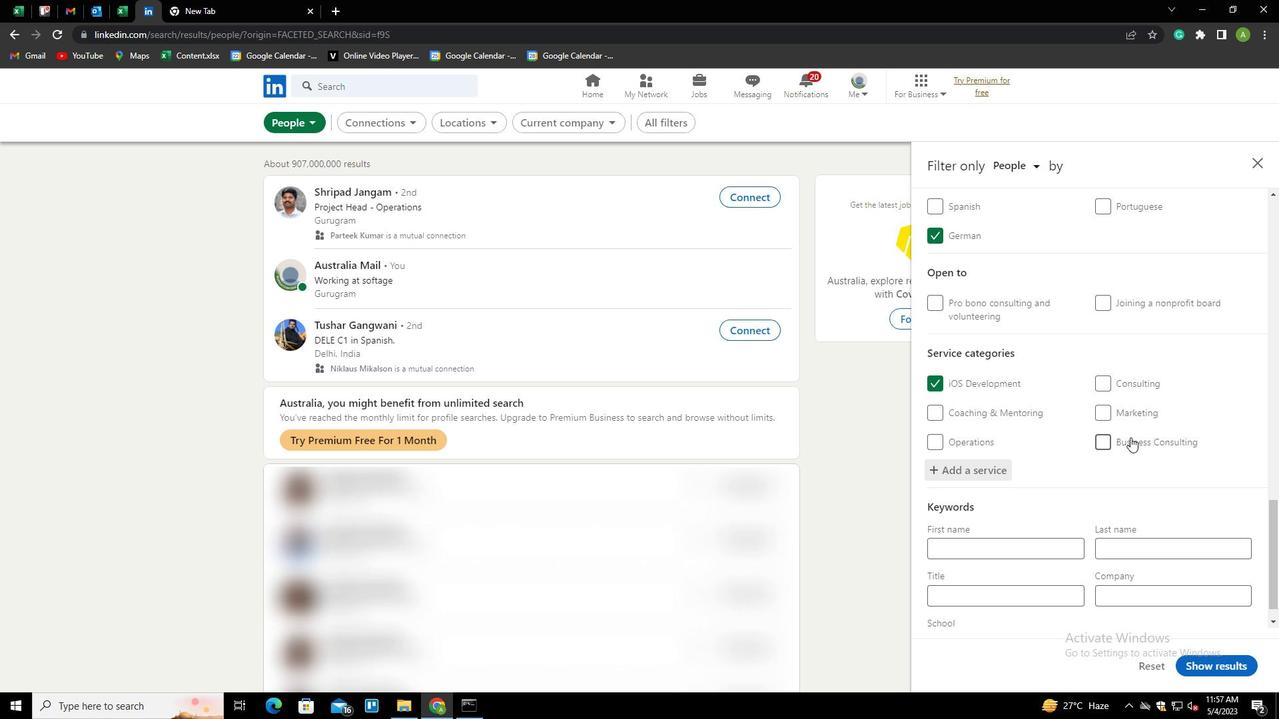 
Action: Mouse moved to (1003, 564)
Screenshot: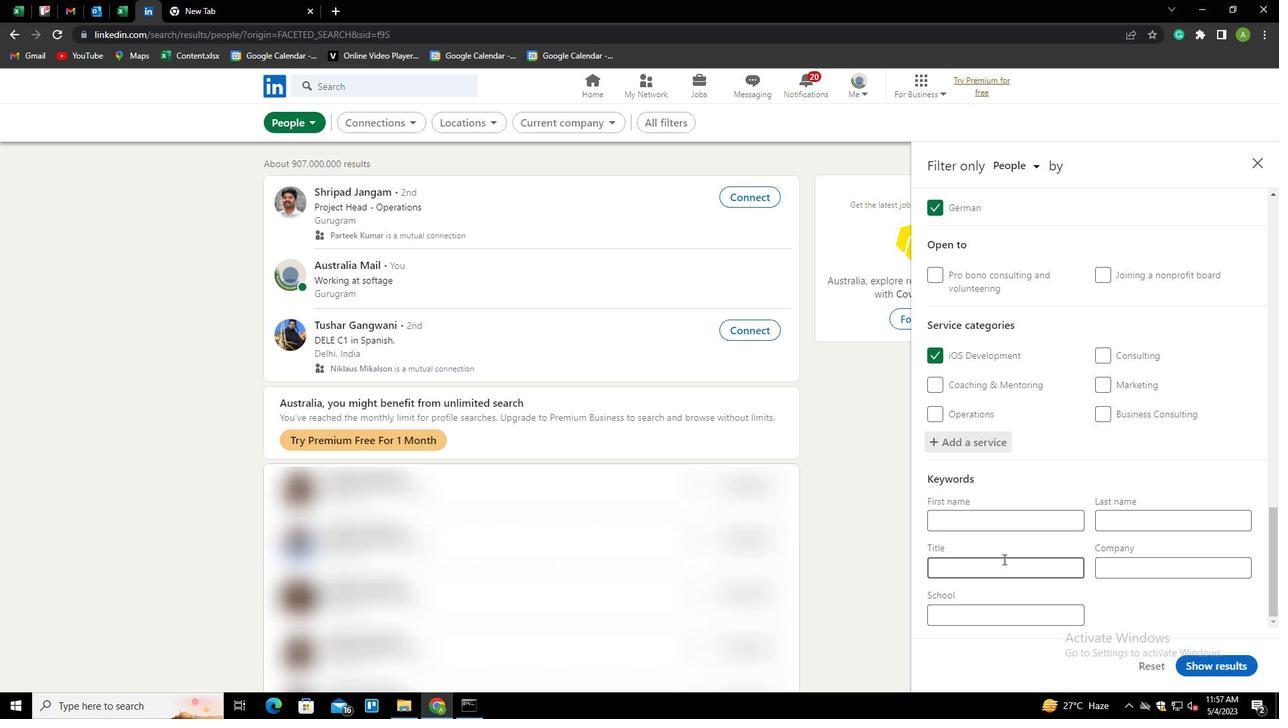
Action: Mouse pressed left at (1003, 564)
Screenshot: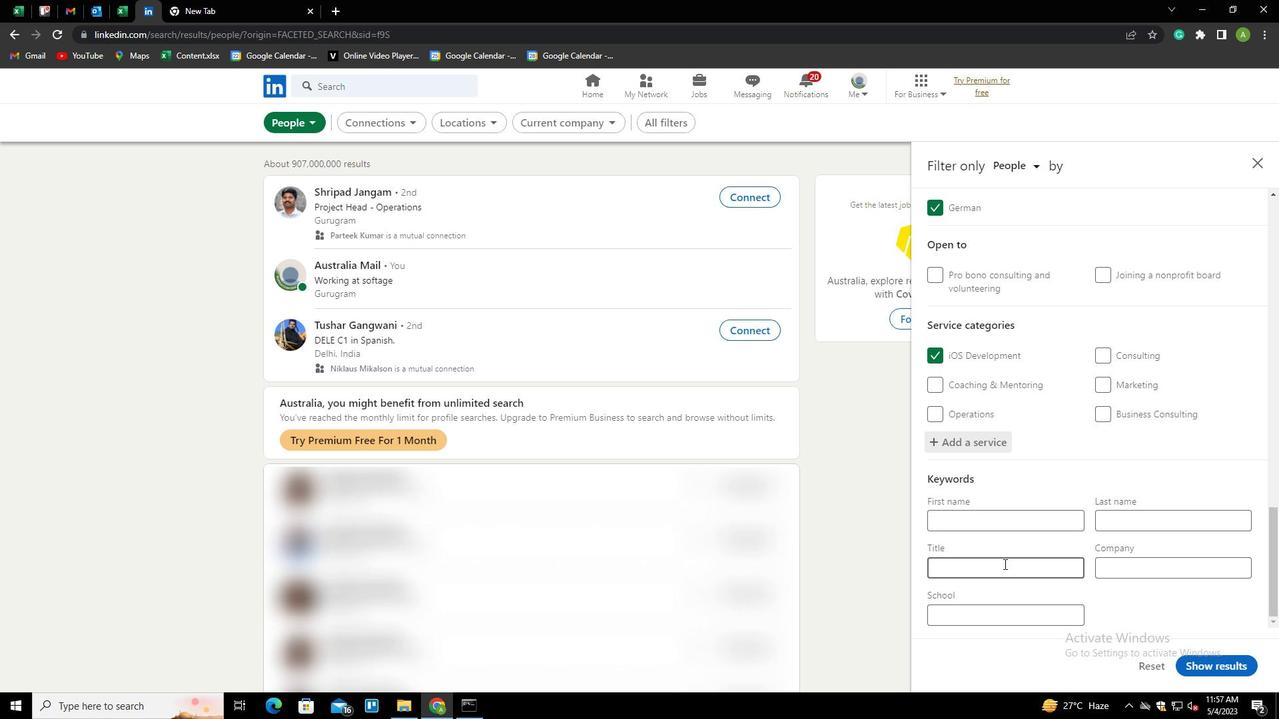 
Action: Mouse moved to (1004, 564)
Screenshot: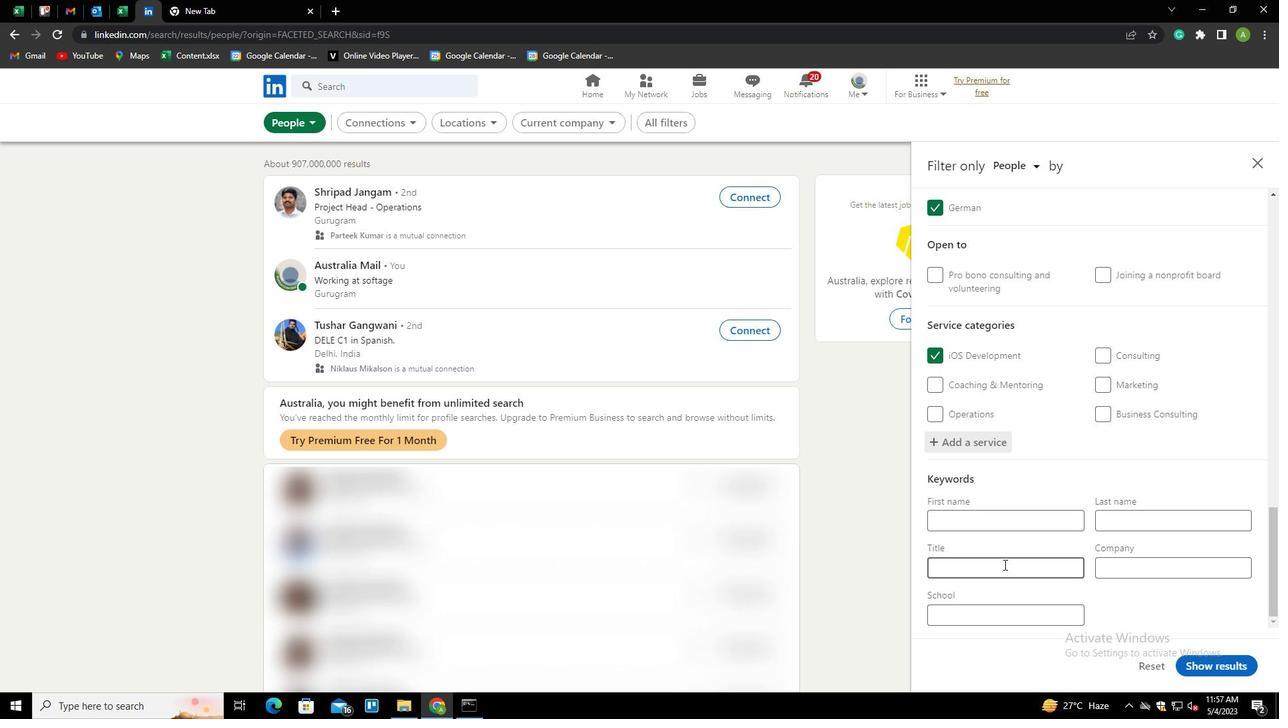 
Action: Key pressed <Key.shift><Key.shift><Key.shift><Key.shift><Key.shift><Key.shift><Key.shift><Key.shift>ACCOUNT<Key.space><Key.shift>REPRESENTATIVE
Screenshot: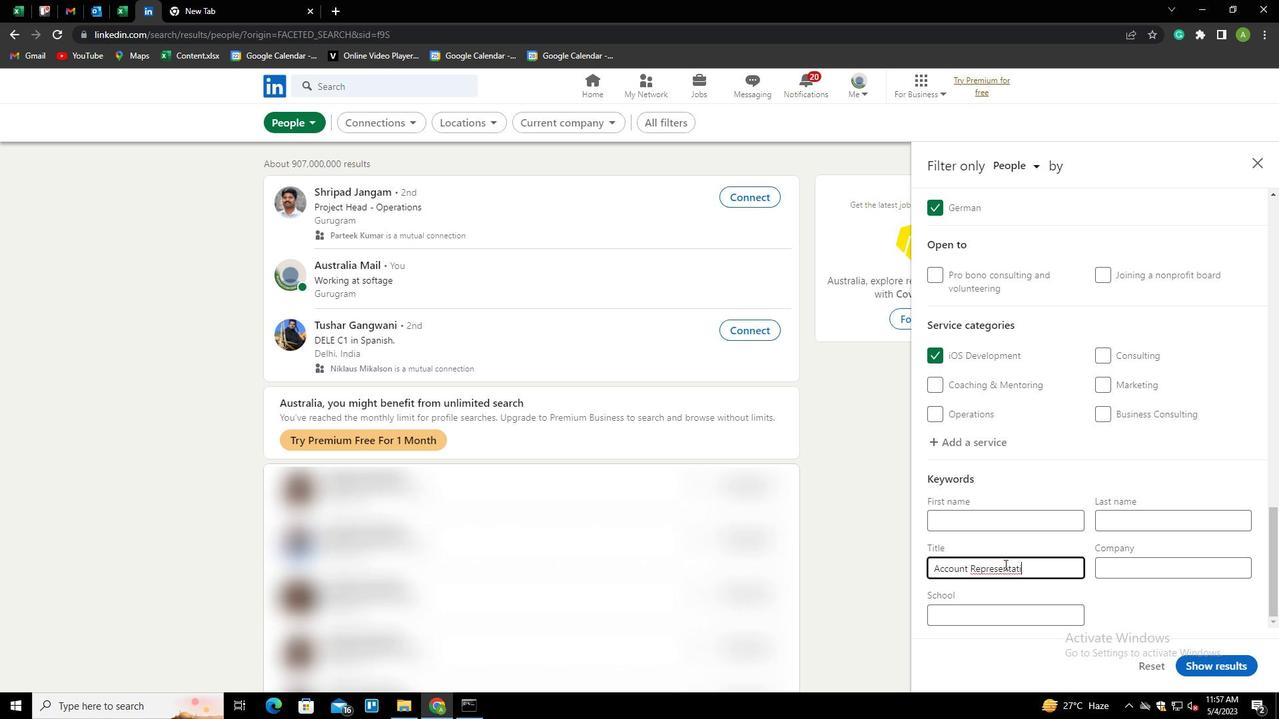 
Action: Mouse moved to (1152, 620)
Screenshot: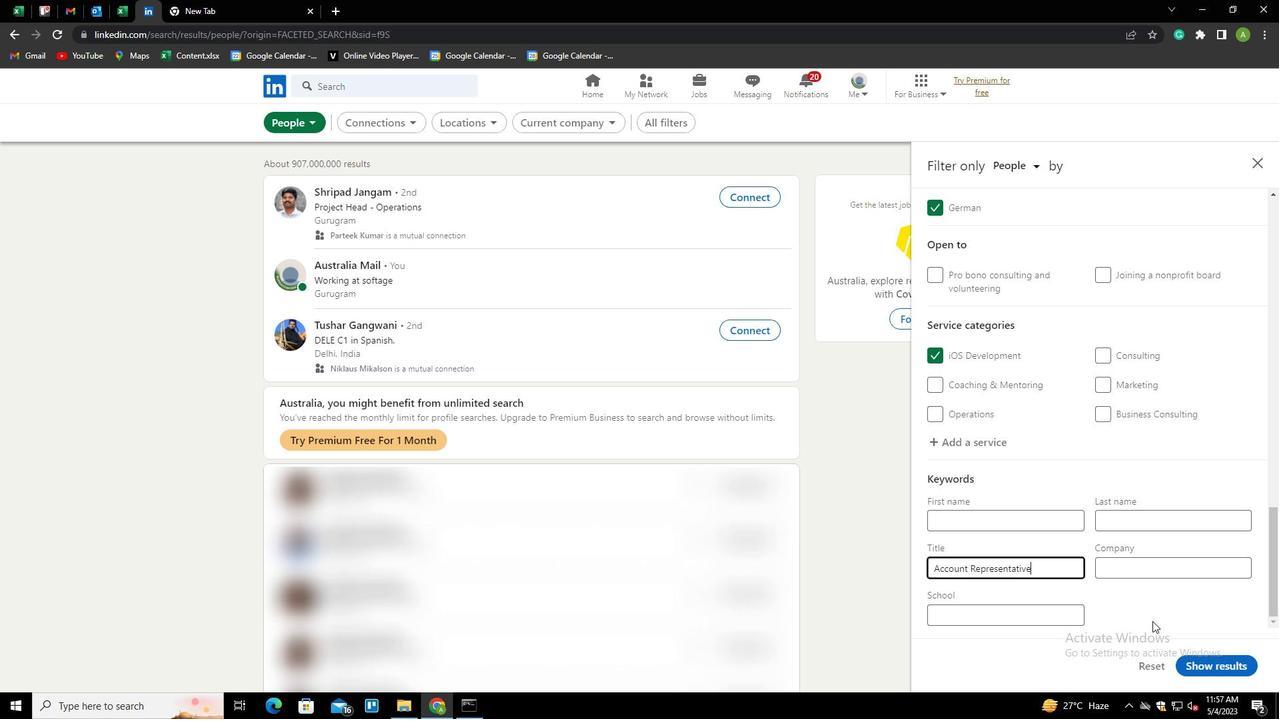 
Action: Mouse pressed left at (1152, 620)
Screenshot: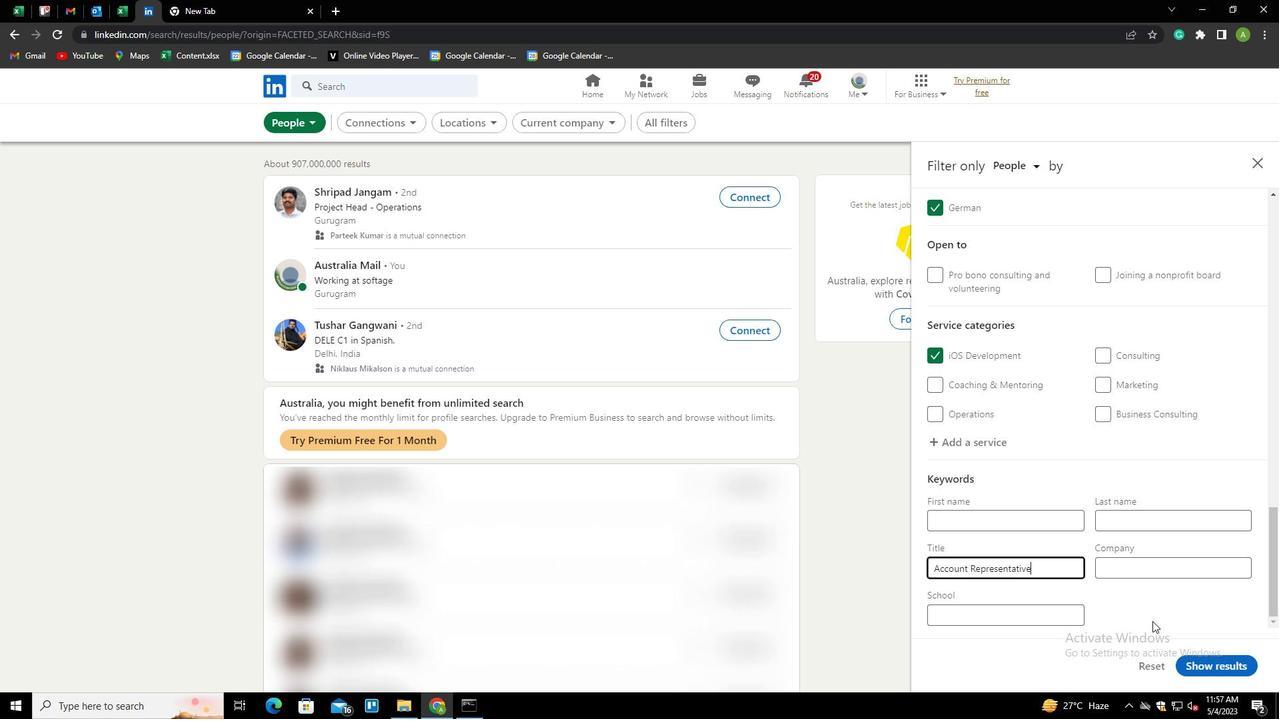 
Action: Mouse moved to (1209, 662)
Screenshot: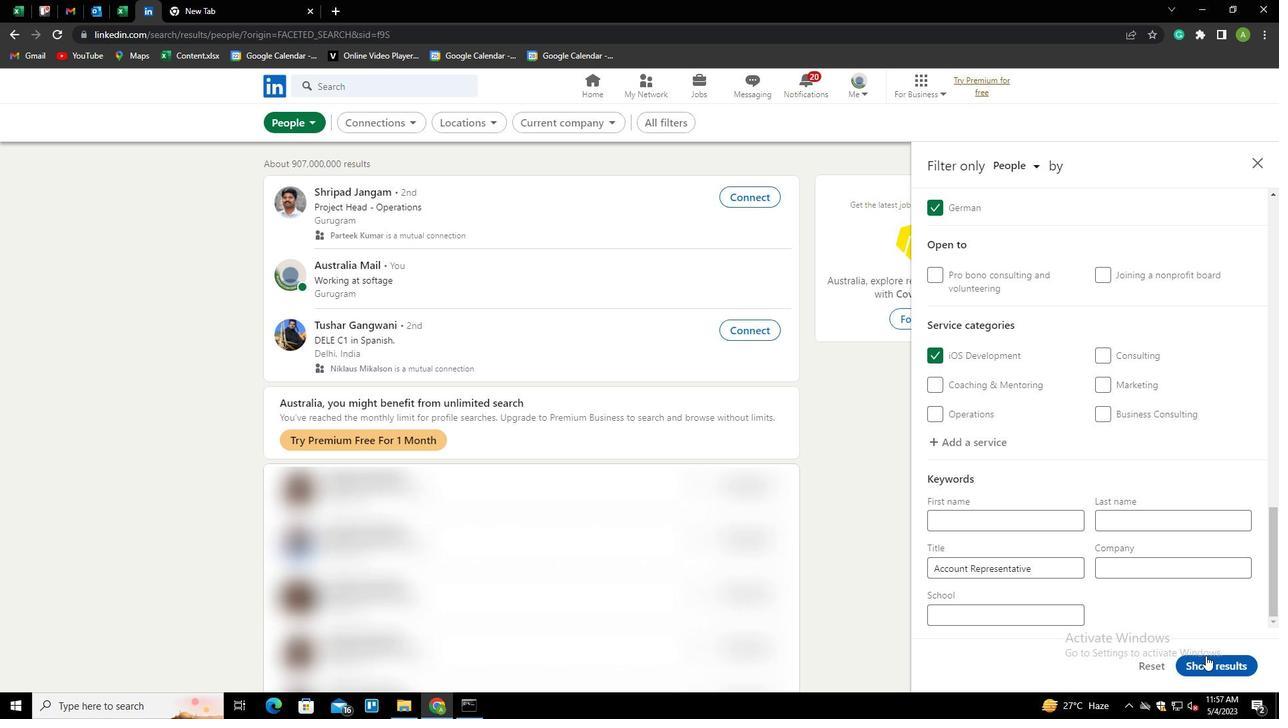 
Action: Mouse pressed left at (1209, 662)
Screenshot: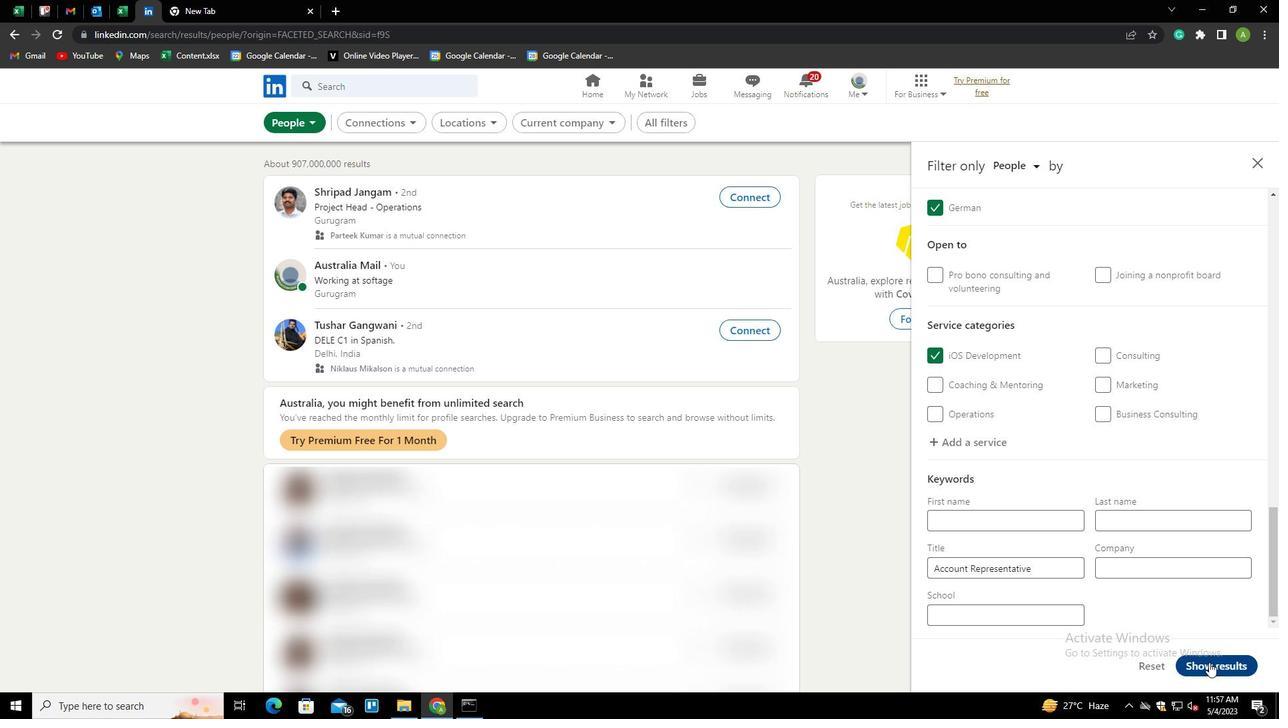 
